 Task: Find connections with filter location Yaoundé with filter topic #humanresourceswith filter profile language French with filter current company Chegg Inc. with filter school Asian College of Teachers- Corporate with filter industry Online Audio and Video Media with filter service category Management with filter keywords title Substitute Teacher
Action: Mouse moved to (551, 81)
Screenshot: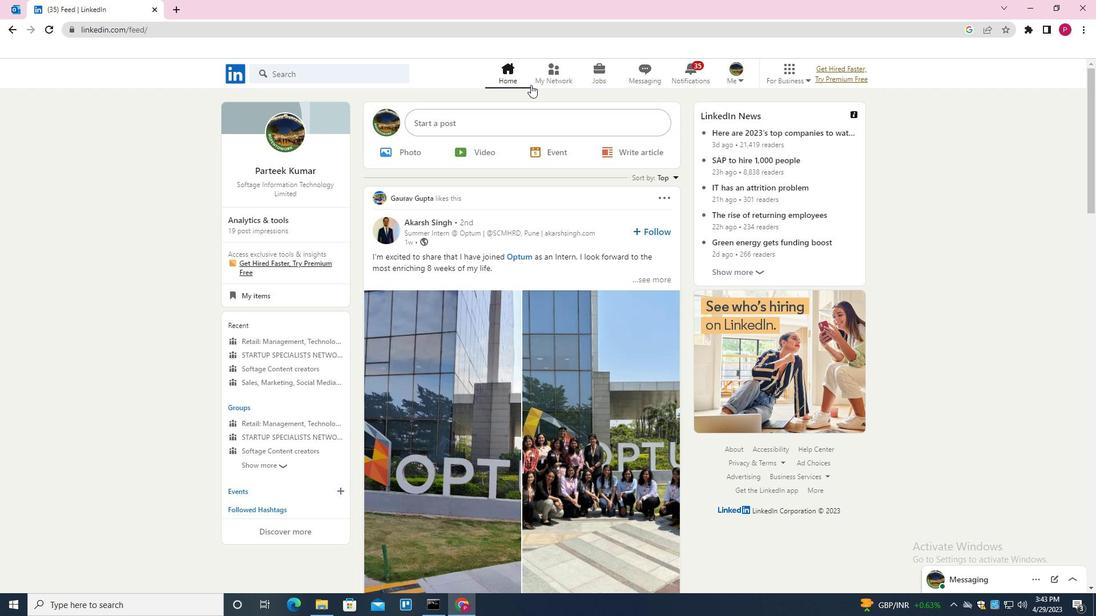 
Action: Mouse pressed left at (551, 81)
Screenshot: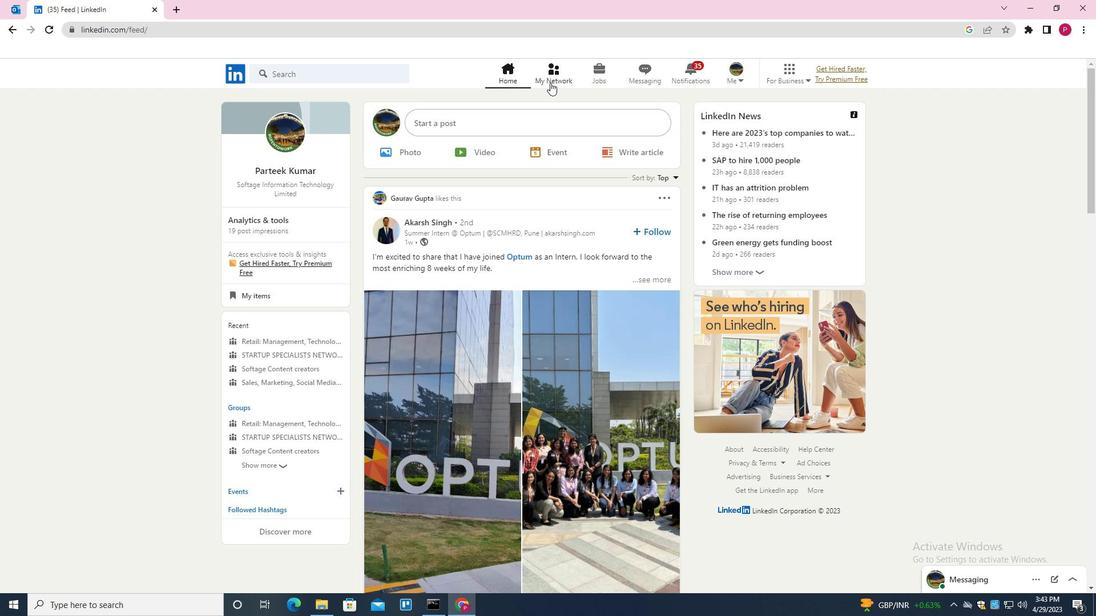 
Action: Mouse moved to (357, 139)
Screenshot: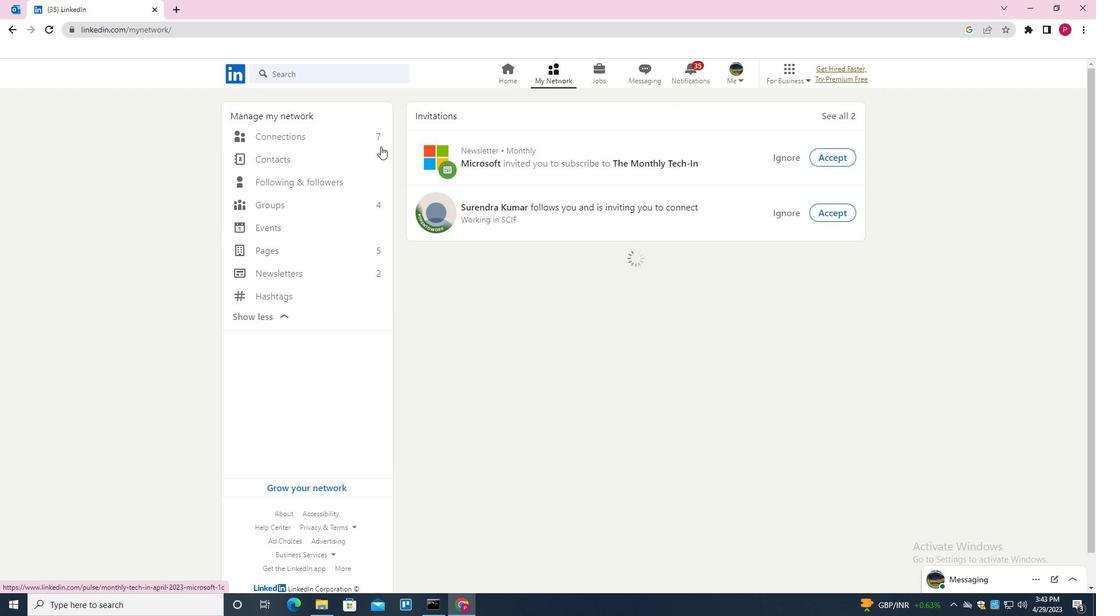 
Action: Mouse pressed left at (357, 139)
Screenshot: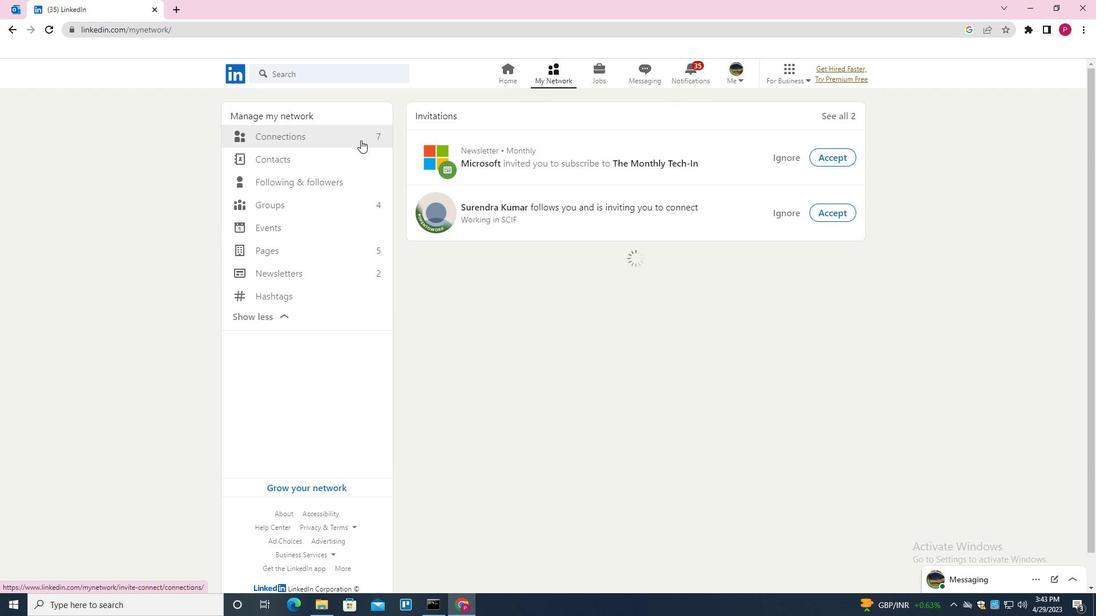 
Action: Mouse moved to (635, 139)
Screenshot: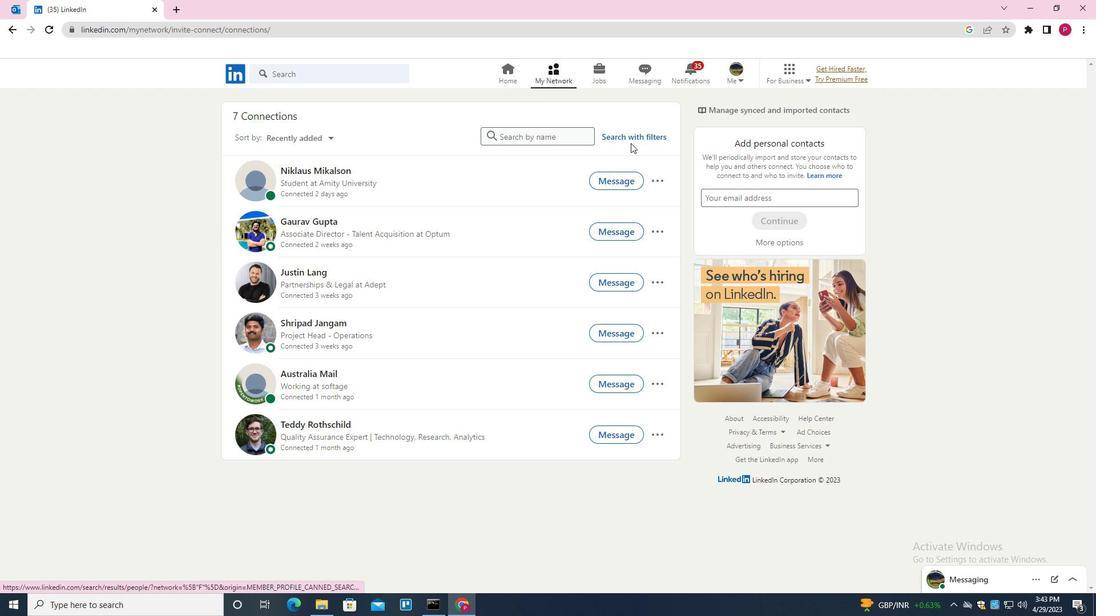 
Action: Mouse pressed left at (635, 139)
Screenshot: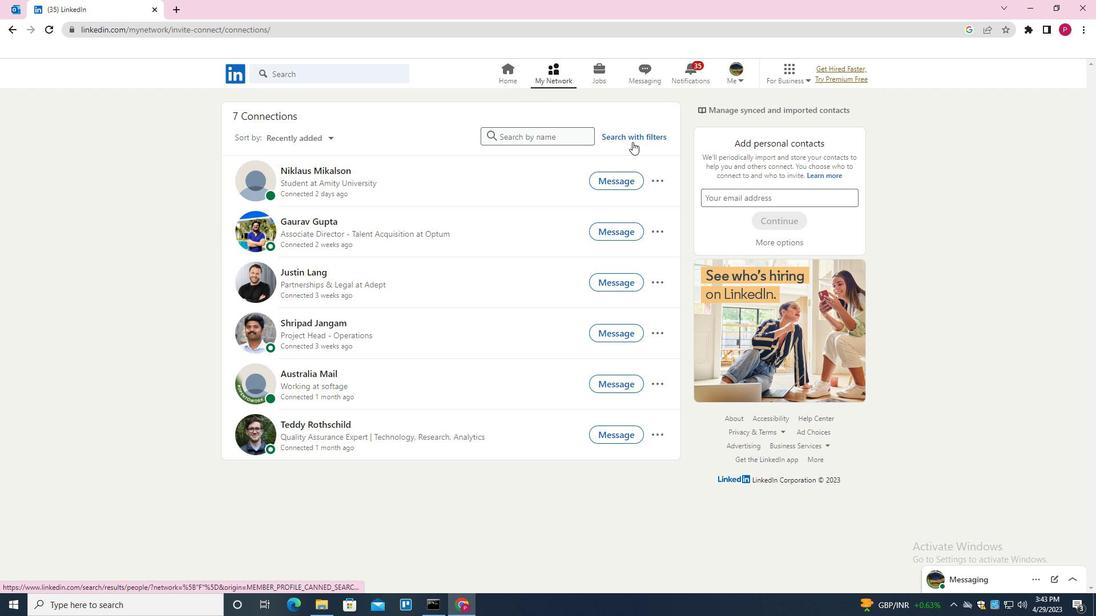 
Action: Mouse moved to (591, 104)
Screenshot: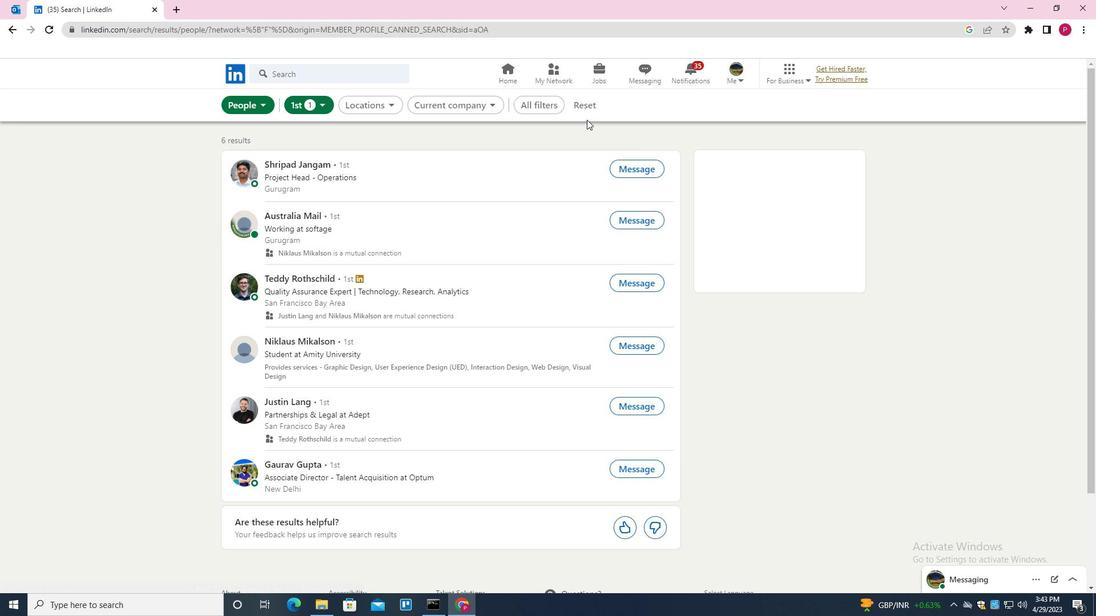 
Action: Mouse pressed left at (591, 104)
Screenshot: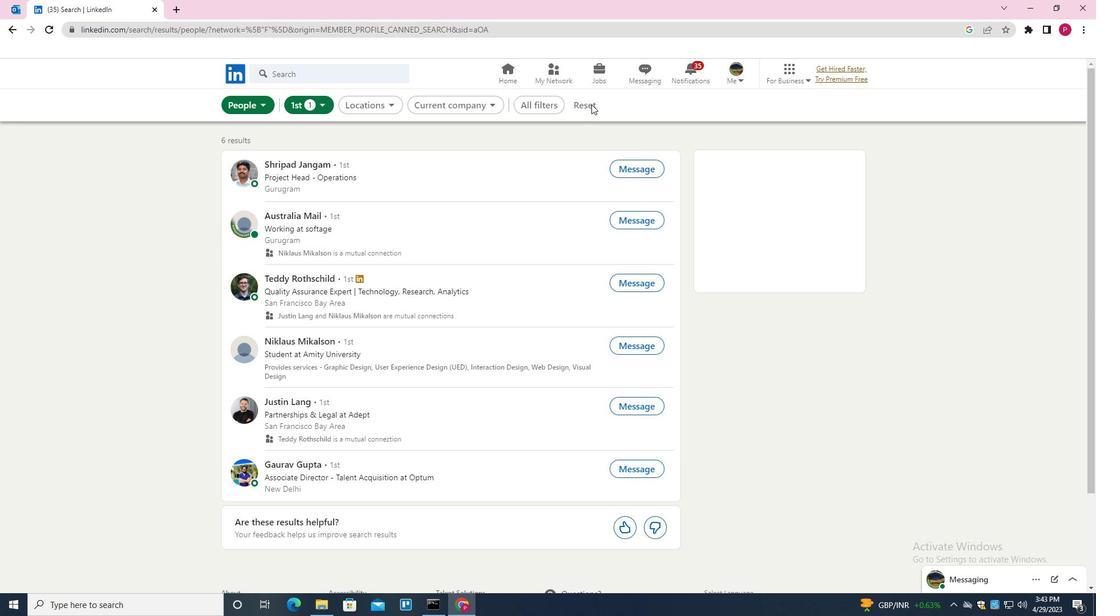 
Action: Mouse moved to (572, 105)
Screenshot: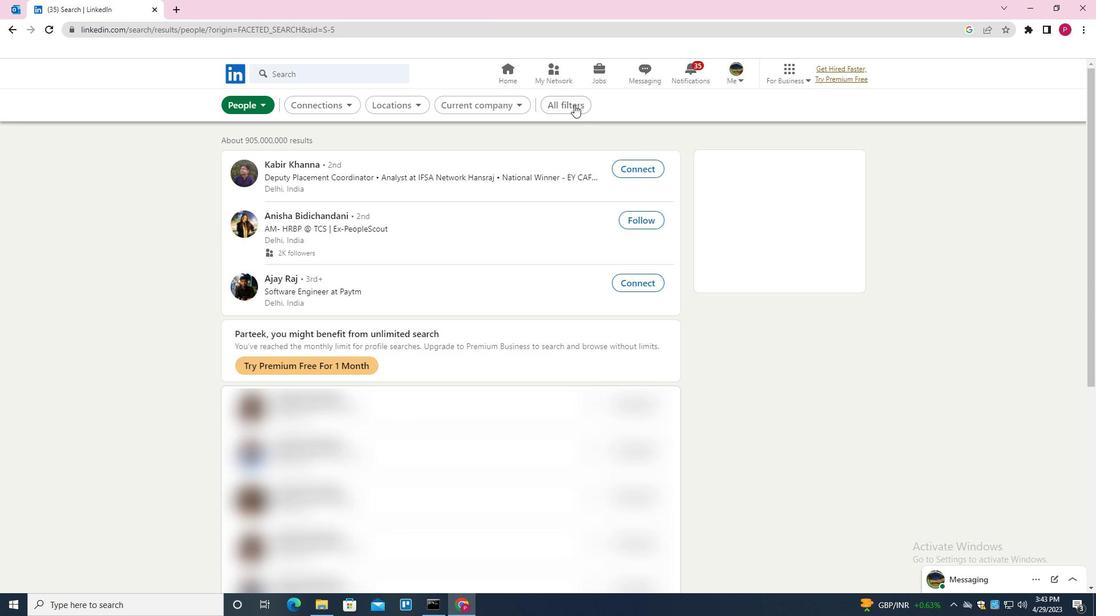 
Action: Mouse pressed left at (572, 105)
Screenshot: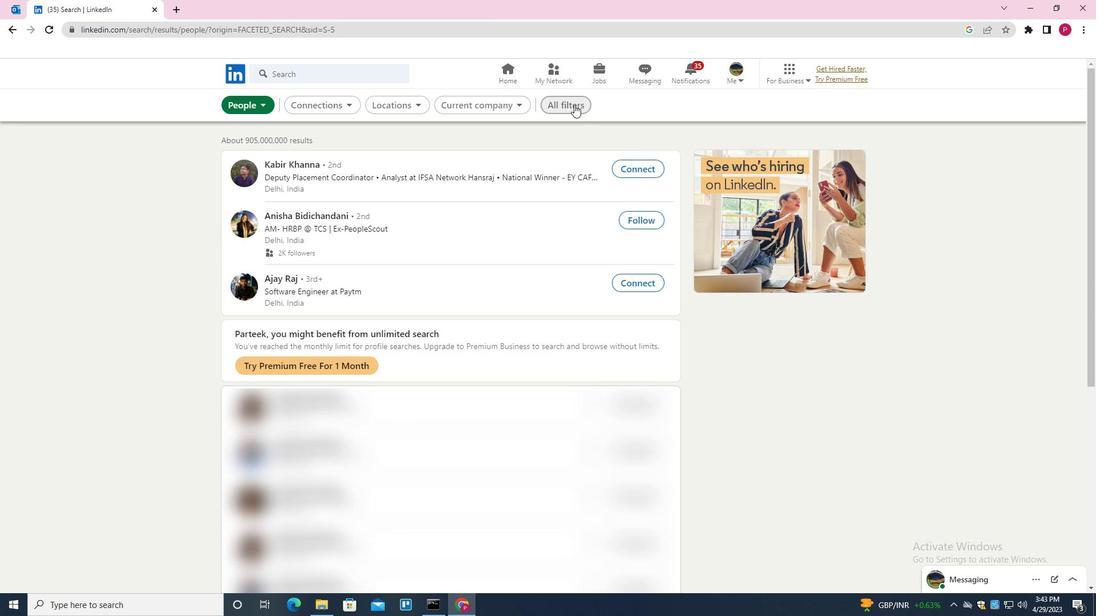 
Action: Mouse moved to (980, 379)
Screenshot: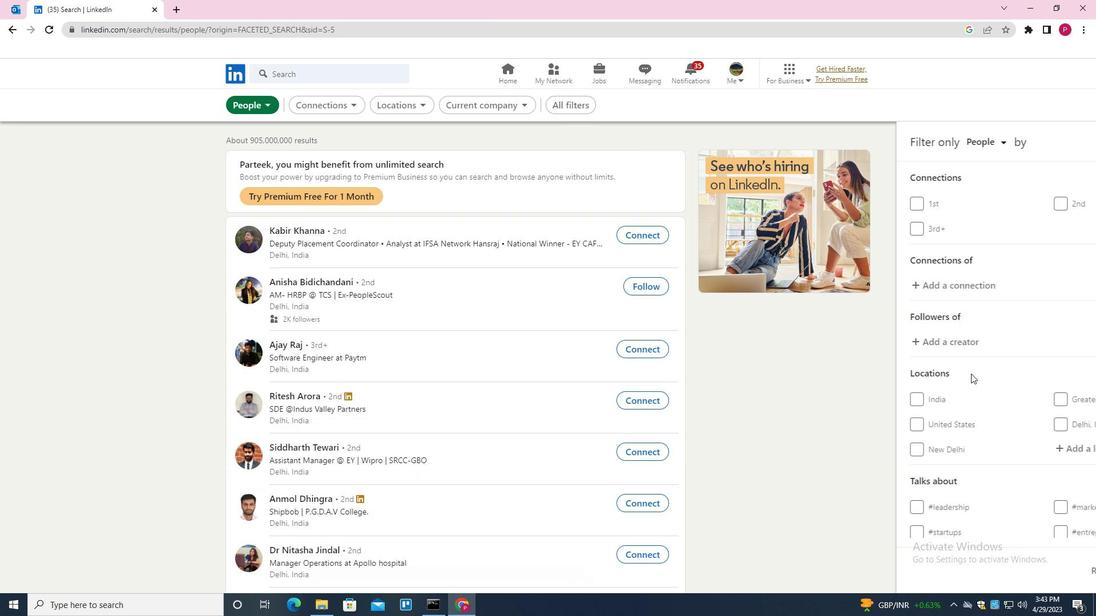 
Action: Mouse scrolled (980, 378) with delta (0, 0)
Screenshot: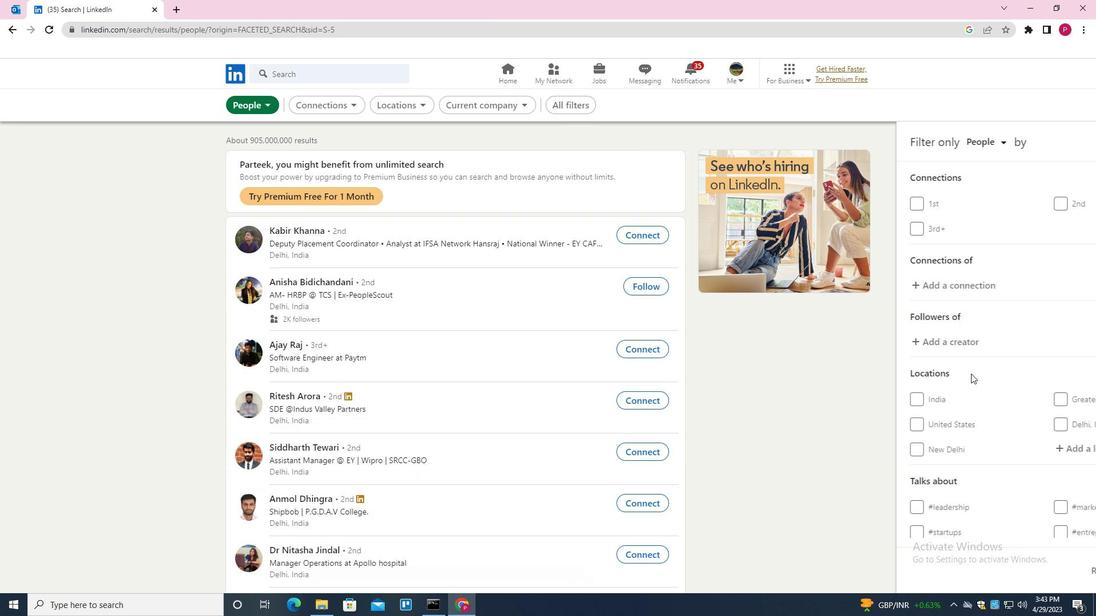 
Action: Mouse moved to (980, 379)
Screenshot: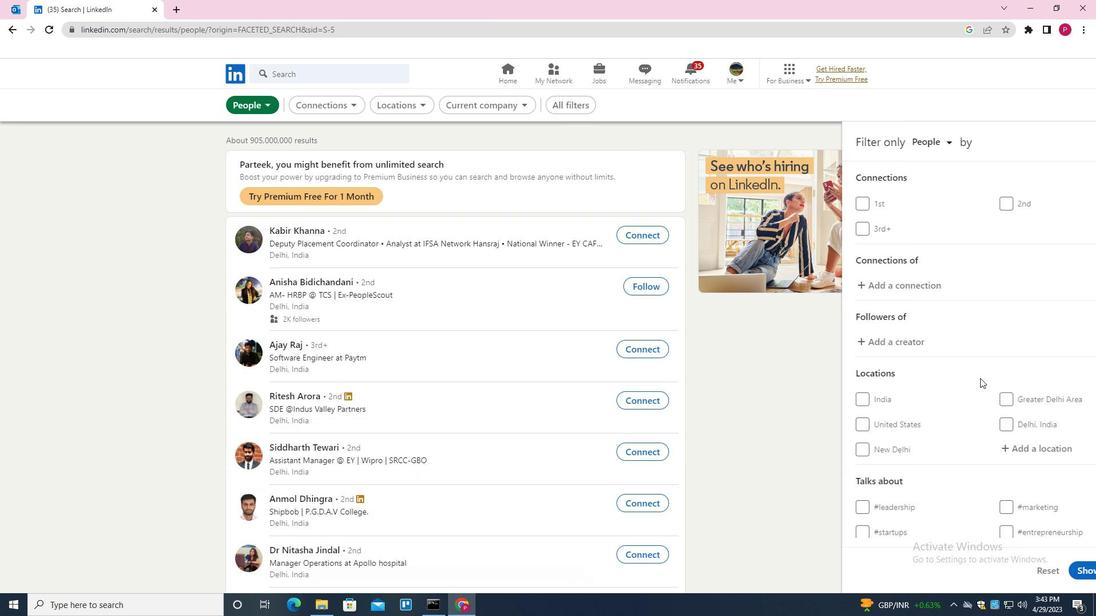 
Action: Mouse scrolled (980, 379) with delta (0, 0)
Screenshot: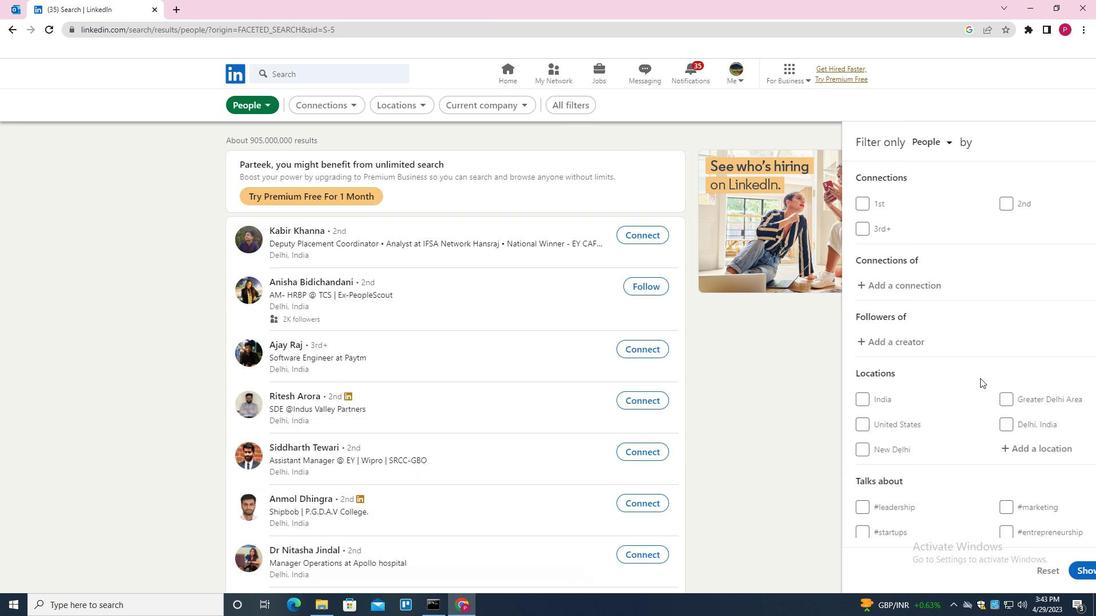 
Action: Mouse moved to (980, 380)
Screenshot: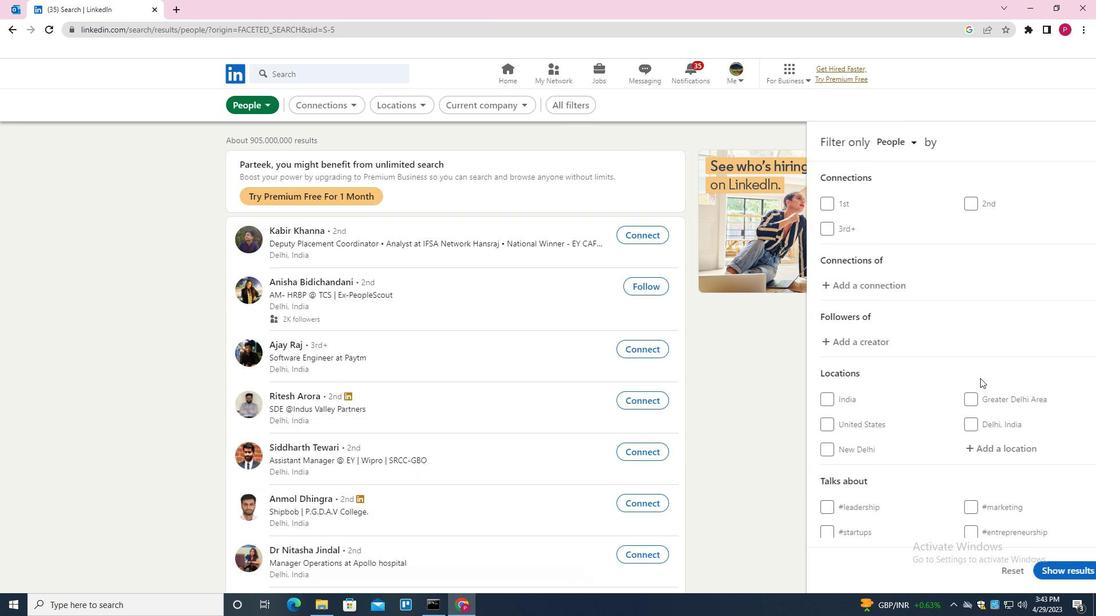 
Action: Mouse scrolled (980, 379) with delta (0, 0)
Screenshot: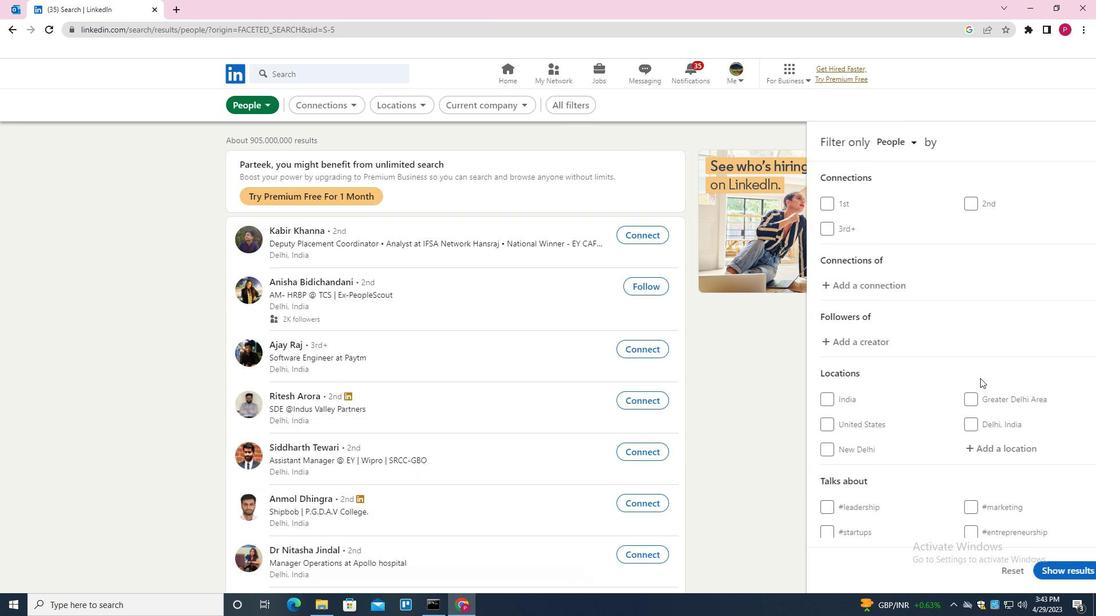 
Action: Mouse moved to (973, 279)
Screenshot: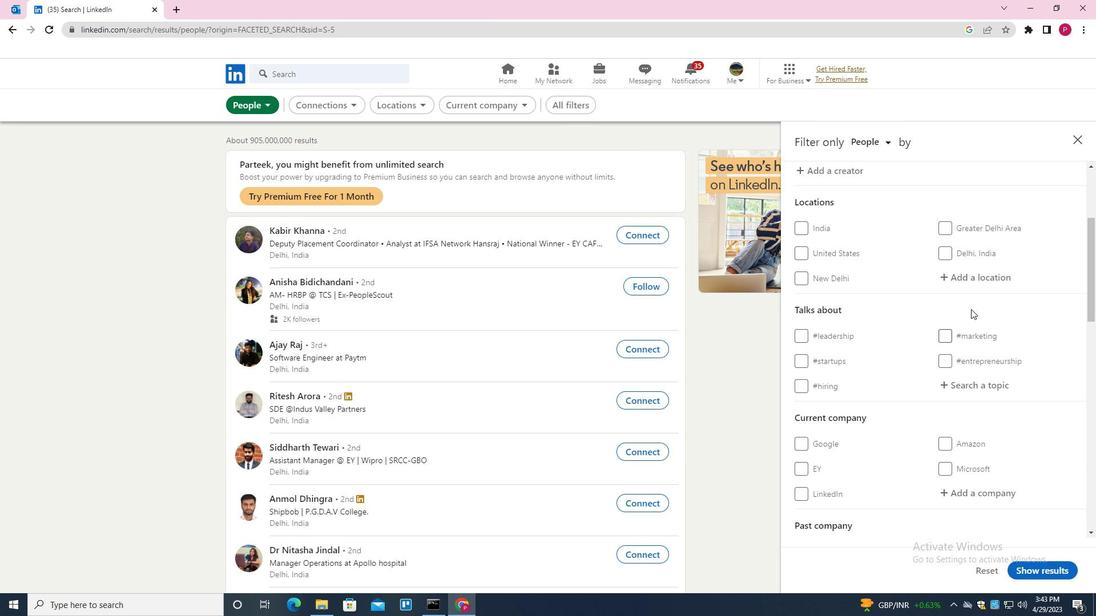 
Action: Mouse pressed left at (973, 279)
Screenshot: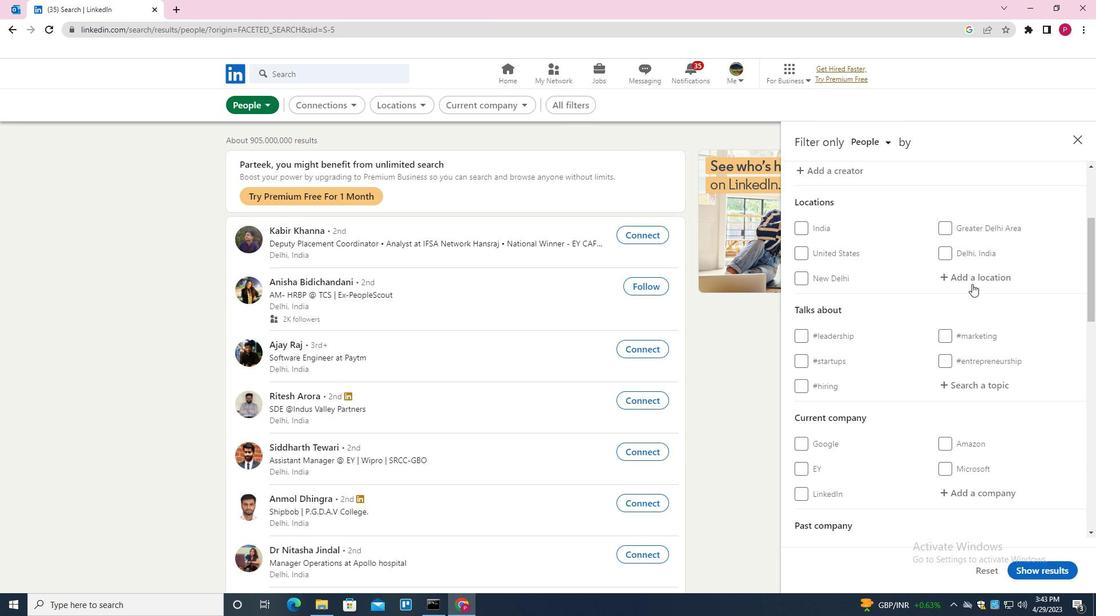 
Action: Mouse moved to (960, 271)
Screenshot: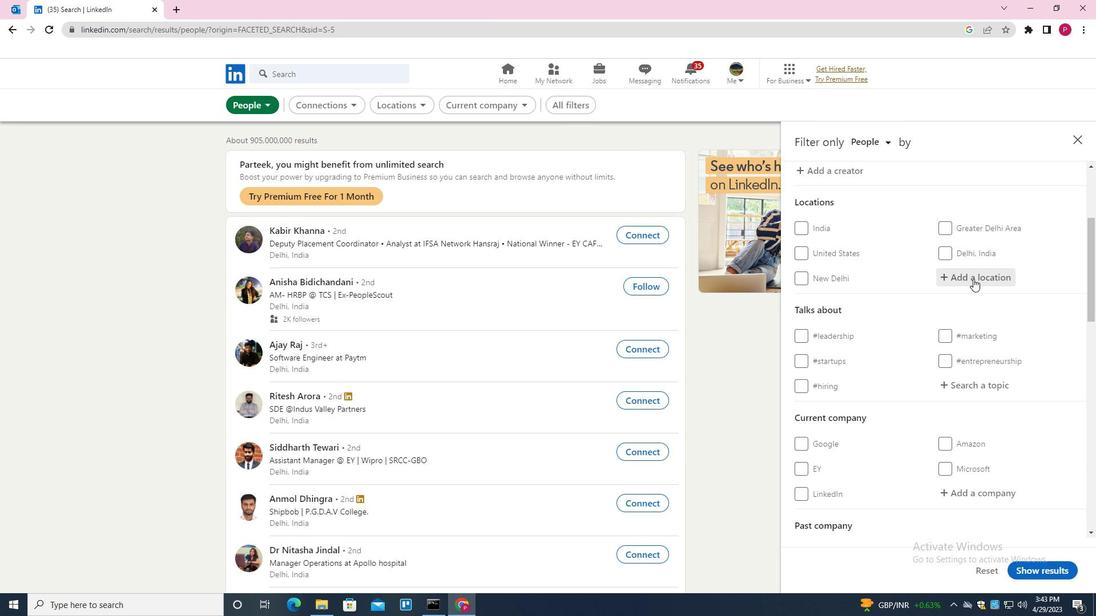 
Action: Key pressed <Key.shift>YAUNDE<Key.backspace><Key.backspace><Key.backspace><Key.backspace>OUNDE<Key.down><Key.enter>
Screenshot: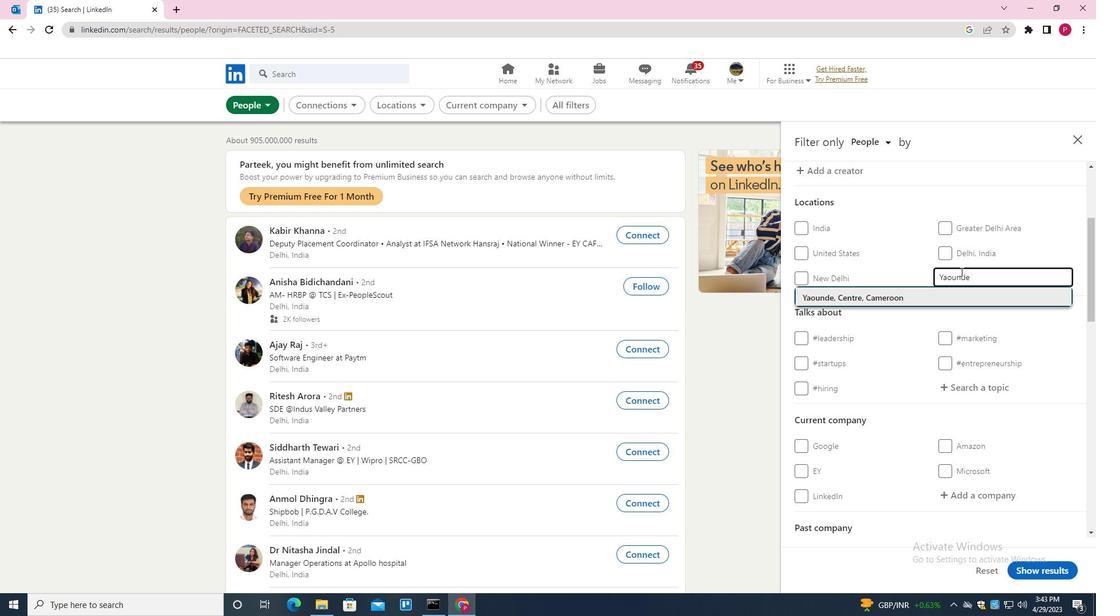 
Action: Mouse moved to (948, 337)
Screenshot: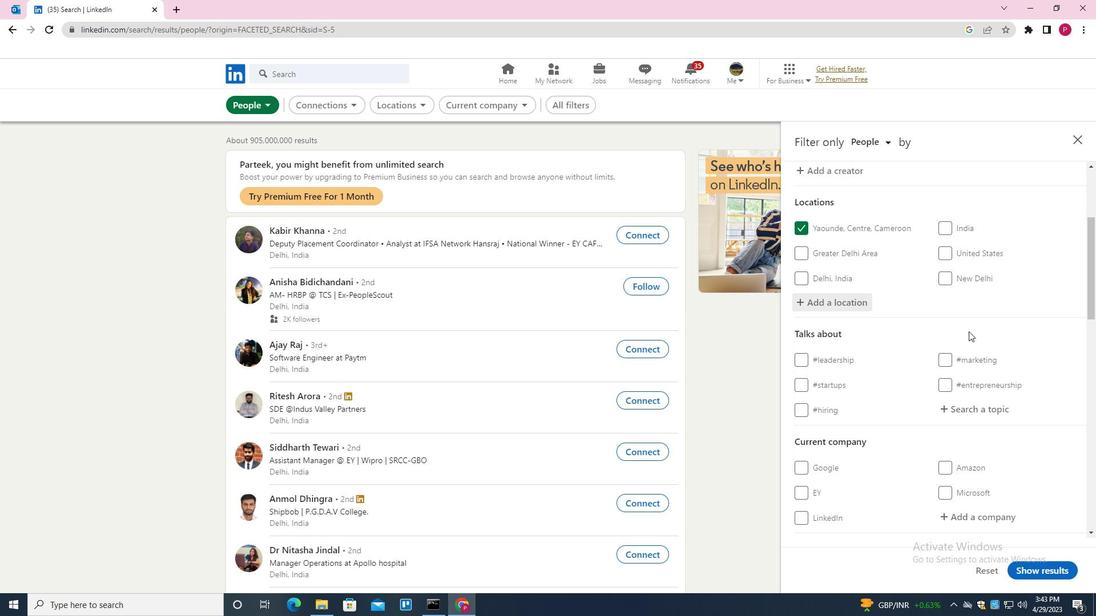 
Action: Mouse scrolled (948, 336) with delta (0, 0)
Screenshot: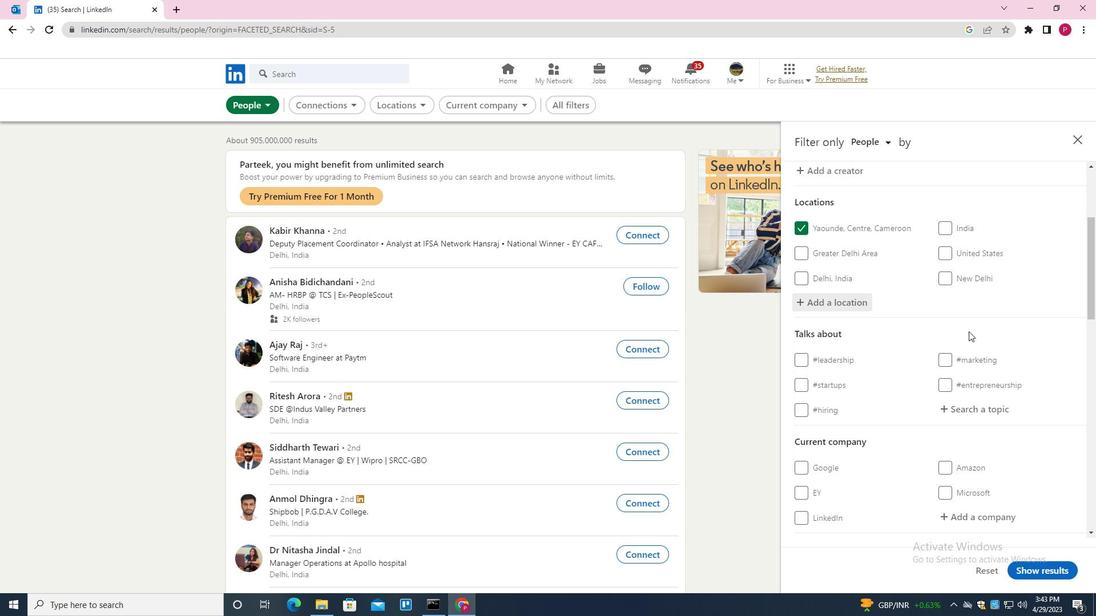 
Action: Mouse moved to (947, 342)
Screenshot: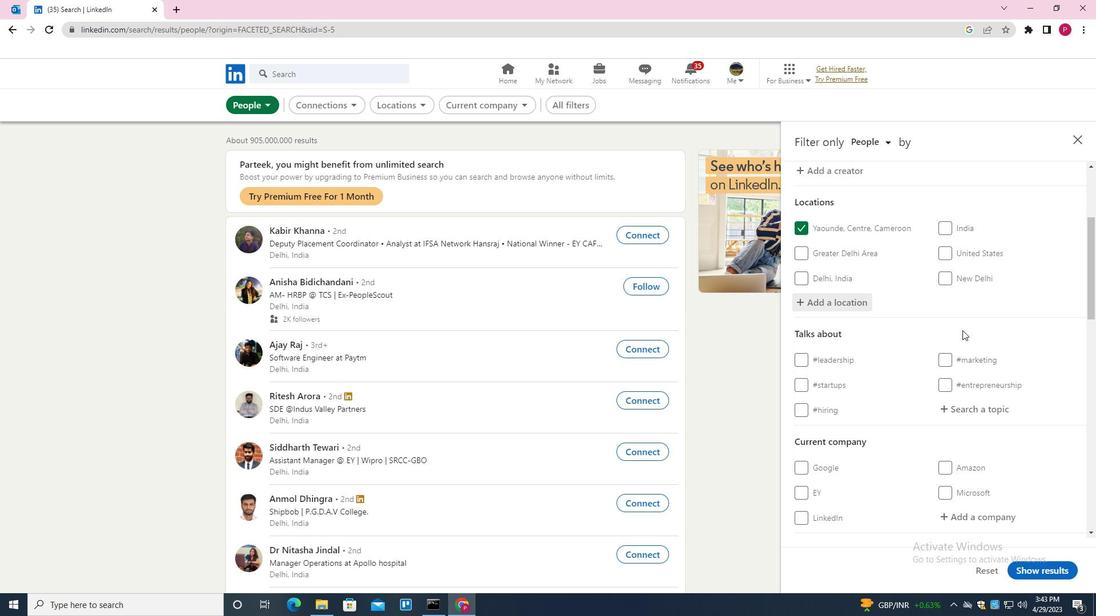 
Action: Mouse scrolled (947, 341) with delta (0, 0)
Screenshot: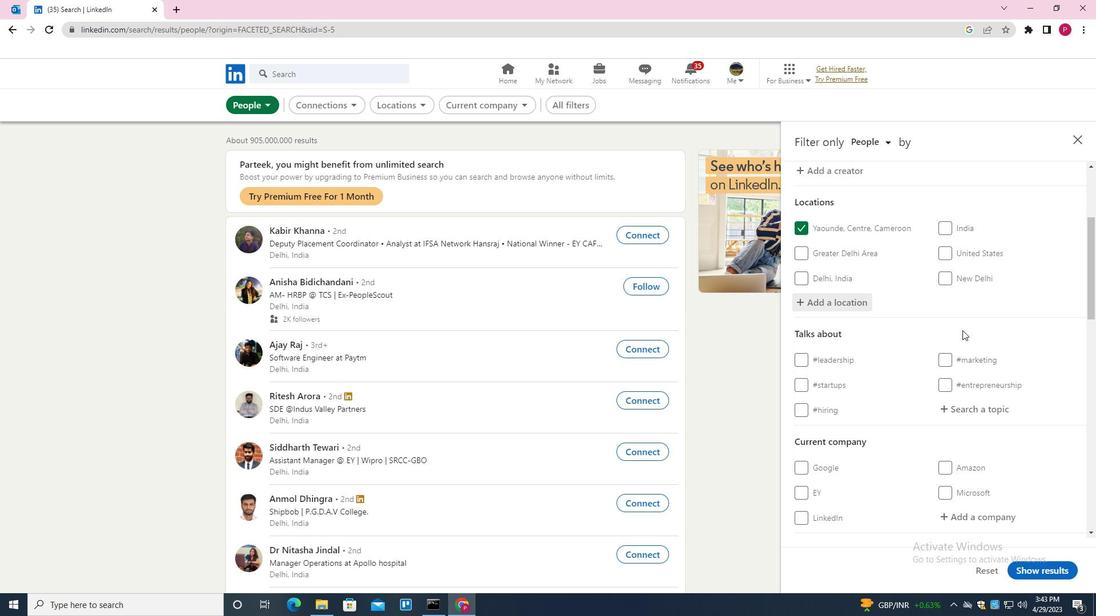 
Action: Mouse moved to (968, 293)
Screenshot: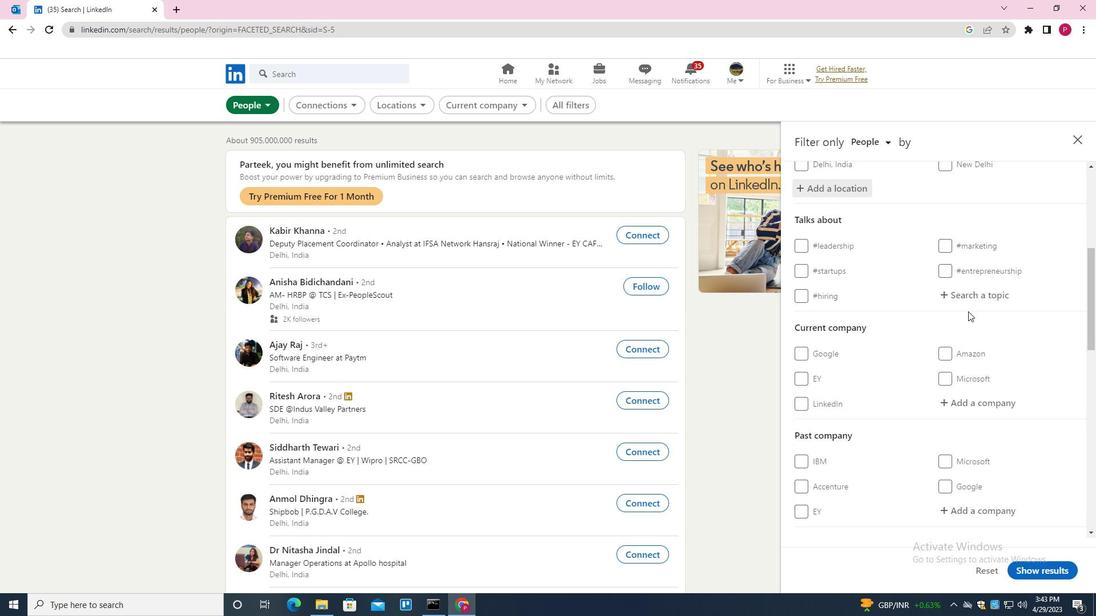 
Action: Mouse pressed left at (968, 293)
Screenshot: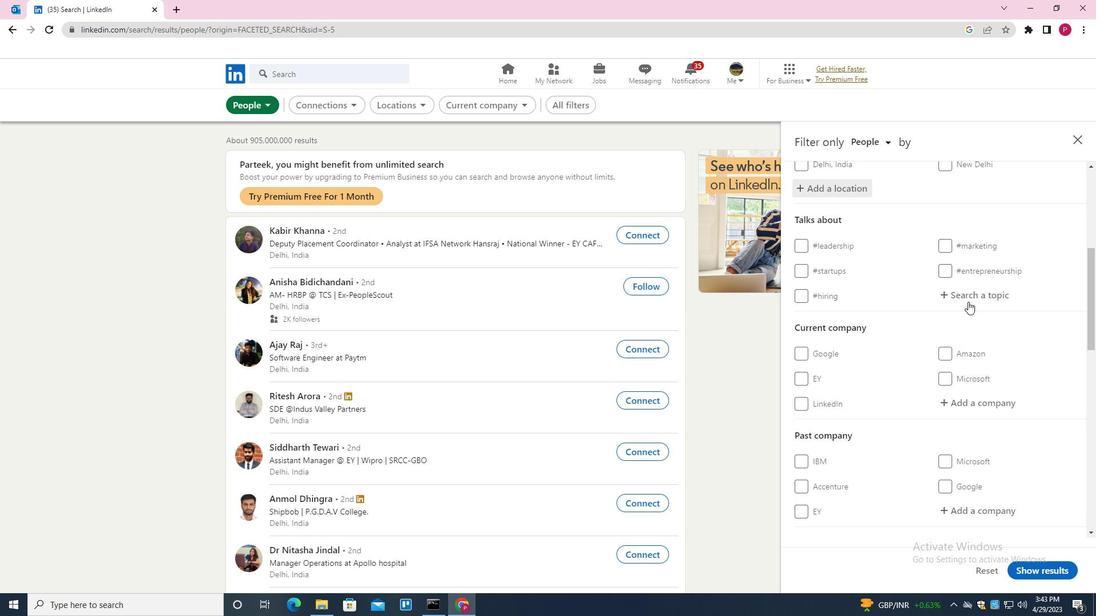 
Action: Key pressed HUMANRESORCES<Key.down><Key.backspace><Key.backspace><Key.backspace><Key.down><Key.enter>
Screenshot: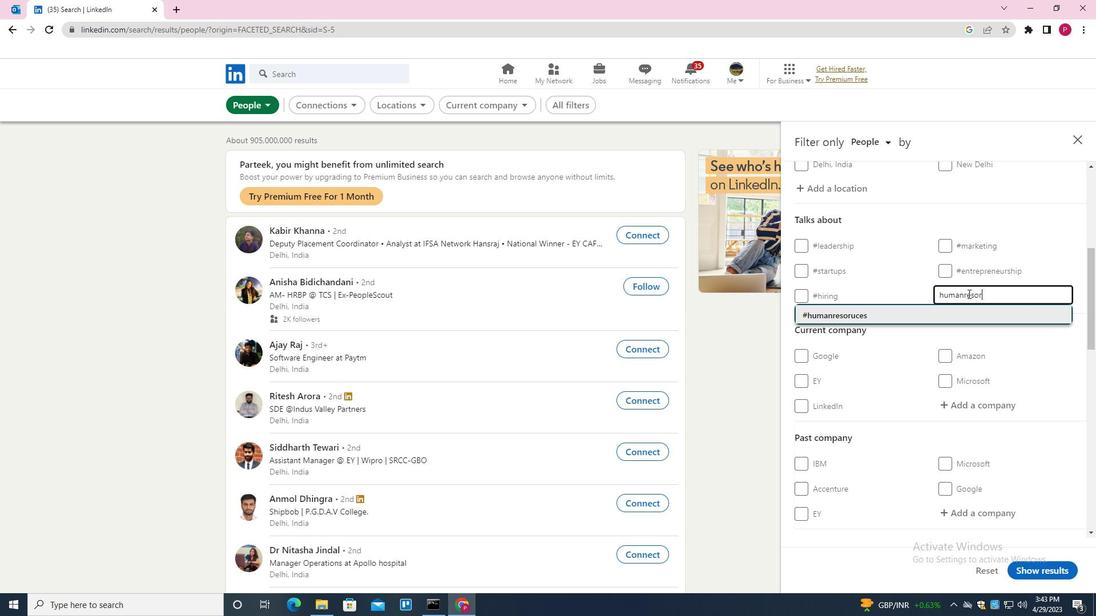
Action: Mouse moved to (874, 307)
Screenshot: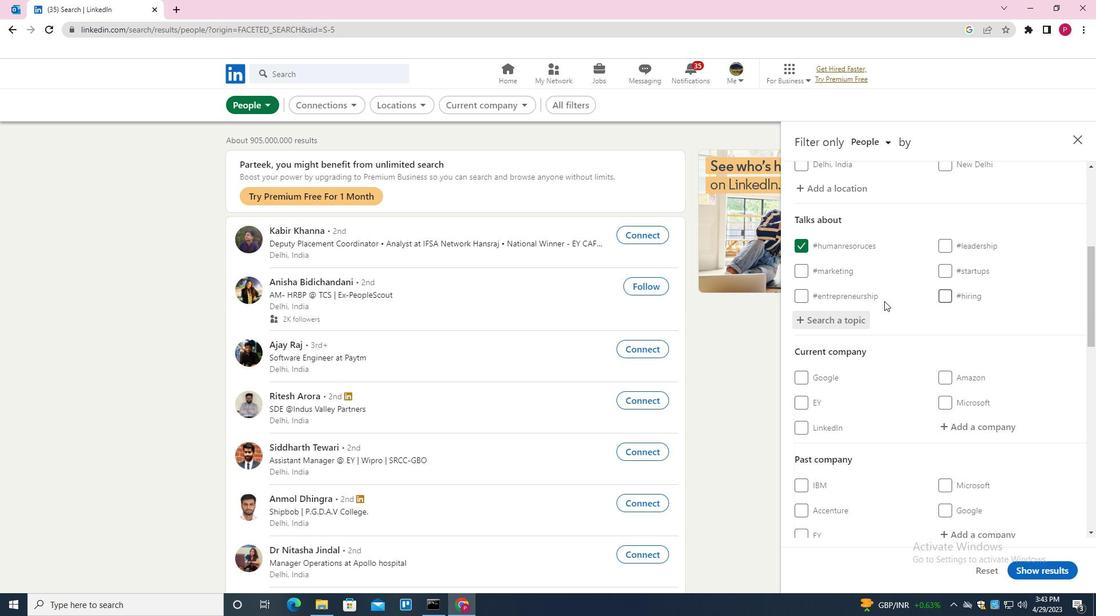 
Action: Mouse scrolled (874, 307) with delta (0, 0)
Screenshot: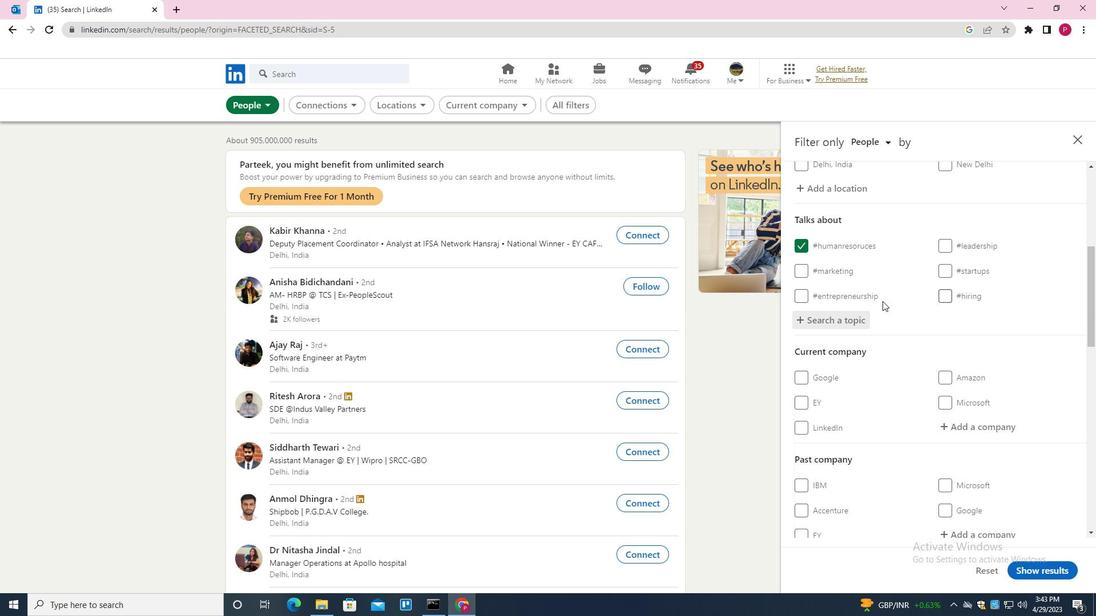 
Action: Mouse scrolled (874, 307) with delta (0, 0)
Screenshot: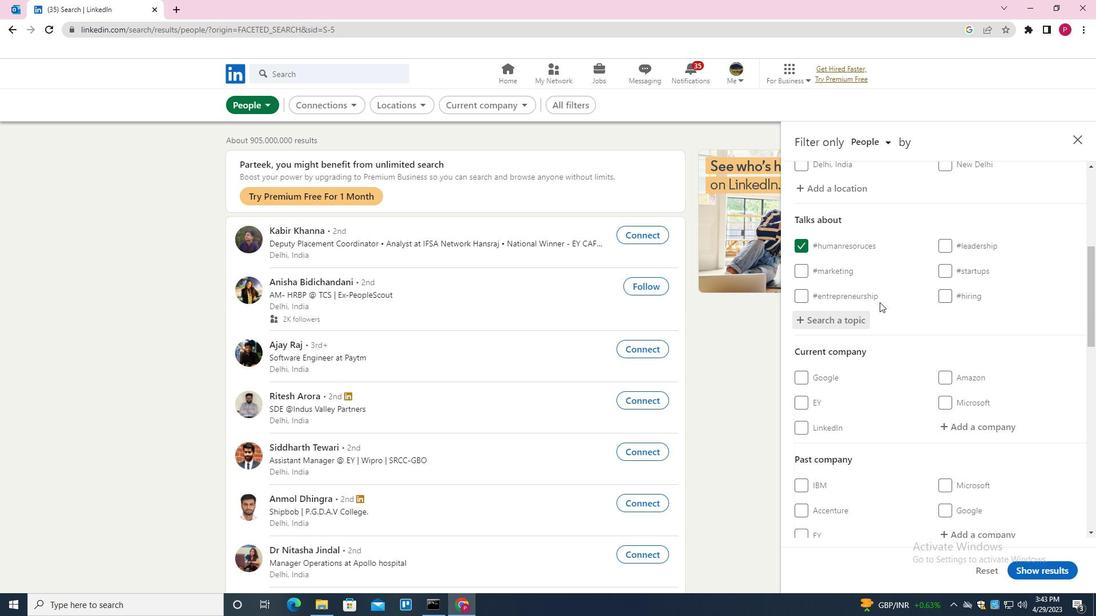 
Action: Mouse scrolled (874, 307) with delta (0, 0)
Screenshot: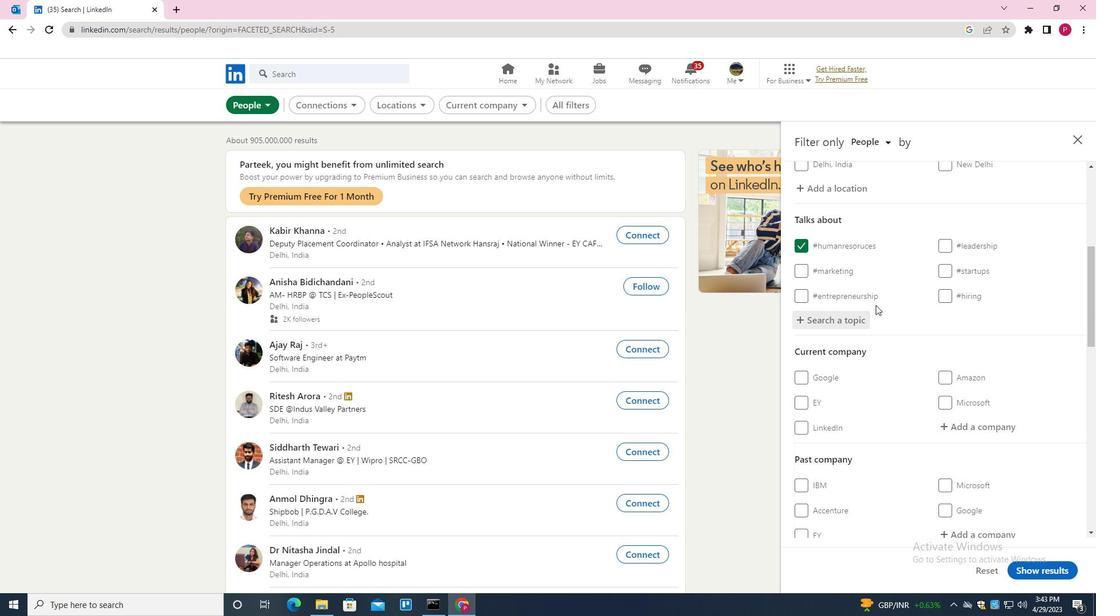 
Action: Mouse moved to (881, 299)
Screenshot: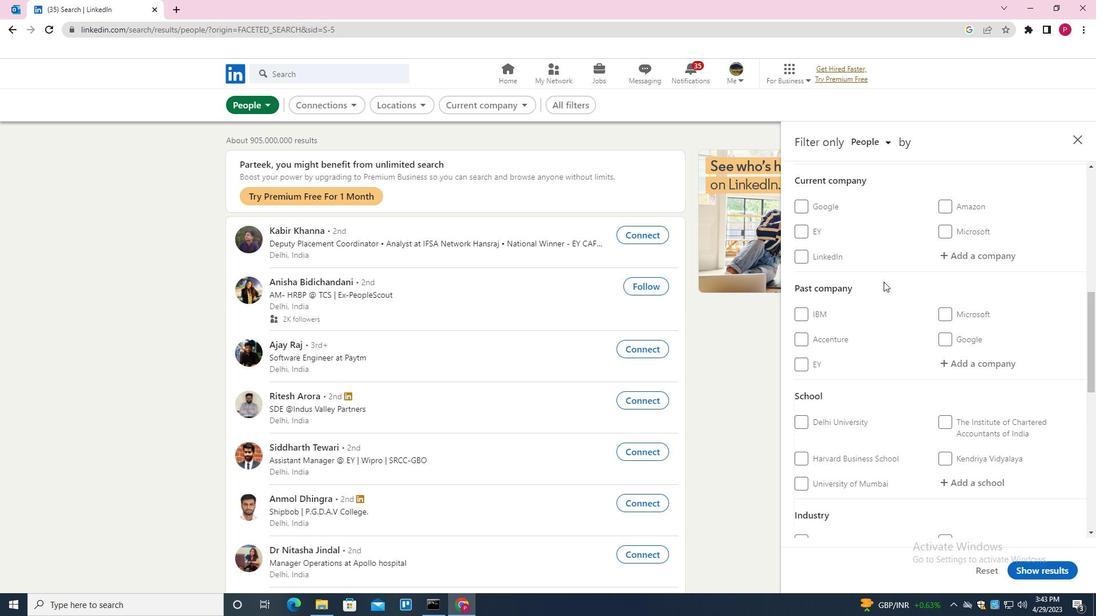 
Action: Mouse scrolled (881, 298) with delta (0, 0)
Screenshot: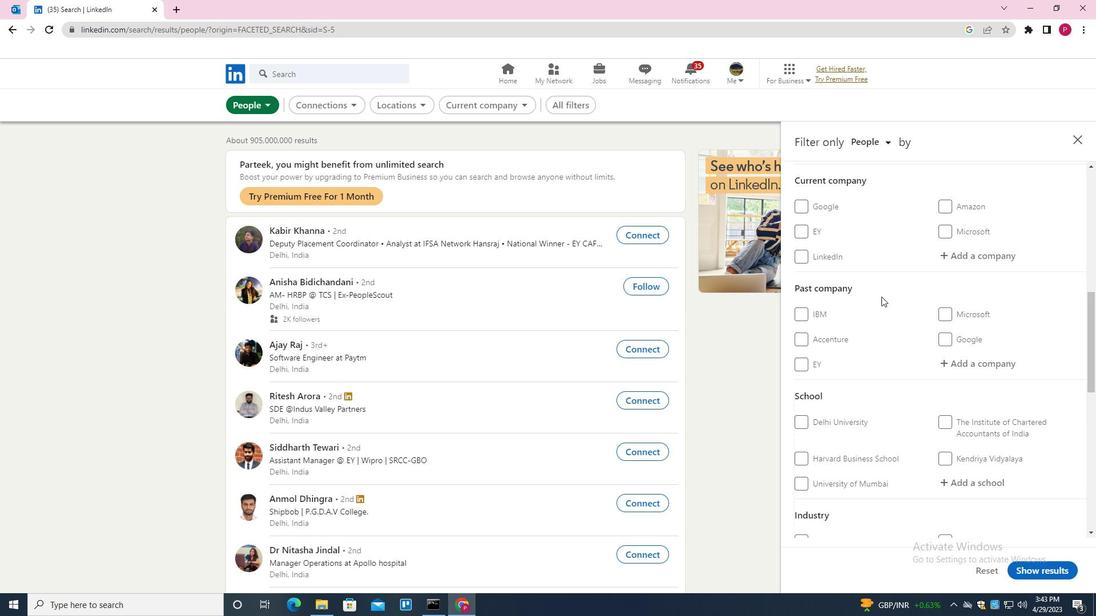 
Action: Mouse scrolled (881, 298) with delta (0, 0)
Screenshot: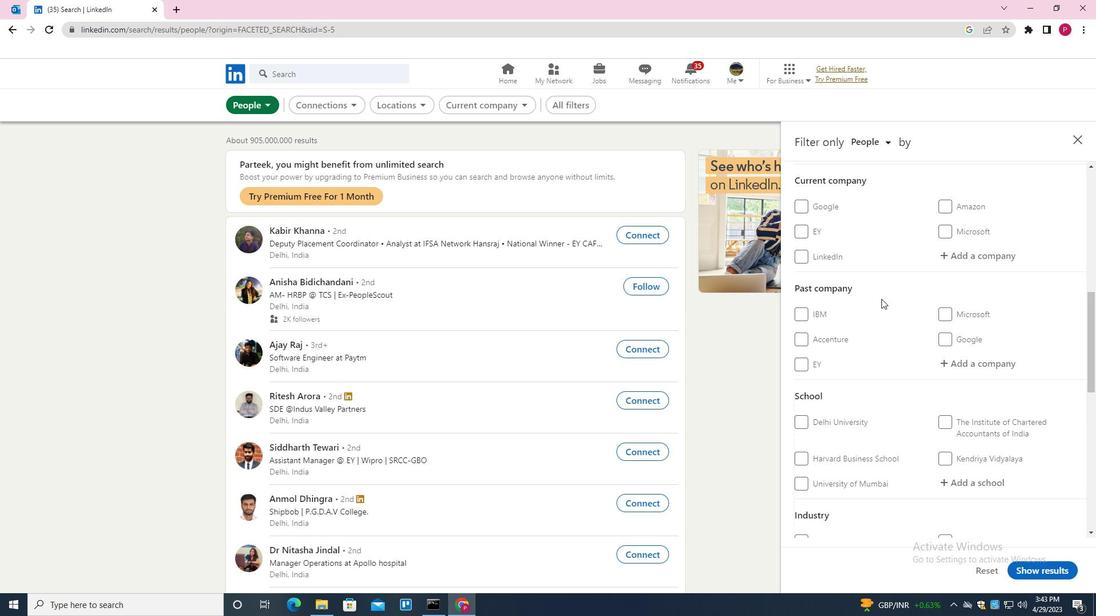 
Action: Mouse scrolled (881, 298) with delta (0, 0)
Screenshot: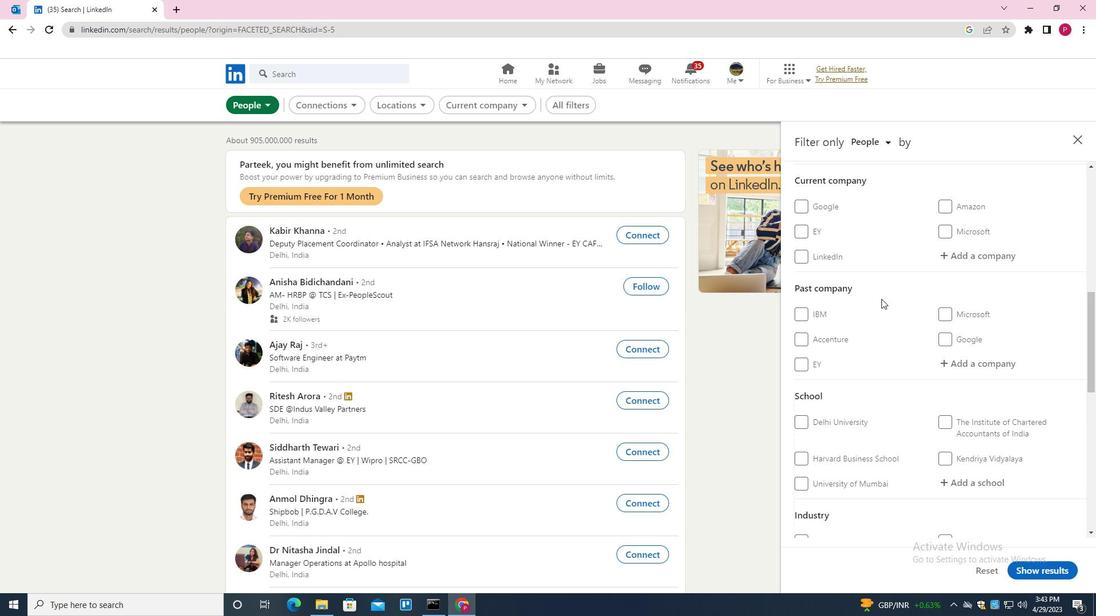 
Action: Mouse scrolled (881, 298) with delta (0, 0)
Screenshot: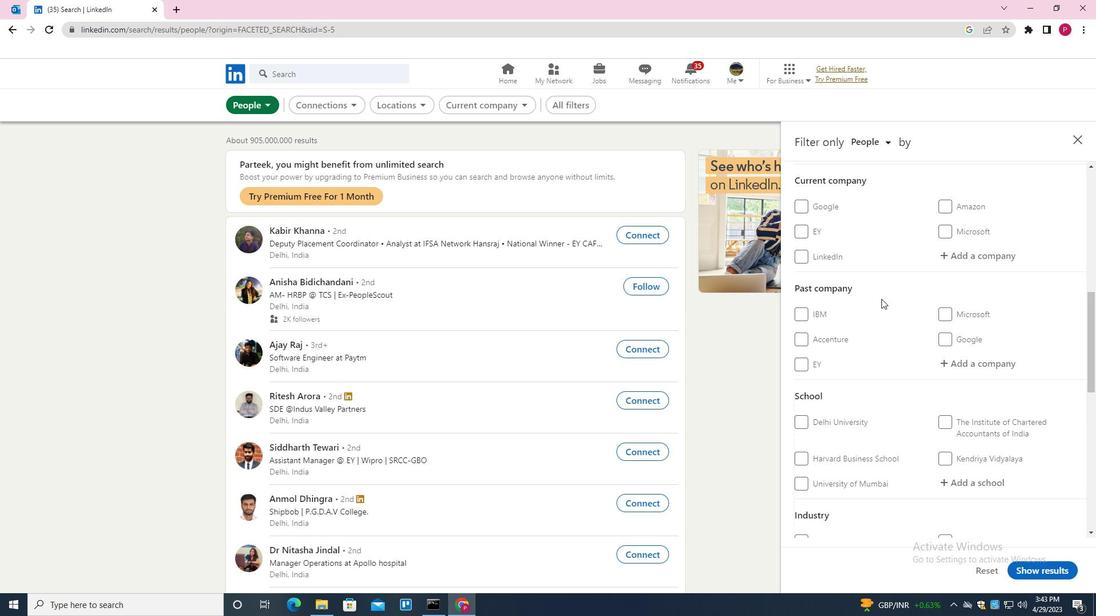 
Action: Mouse scrolled (881, 298) with delta (0, 0)
Screenshot: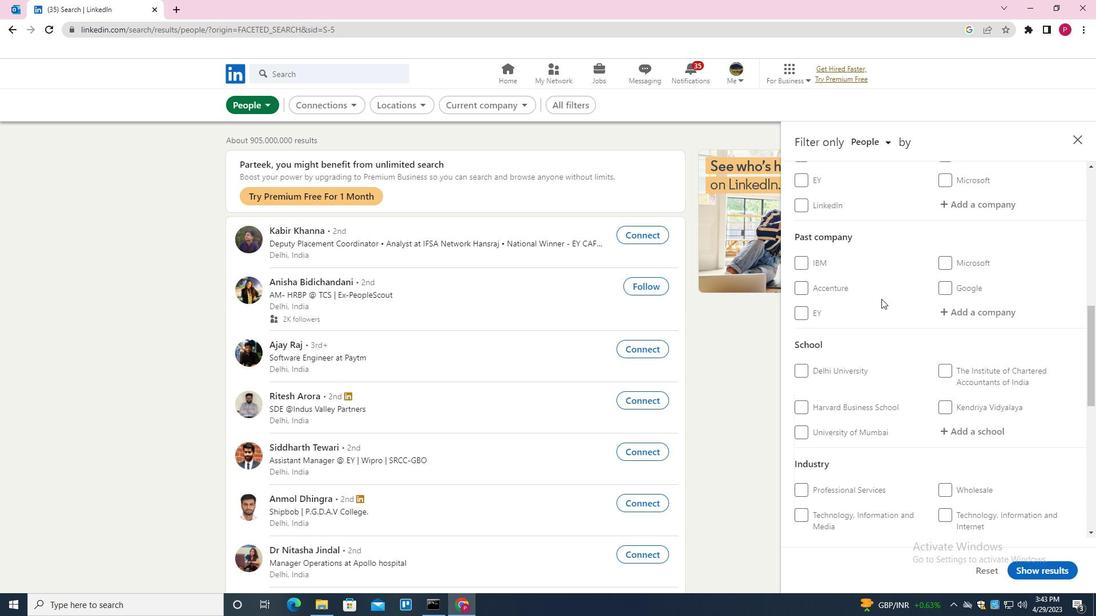 
Action: Mouse moved to (876, 303)
Screenshot: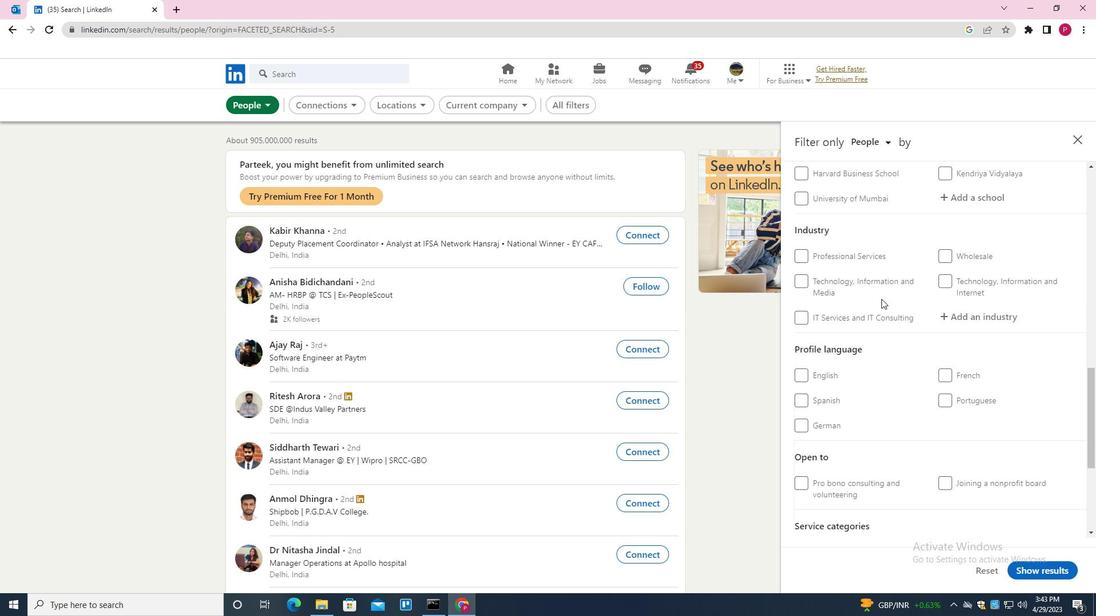 
Action: Mouse scrolled (876, 303) with delta (0, 0)
Screenshot: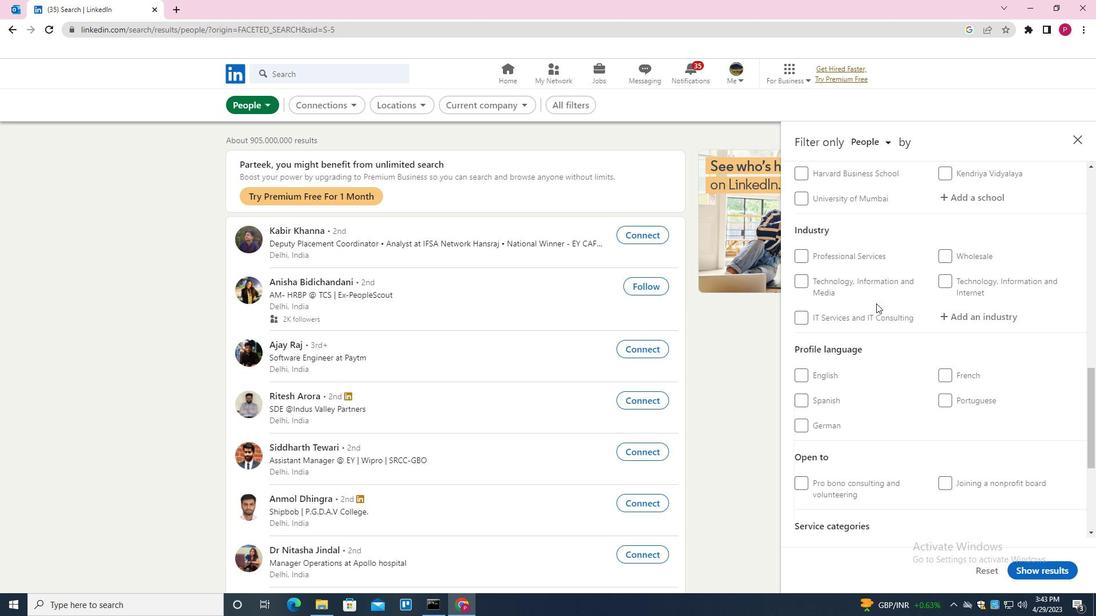 
Action: Mouse scrolled (876, 303) with delta (0, 0)
Screenshot: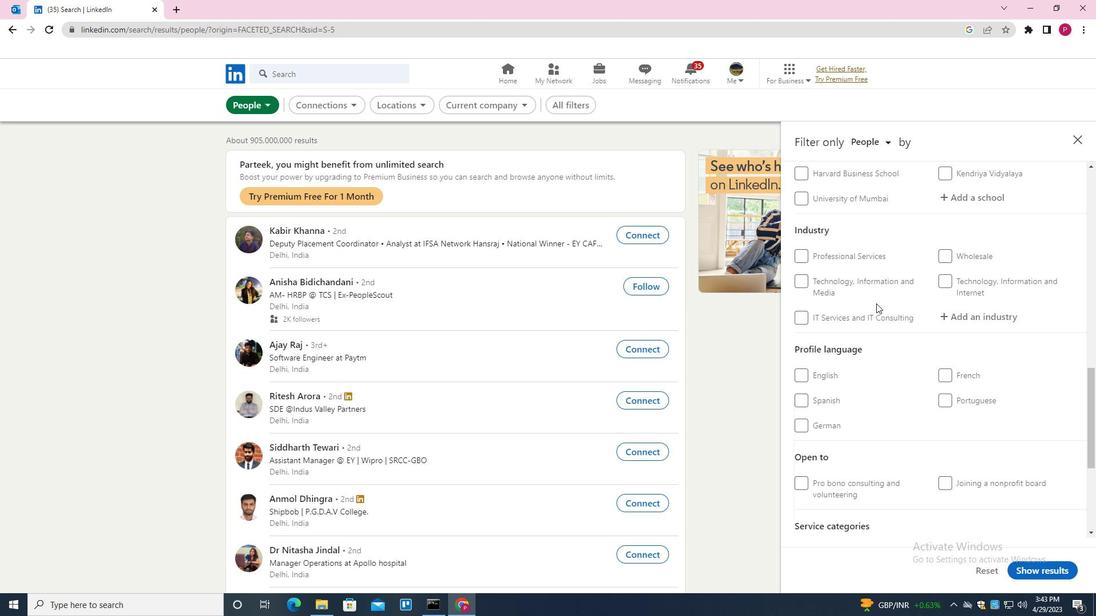 
Action: Mouse moved to (944, 258)
Screenshot: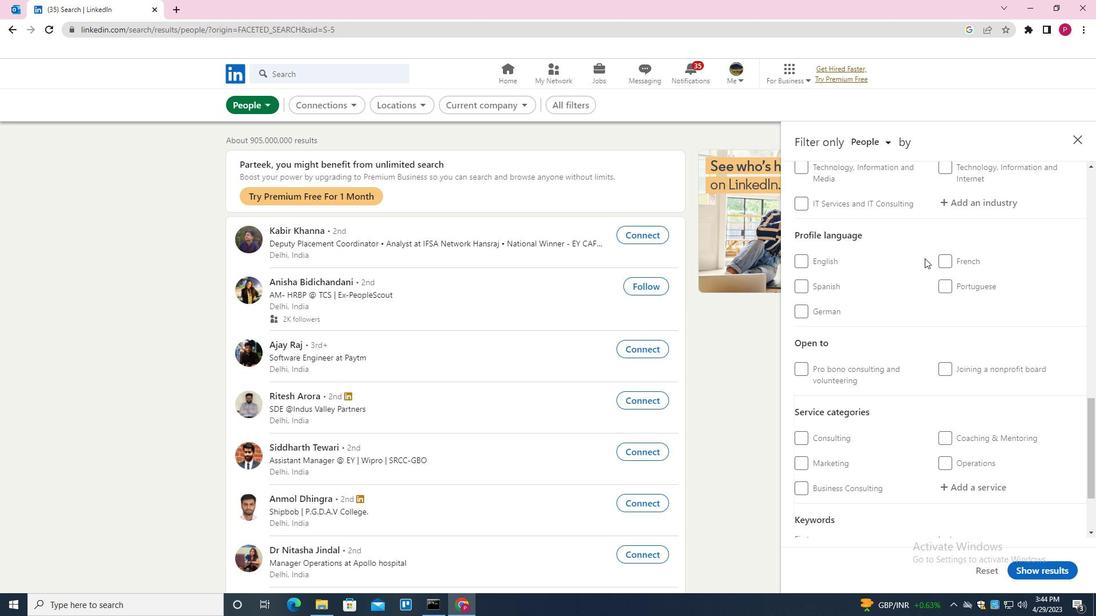 
Action: Mouse pressed left at (944, 258)
Screenshot: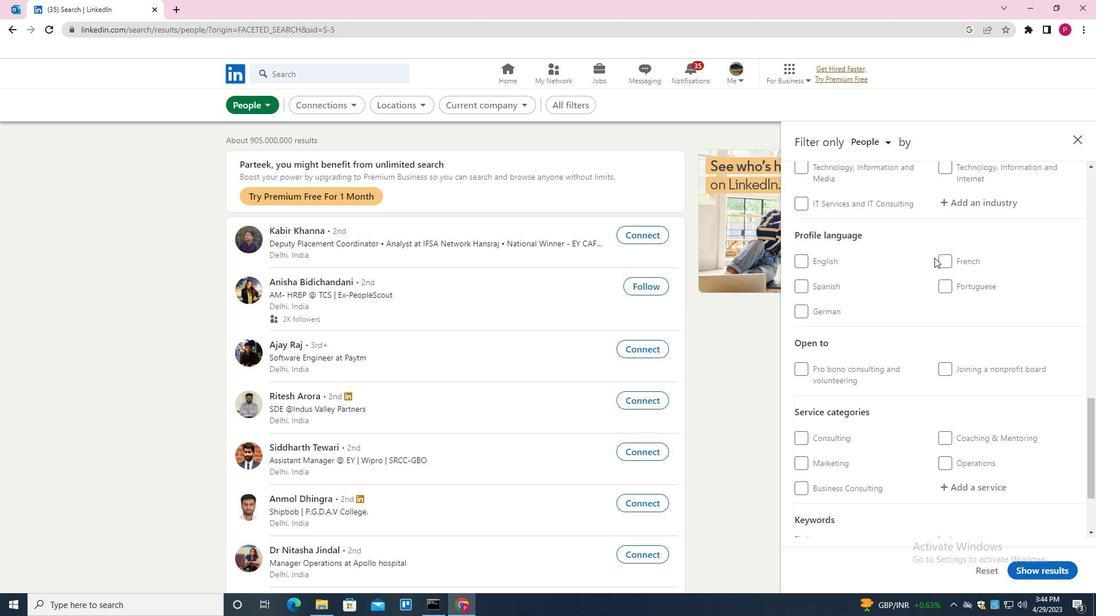 
Action: Mouse moved to (849, 315)
Screenshot: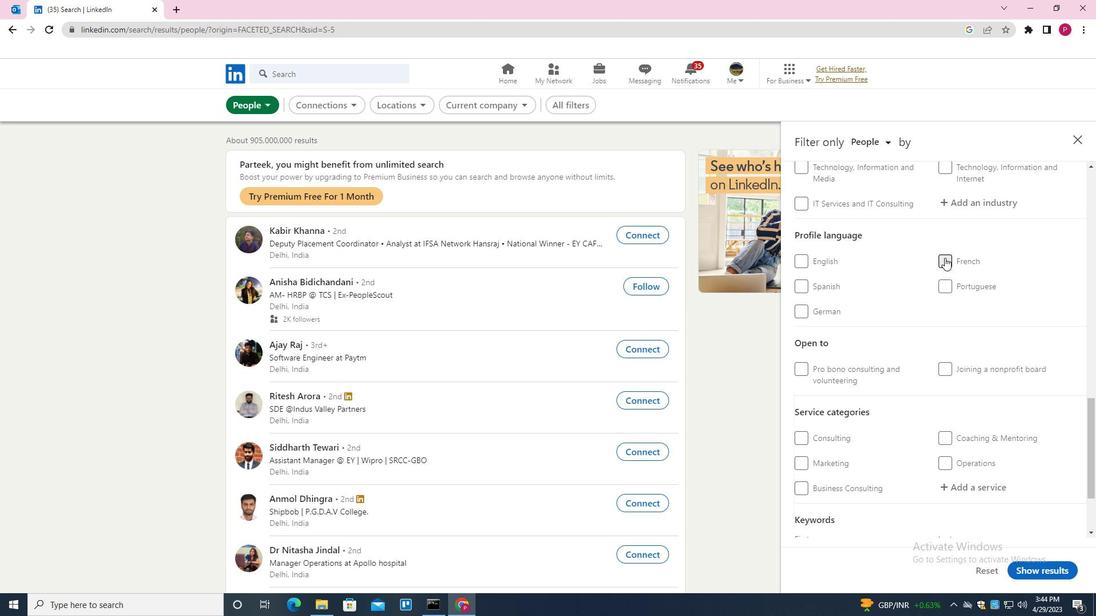
Action: Mouse scrolled (849, 315) with delta (0, 0)
Screenshot: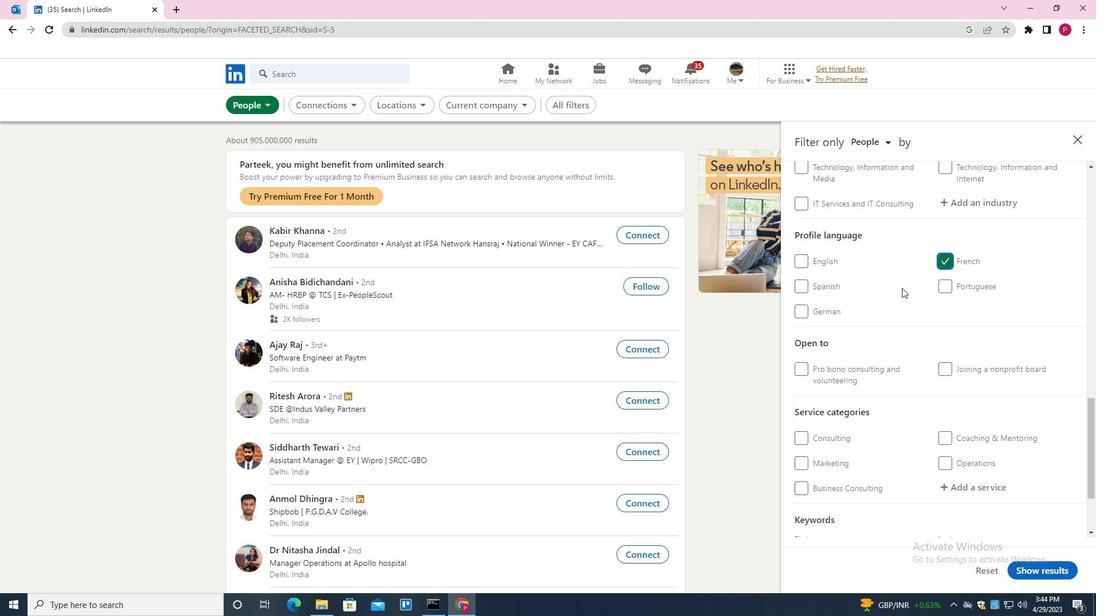 
Action: Mouse scrolled (849, 315) with delta (0, 0)
Screenshot: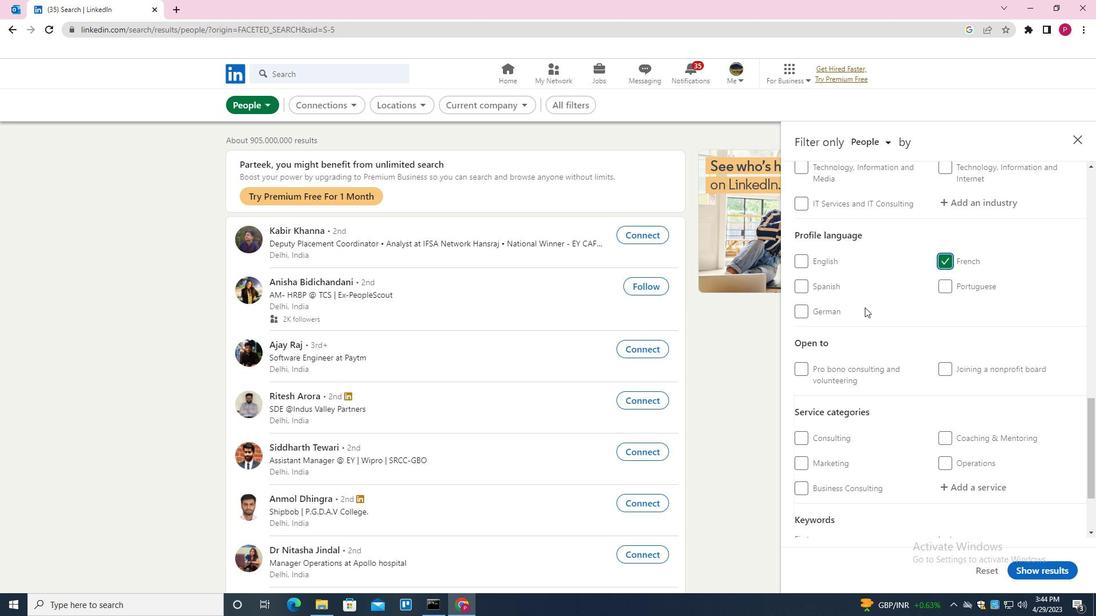 
Action: Mouse scrolled (849, 315) with delta (0, 0)
Screenshot: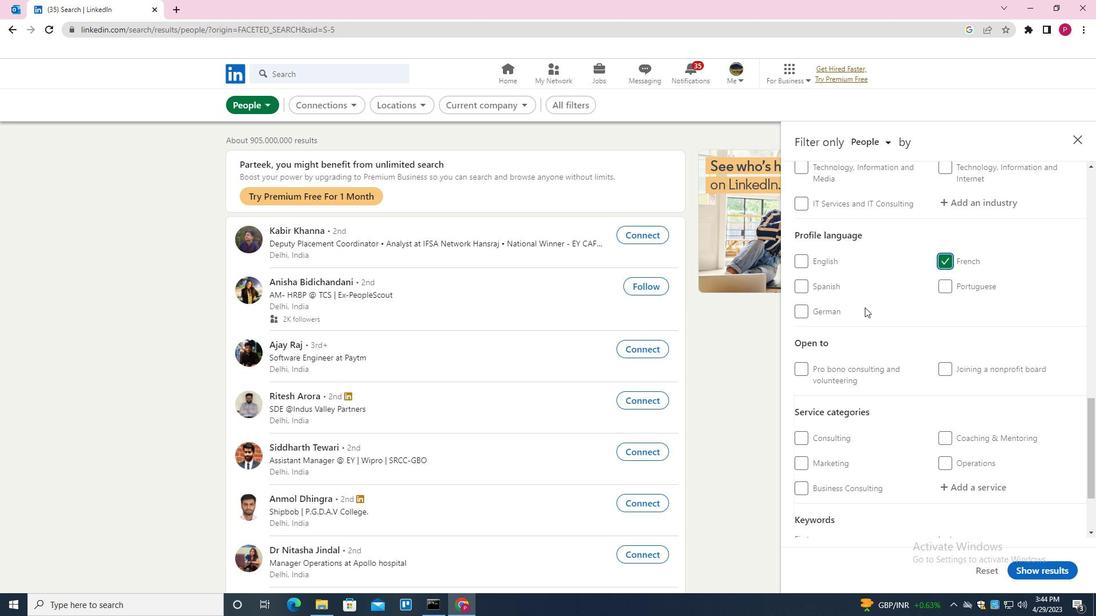 
Action: Mouse scrolled (849, 315) with delta (0, 0)
Screenshot: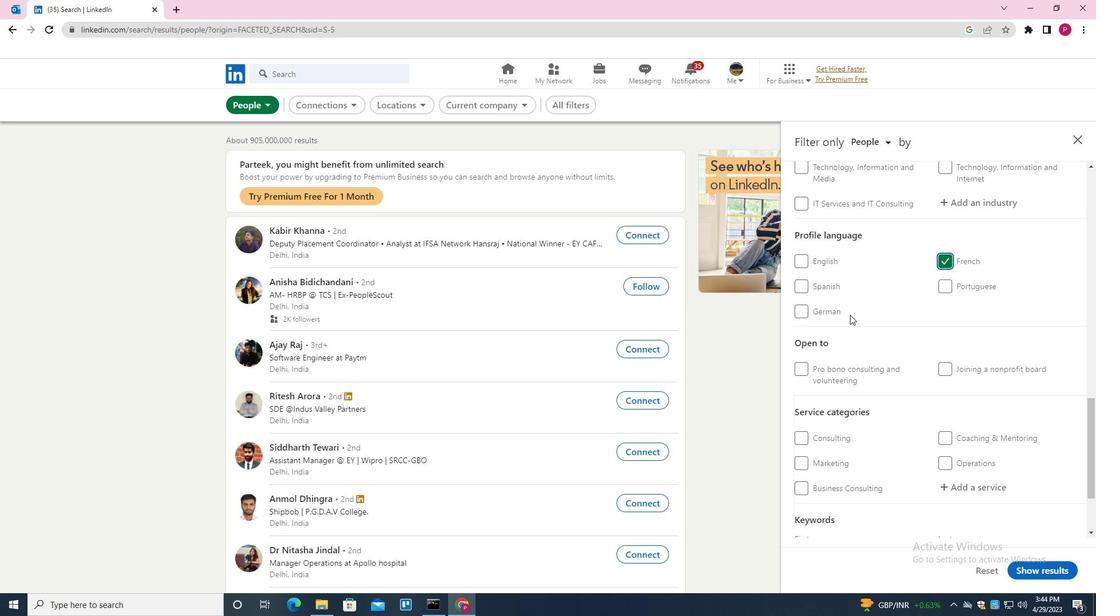 
Action: Mouse scrolled (849, 315) with delta (0, 0)
Screenshot: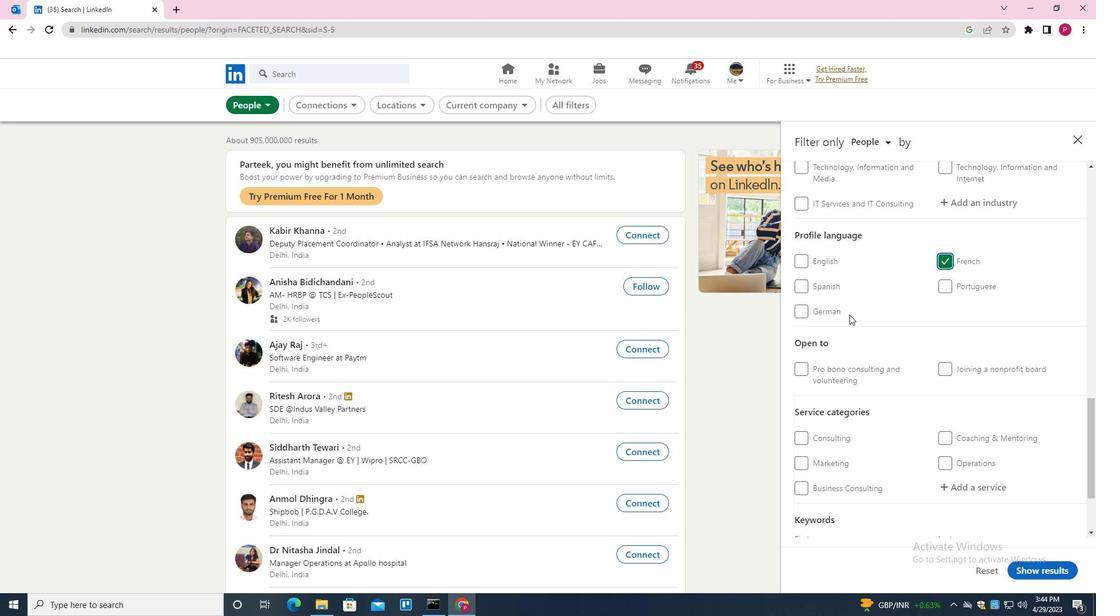 
Action: Mouse scrolled (849, 315) with delta (0, 0)
Screenshot: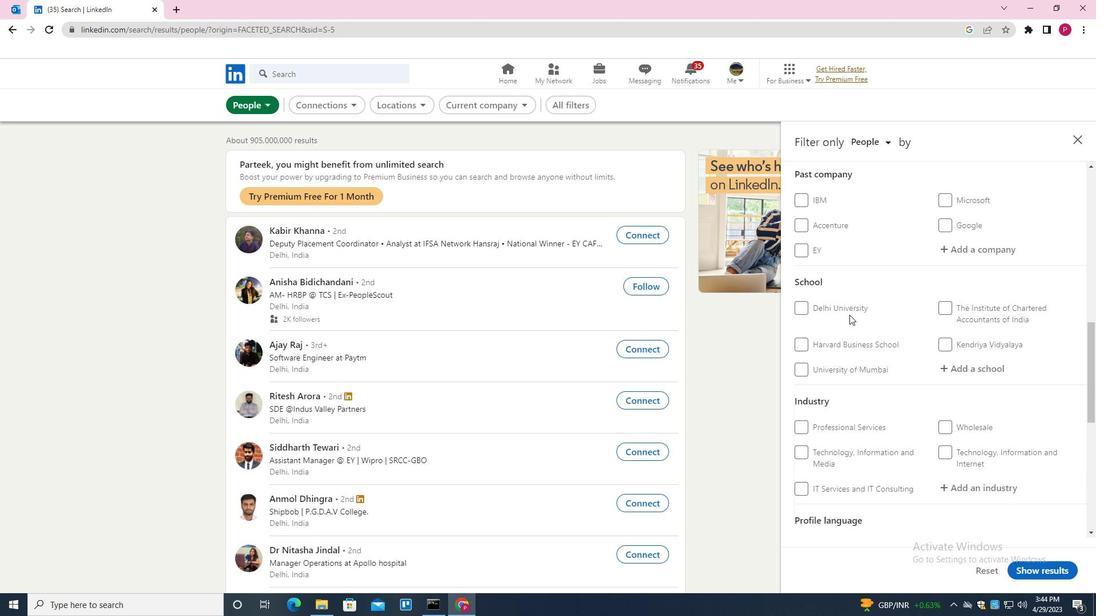 
Action: Mouse scrolled (849, 315) with delta (0, 0)
Screenshot: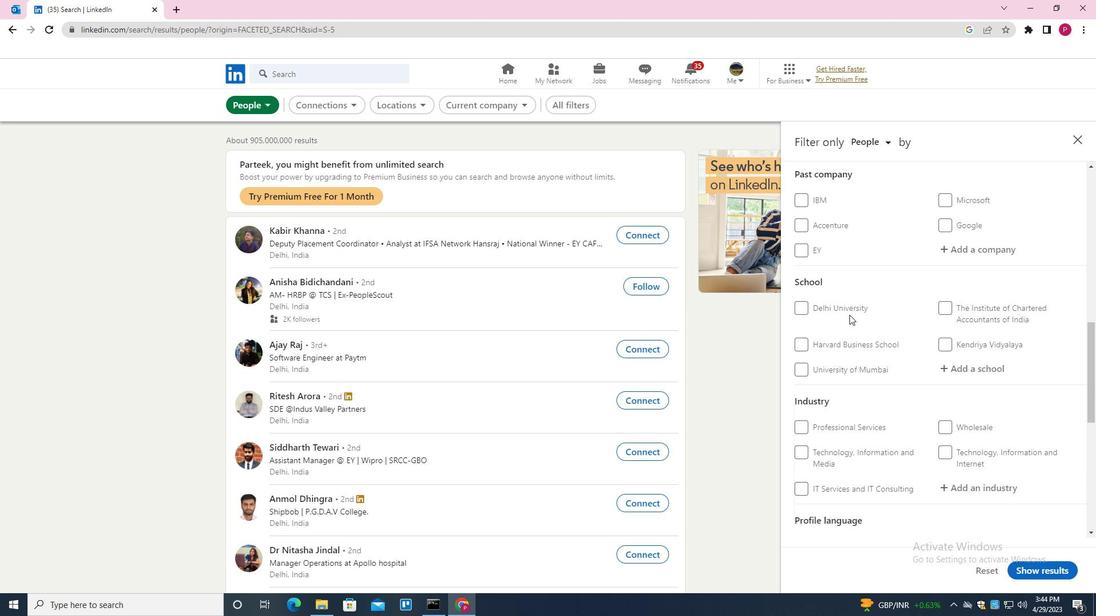 
Action: Mouse moved to (966, 252)
Screenshot: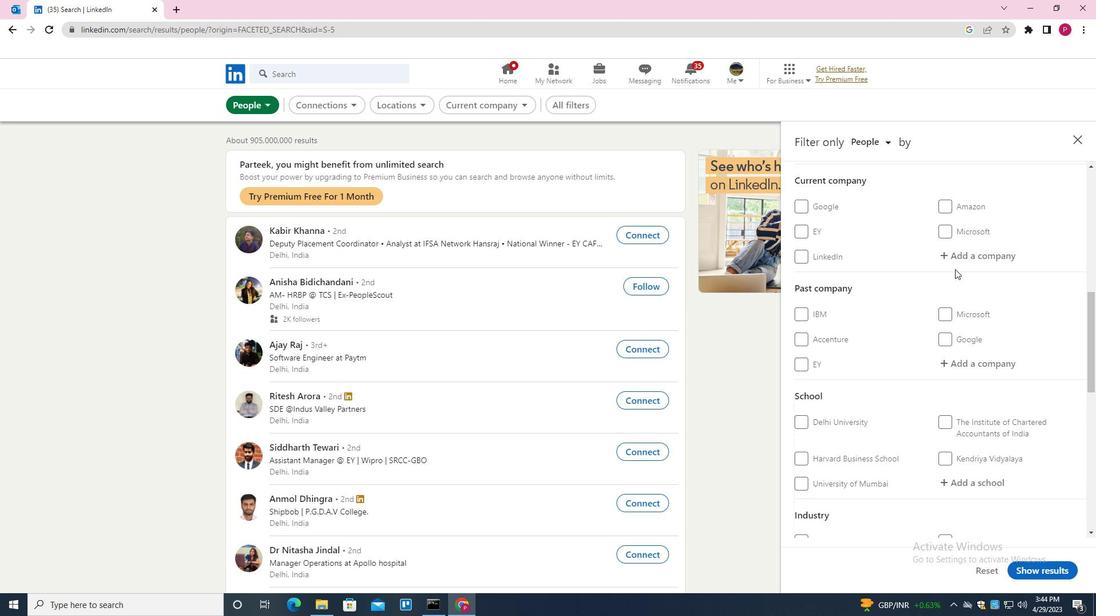 
Action: Mouse pressed left at (966, 252)
Screenshot: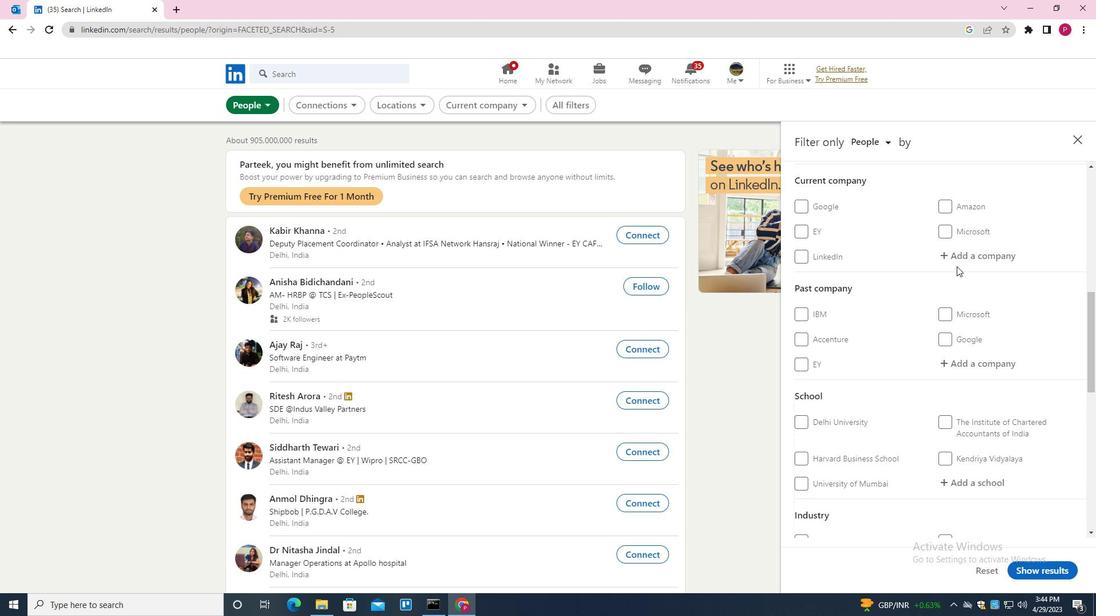 
Action: Mouse moved to (944, 251)
Screenshot: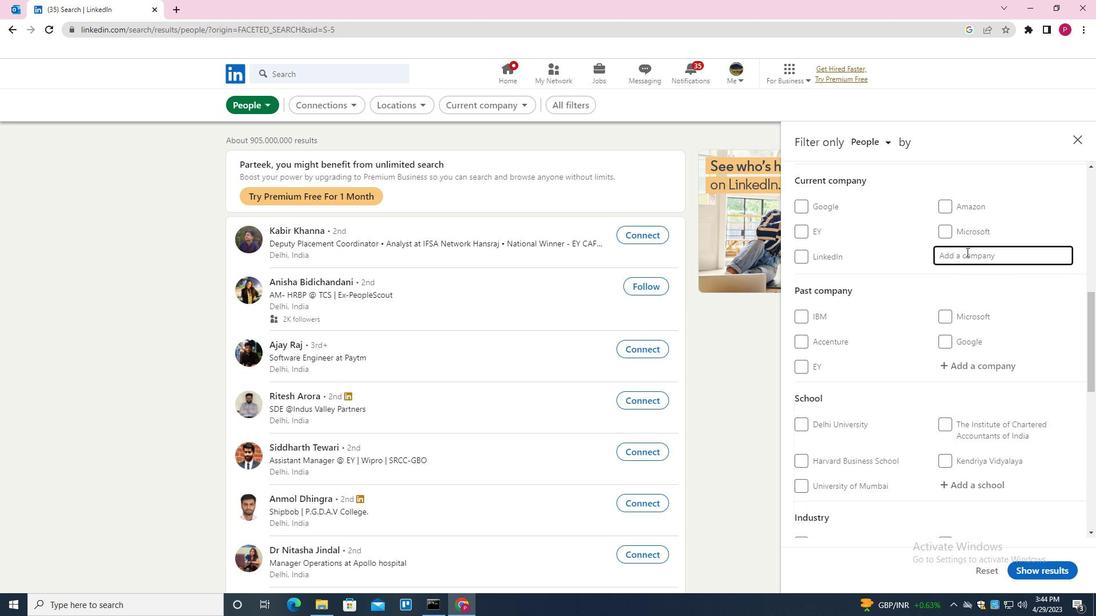 
Action: Key pressed <Key.shift><Key.shift><Key.shift><Key.shift><Key.shift><Key.shift><Key.shift><Key.shift><Key.shift><Key.shift><Key.shift><Key.shift><Key.shift>CHEGG<Key.down><Key.enter>
Screenshot: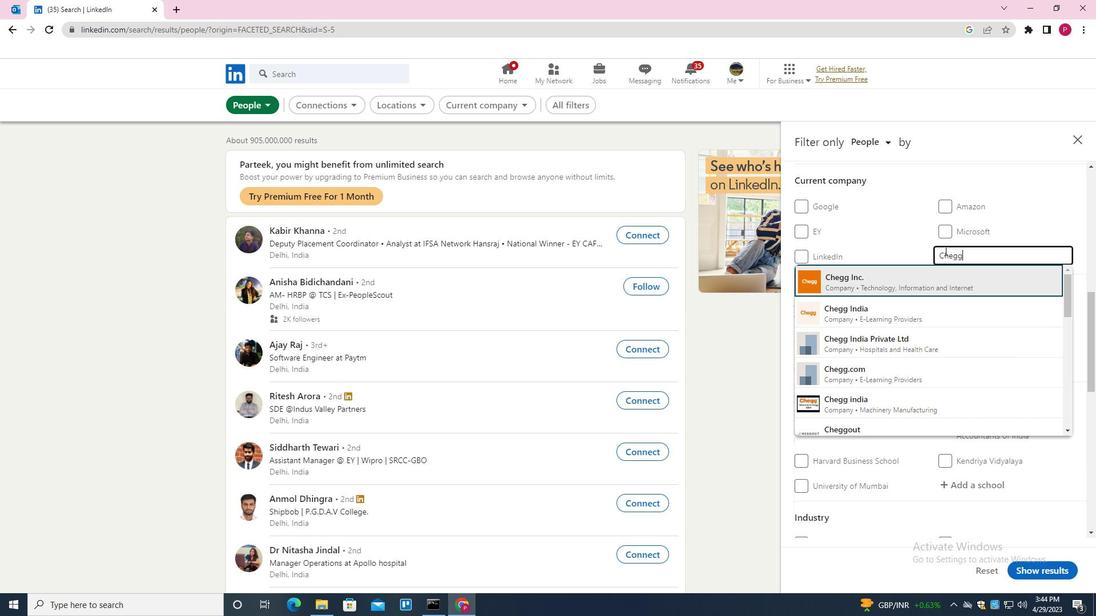 
Action: Mouse moved to (938, 322)
Screenshot: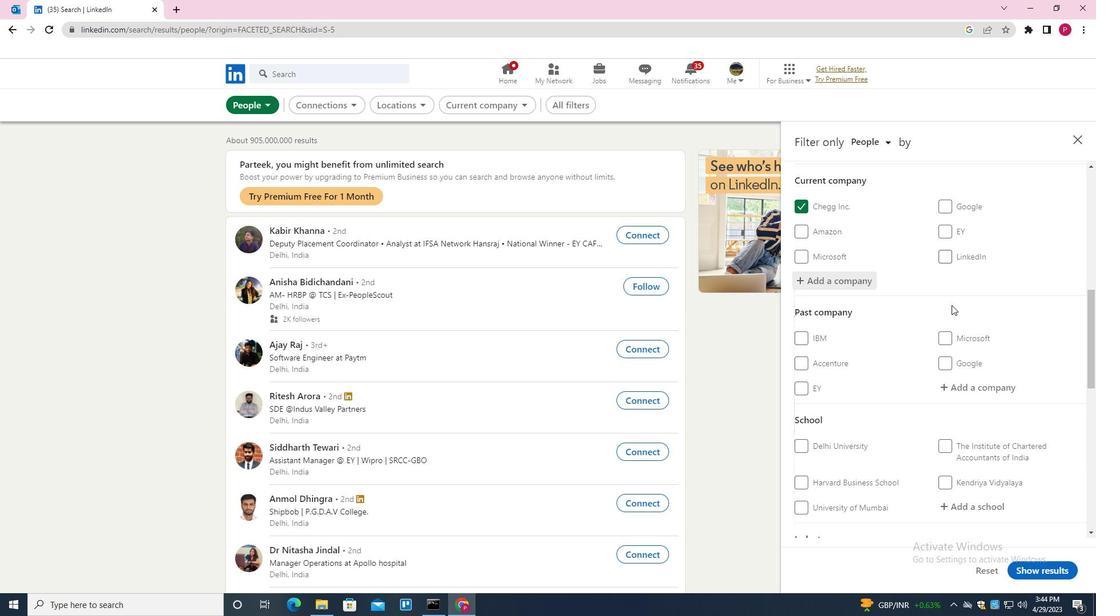 
Action: Mouse scrolled (938, 321) with delta (0, 0)
Screenshot: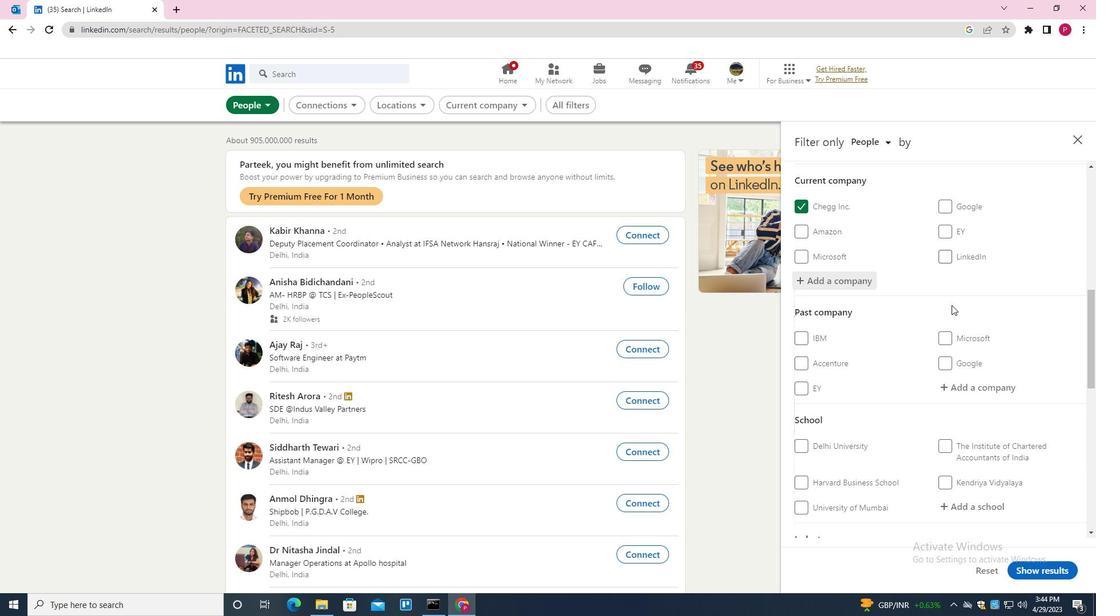 
Action: Mouse moved to (933, 323)
Screenshot: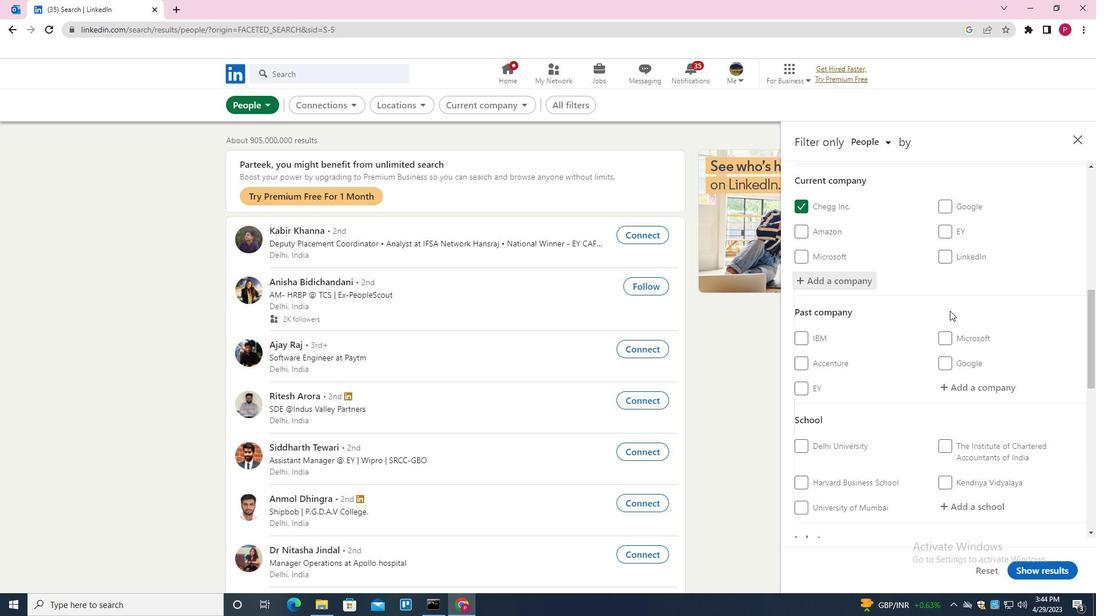 
Action: Mouse scrolled (933, 323) with delta (0, 0)
Screenshot: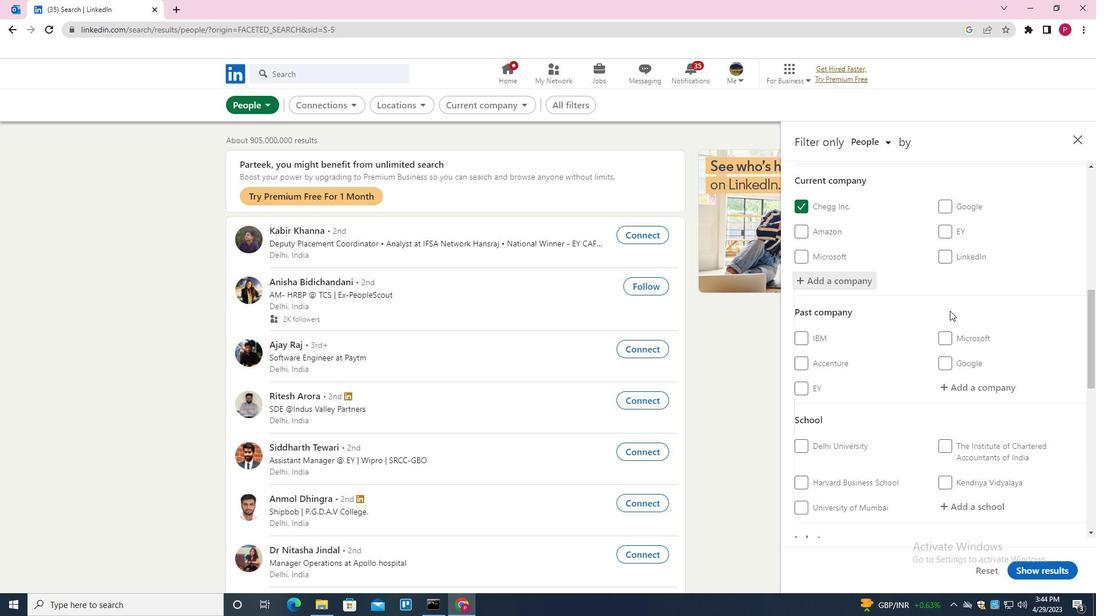 
Action: Mouse moved to (932, 324)
Screenshot: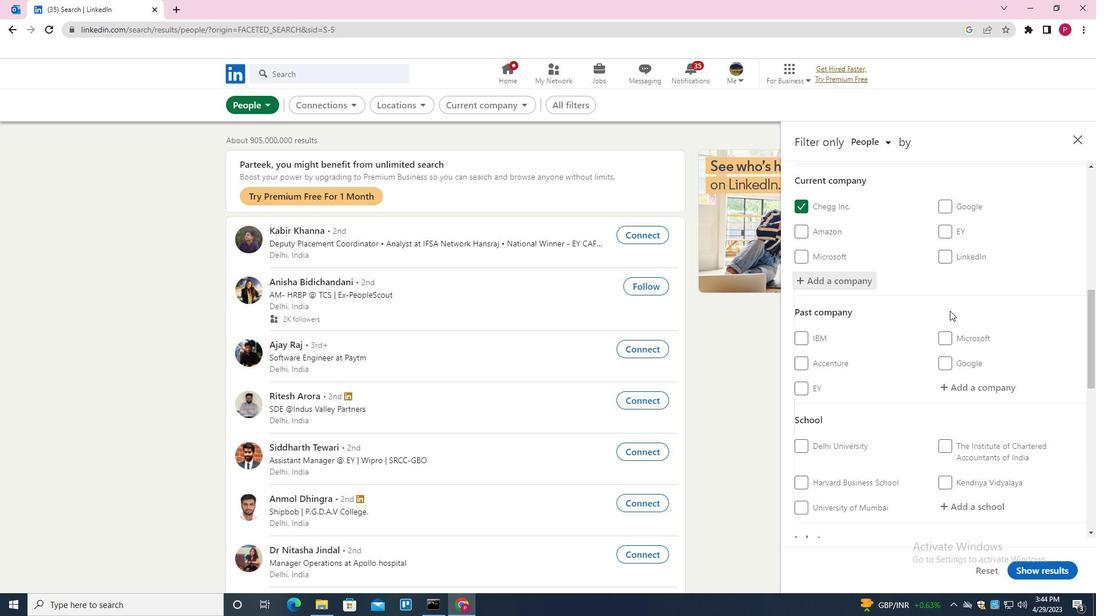 
Action: Mouse scrolled (932, 323) with delta (0, 0)
Screenshot: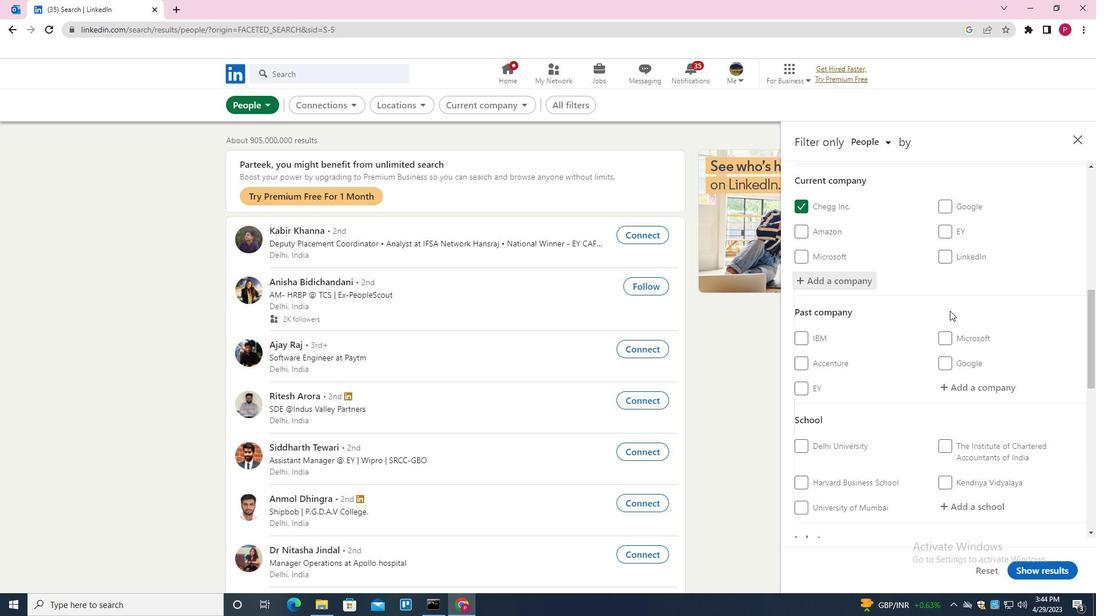 
Action: Mouse scrolled (932, 323) with delta (0, 0)
Screenshot: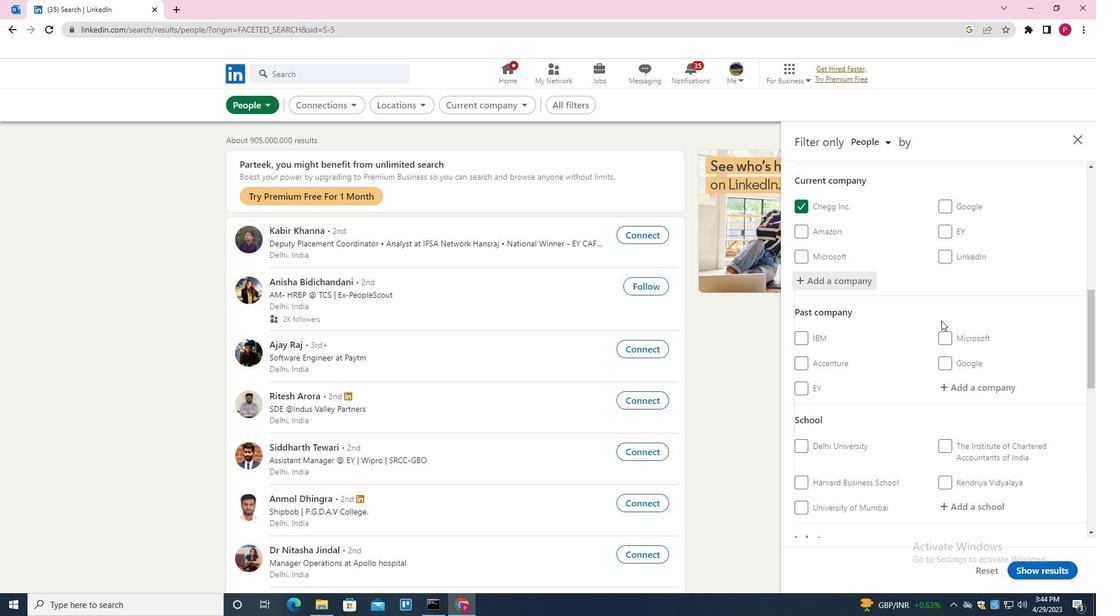 
Action: Mouse moved to (988, 271)
Screenshot: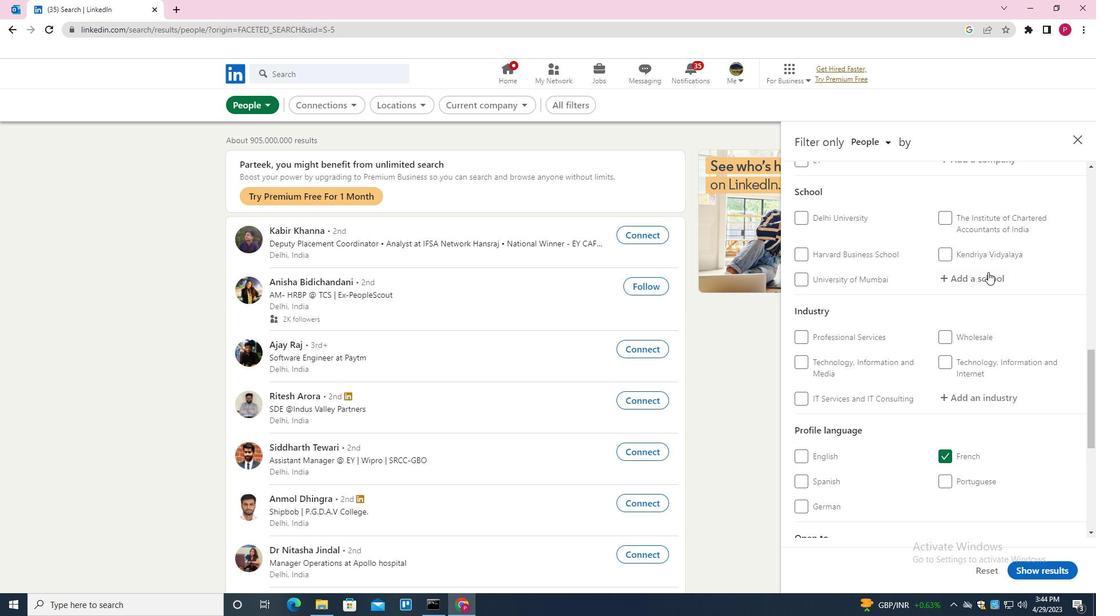 
Action: Mouse pressed left at (988, 271)
Screenshot: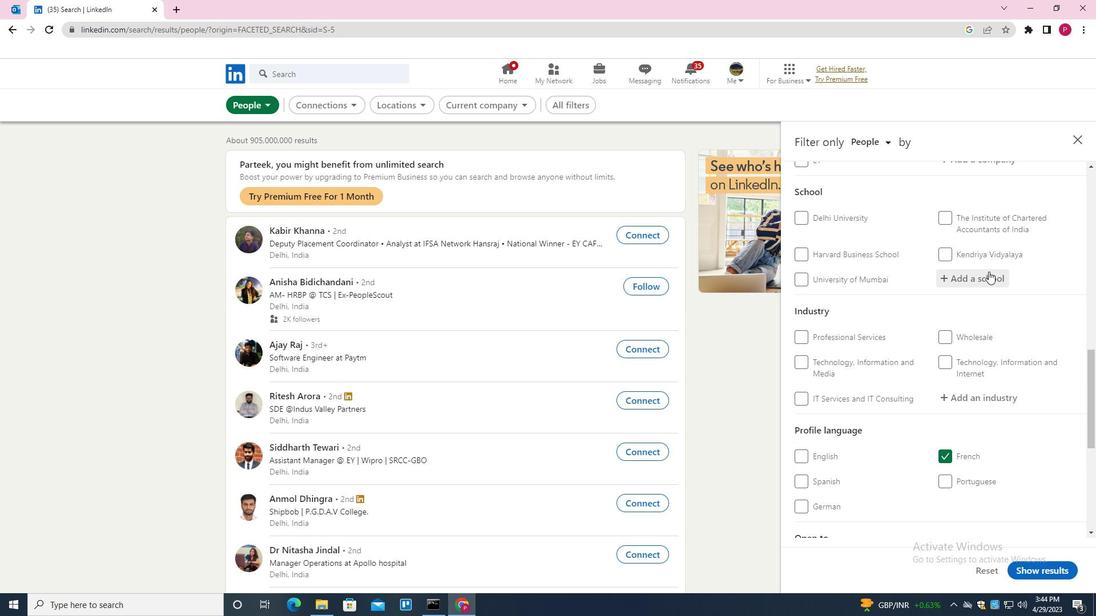 
Action: Key pressed <Key.shift>ASIAN<Key.space><Key.shift><Key.shift><Key.shift>COLLEGE<Key.down><Key.down><Key.enter>
Screenshot: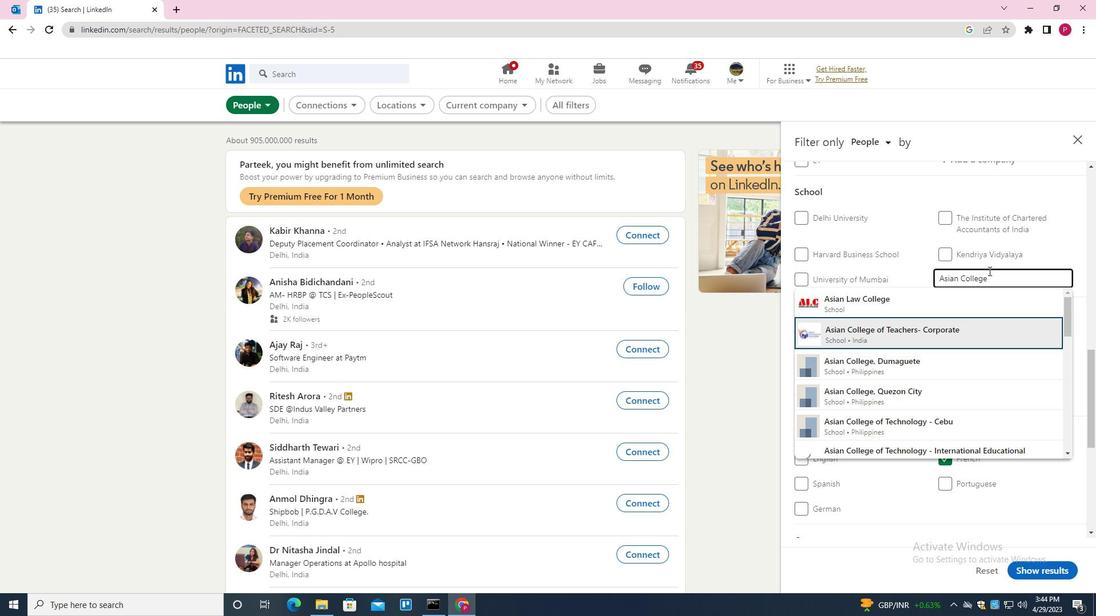 
Action: Mouse moved to (924, 327)
Screenshot: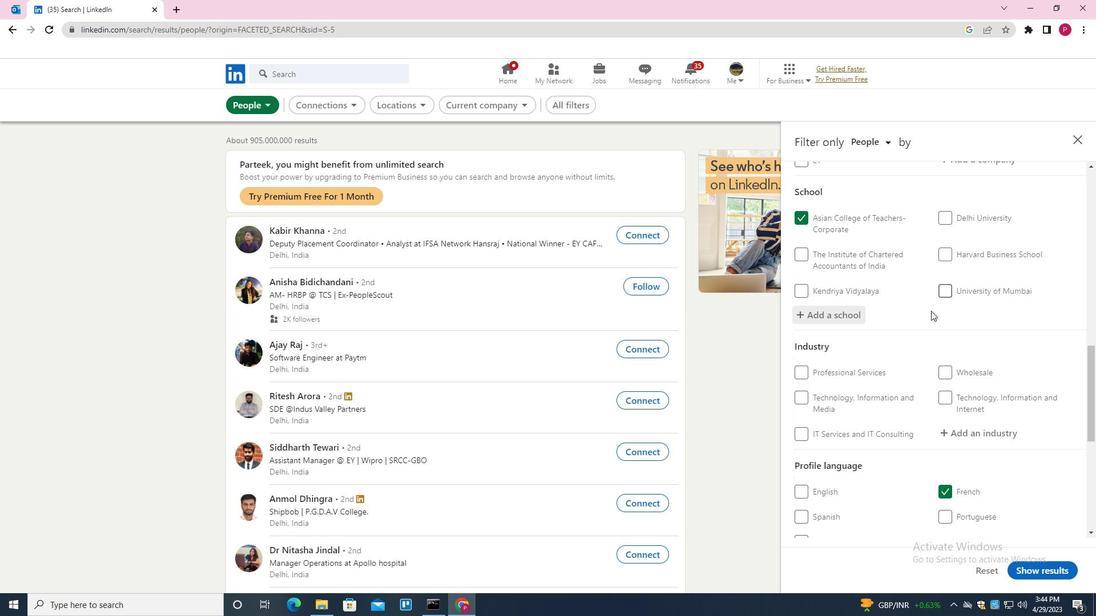 
Action: Mouse scrolled (924, 326) with delta (0, 0)
Screenshot: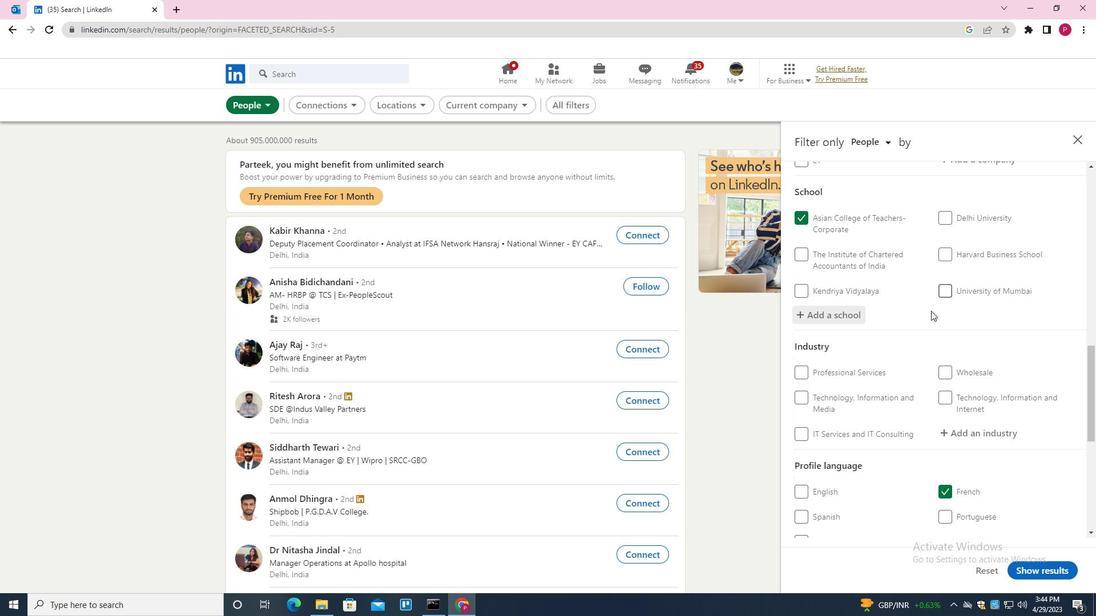 
Action: Mouse moved to (924, 328)
Screenshot: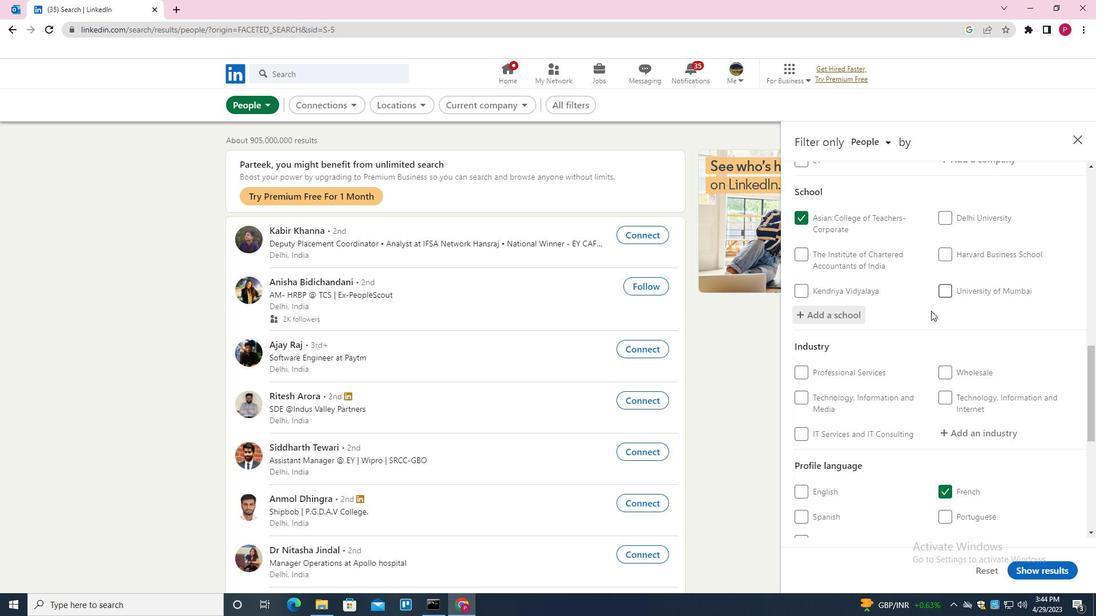 
Action: Mouse scrolled (924, 328) with delta (0, 0)
Screenshot: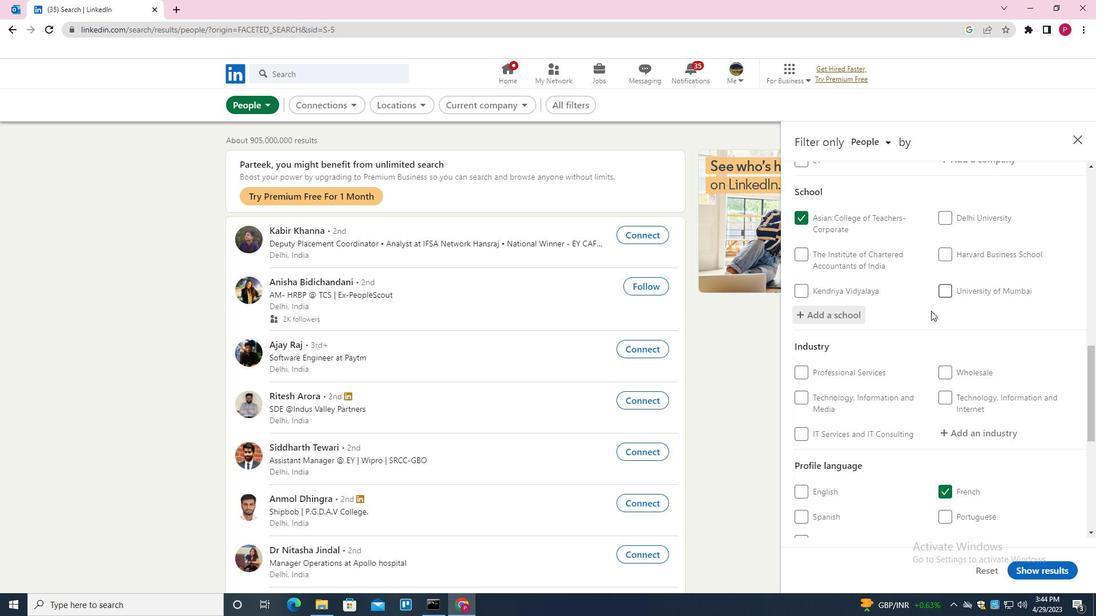
Action: Mouse moved to (925, 331)
Screenshot: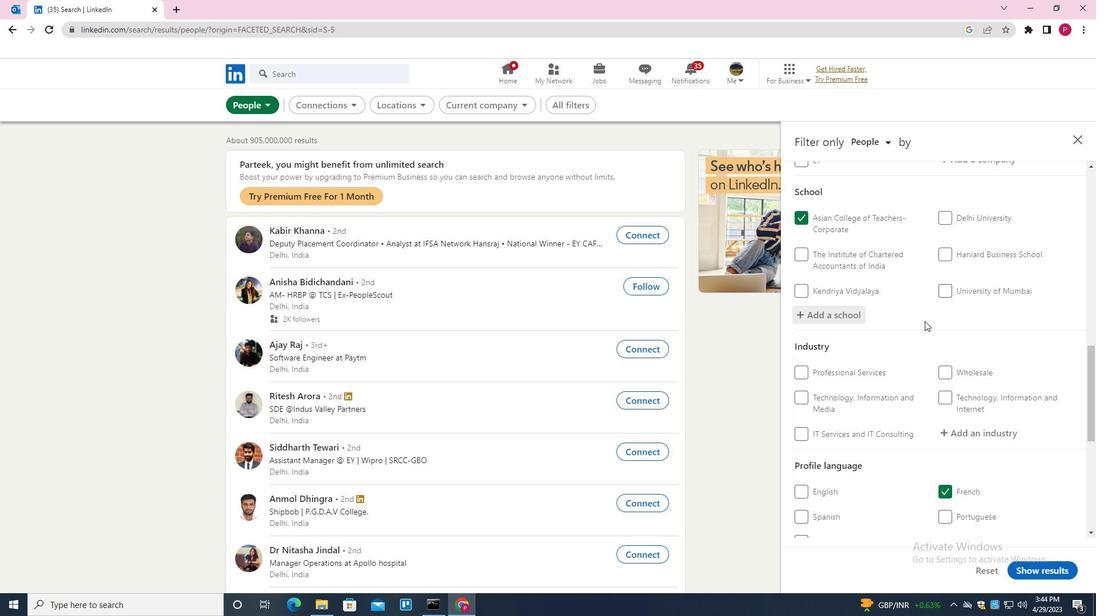 
Action: Mouse scrolled (925, 331) with delta (0, 0)
Screenshot: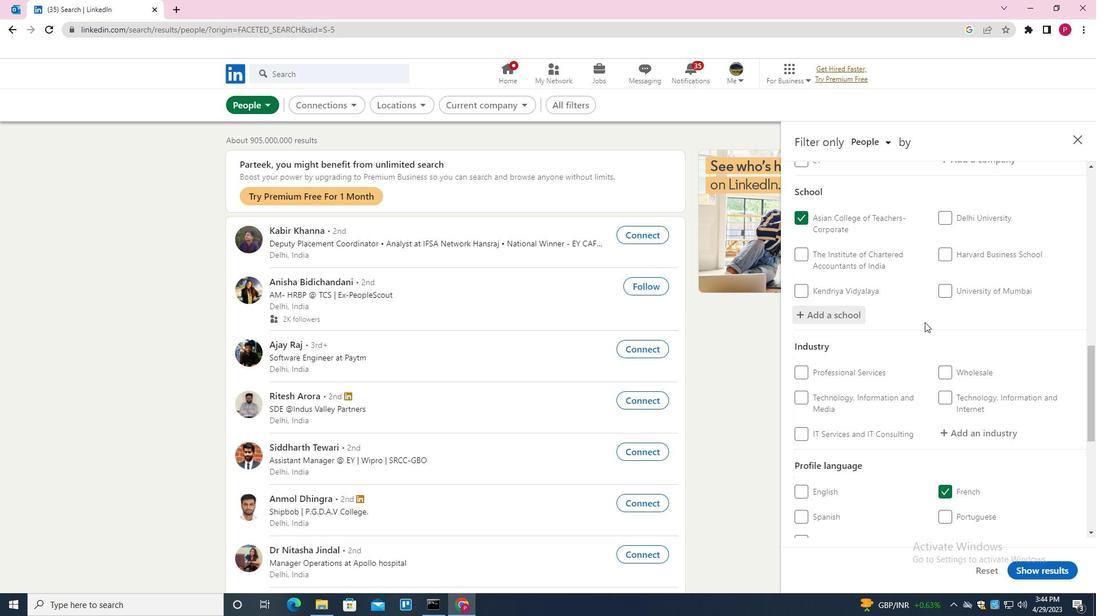 
Action: Mouse moved to (978, 268)
Screenshot: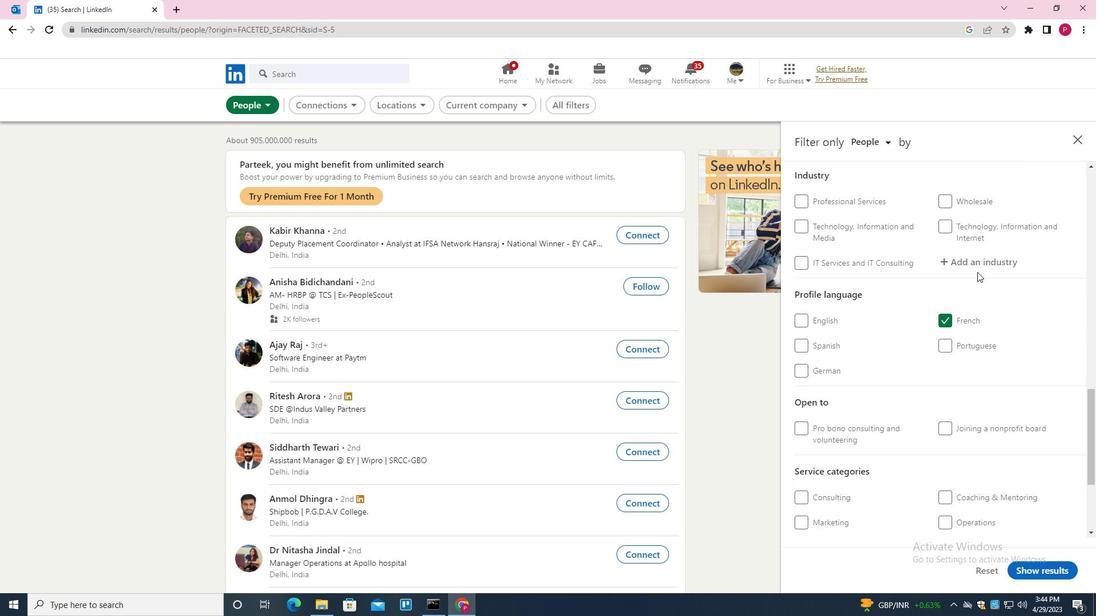 
Action: Mouse pressed left at (978, 268)
Screenshot: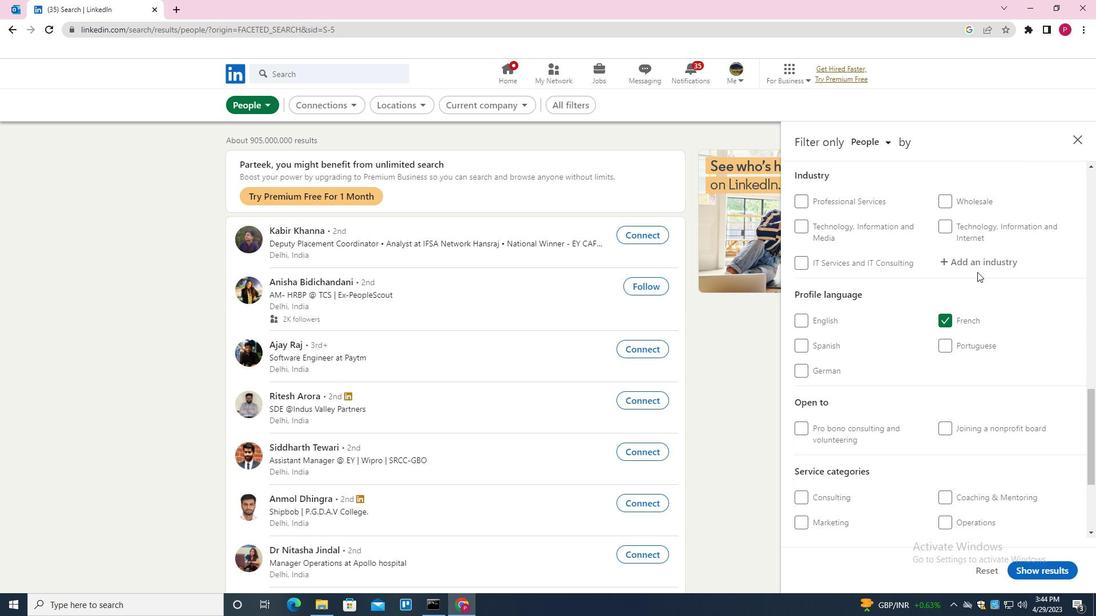 
Action: Key pressed <Key.shift>ONLINE<Key.space><Key.down><Key.enter>
Screenshot: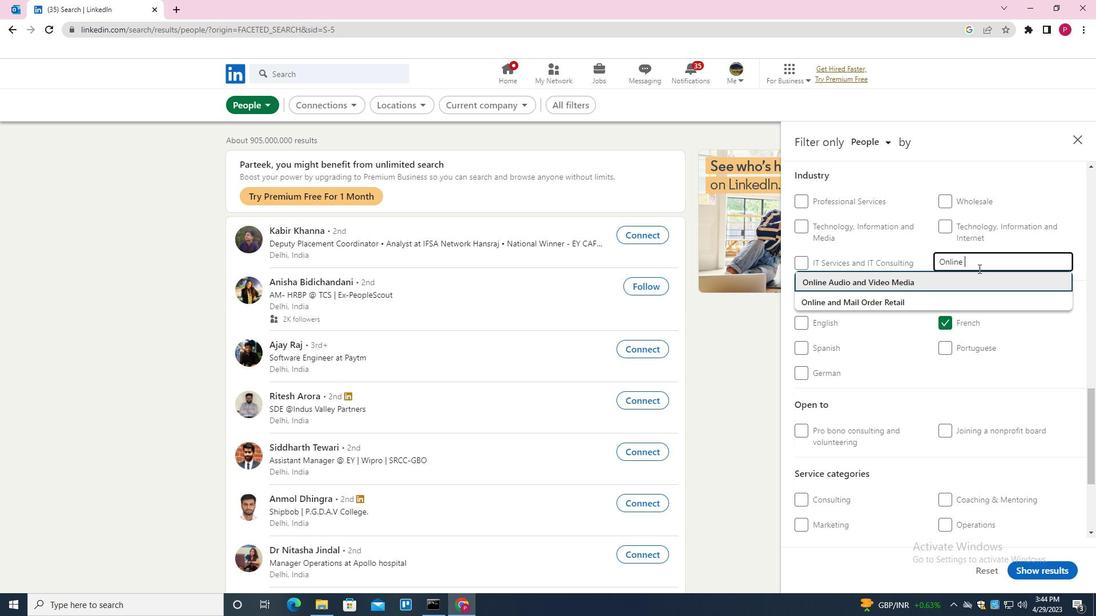 
Action: Mouse moved to (955, 285)
Screenshot: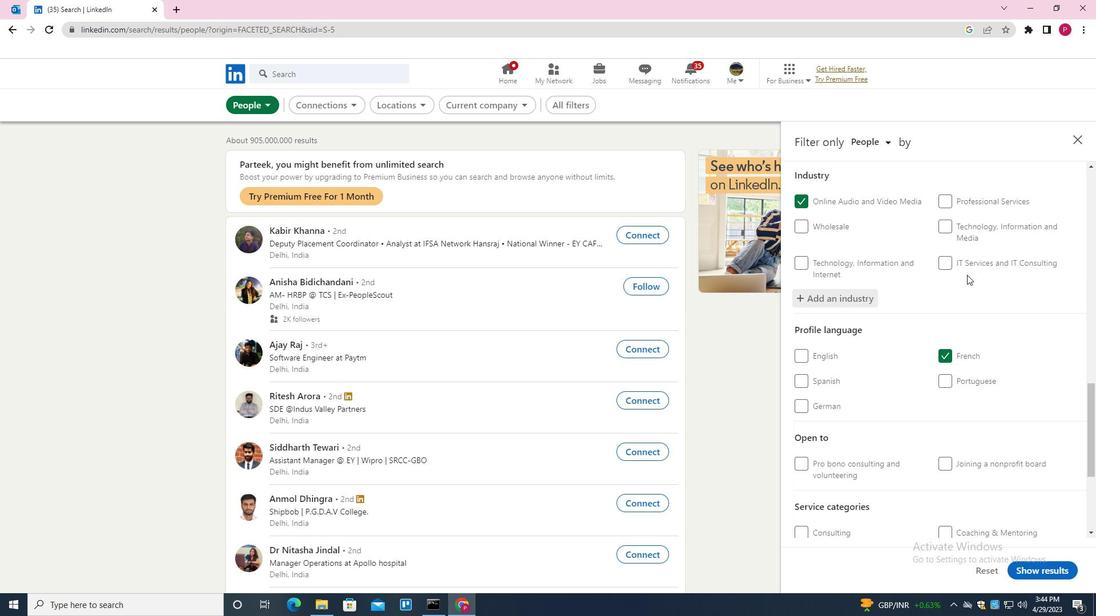 
Action: Mouse scrolled (955, 284) with delta (0, 0)
Screenshot: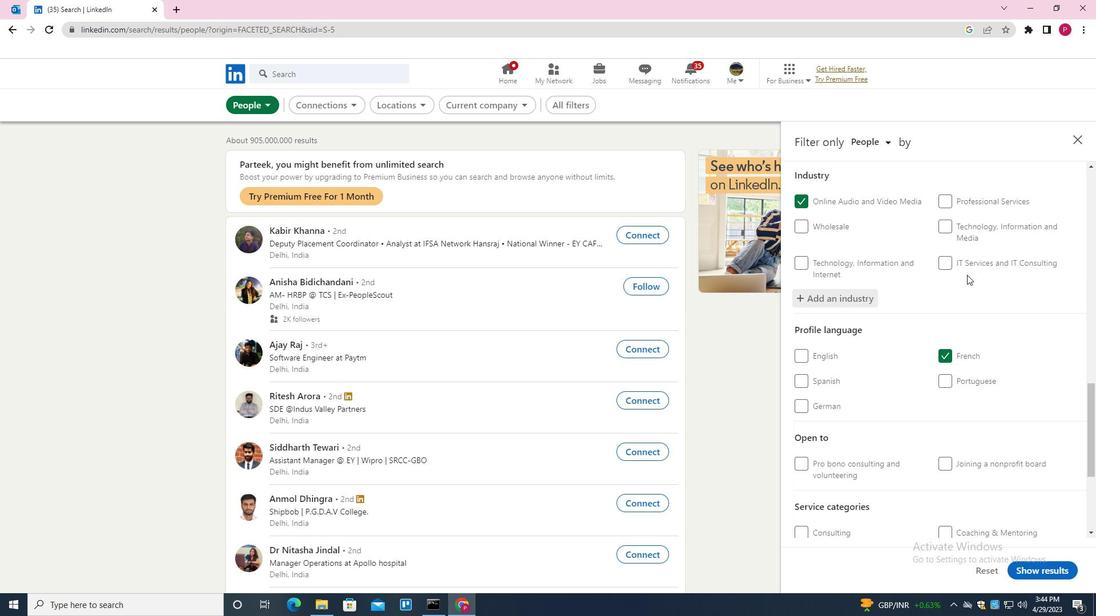 
Action: Mouse moved to (953, 286)
Screenshot: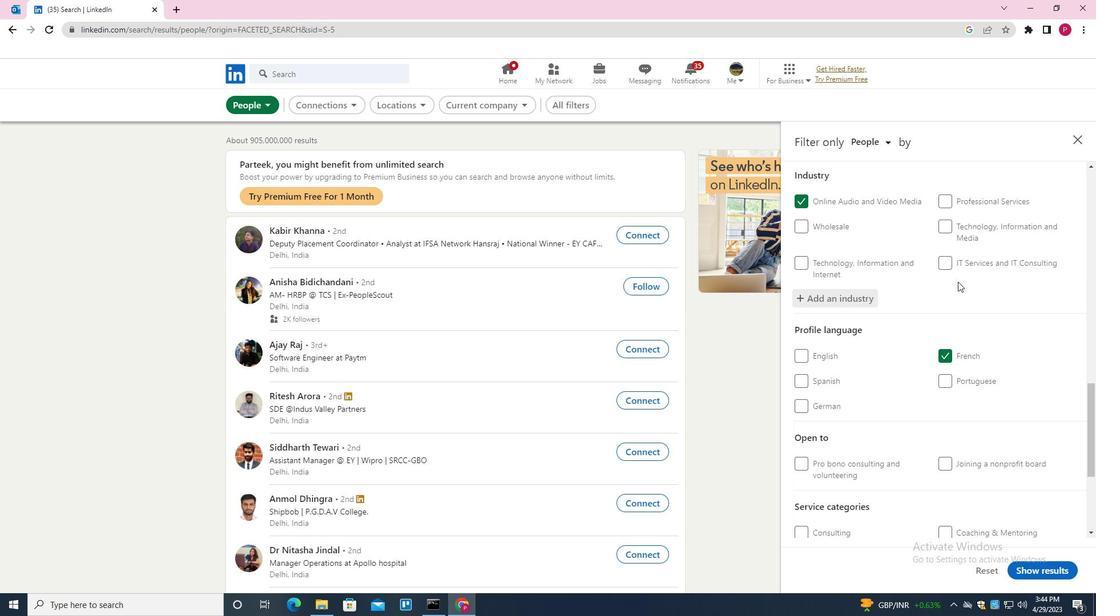 
Action: Mouse scrolled (953, 285) with delta (0, 0)
Screenshot: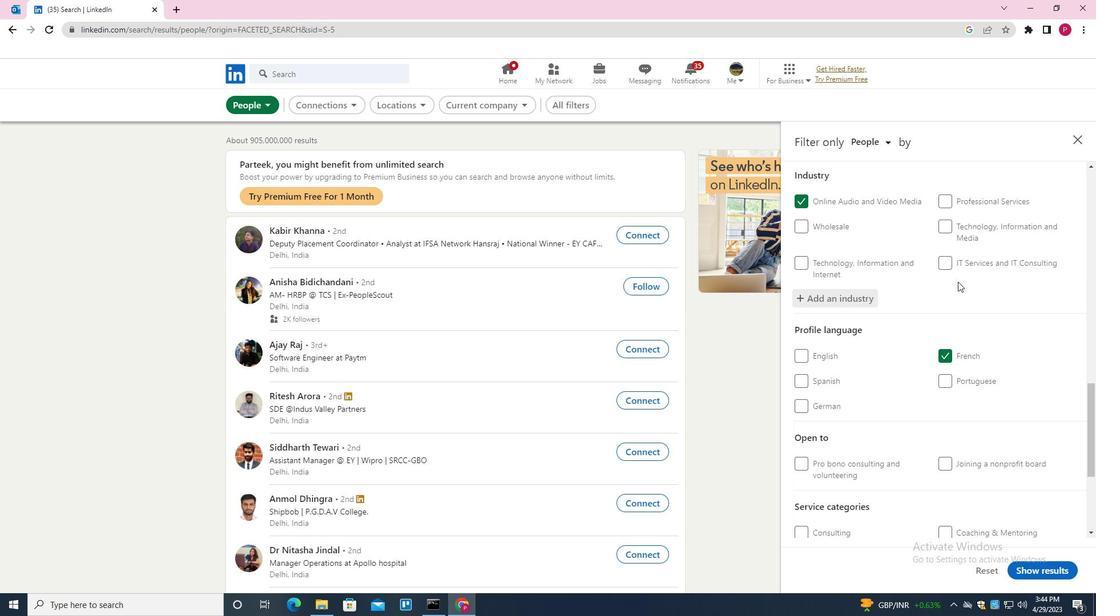 
Action: Mouse moved to (953, 287)
Screenshot: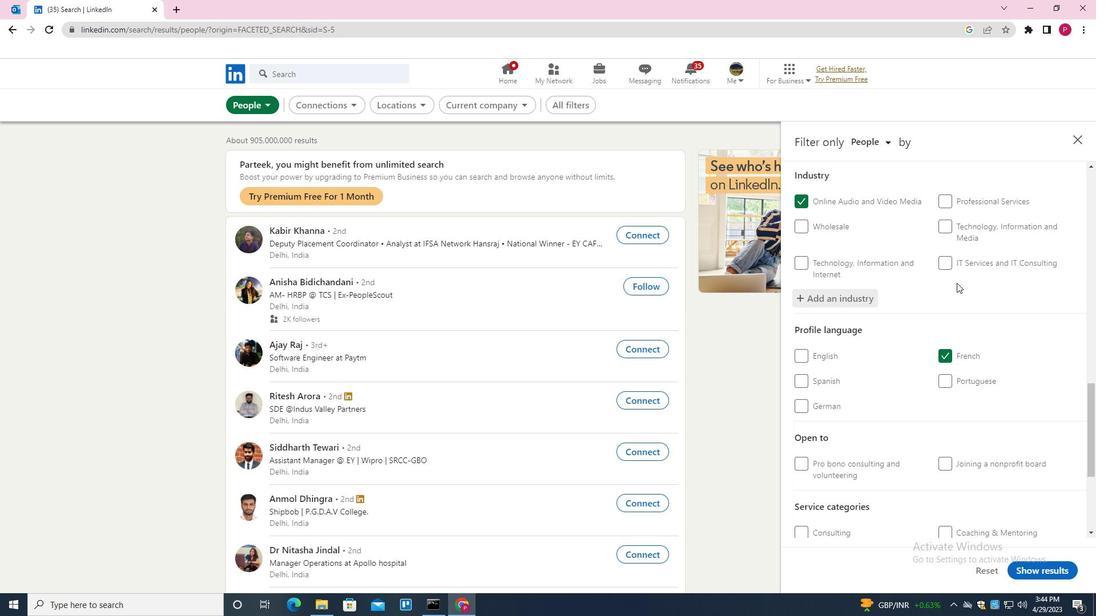 
Action: Mouse scrolled (953, 286) with delta (0, 0)
Screenshot: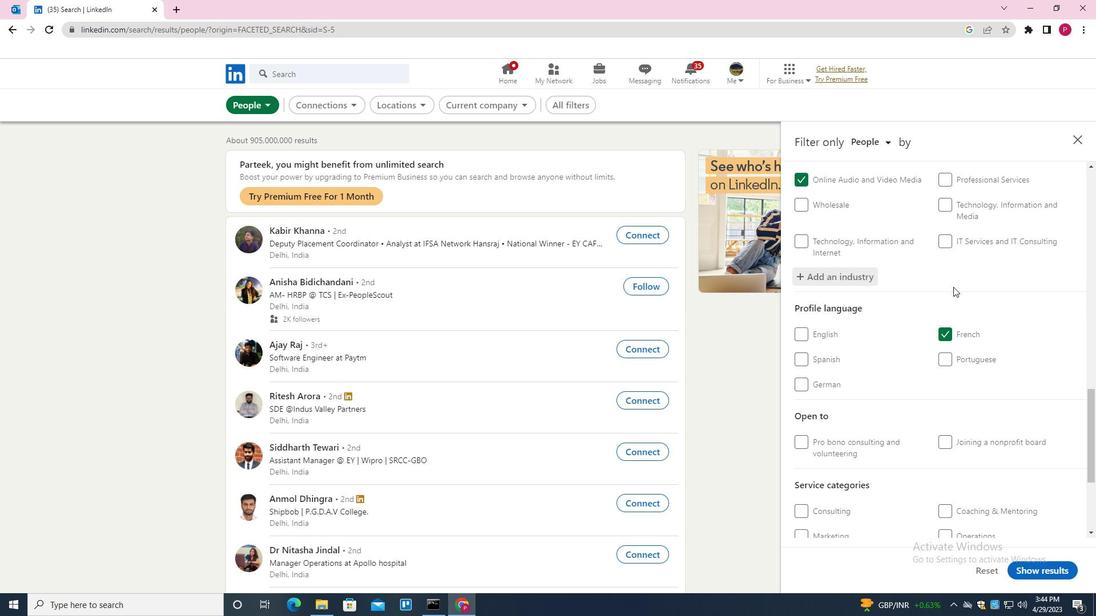 
Action: Mouse moved to (953, 287)
Screenshot: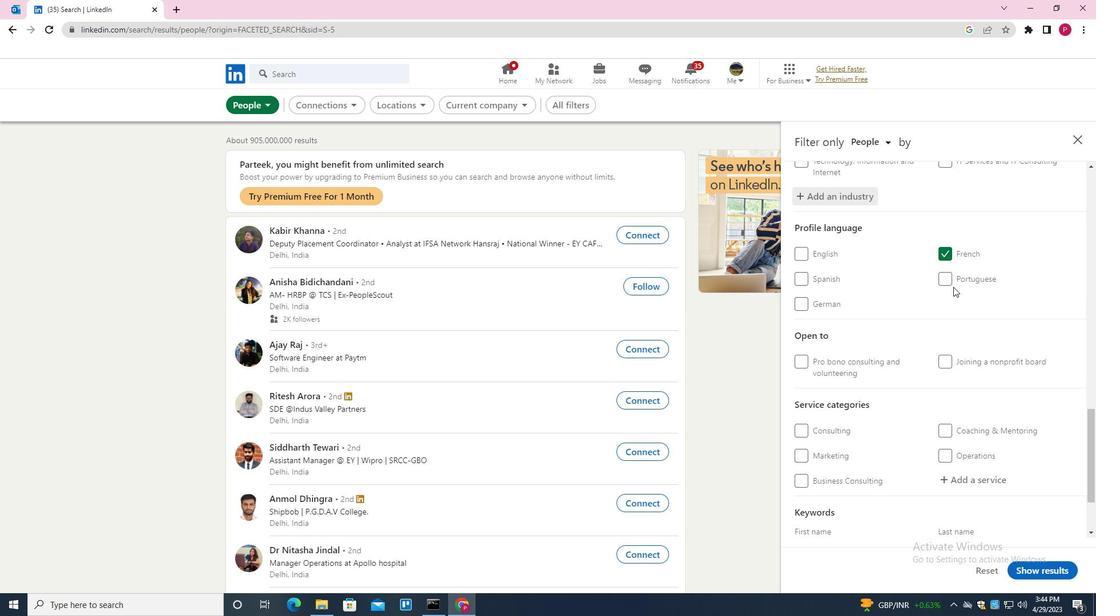 
Action: Mouse scrolled (953, 287) with delta (0, 0)
Screenshot: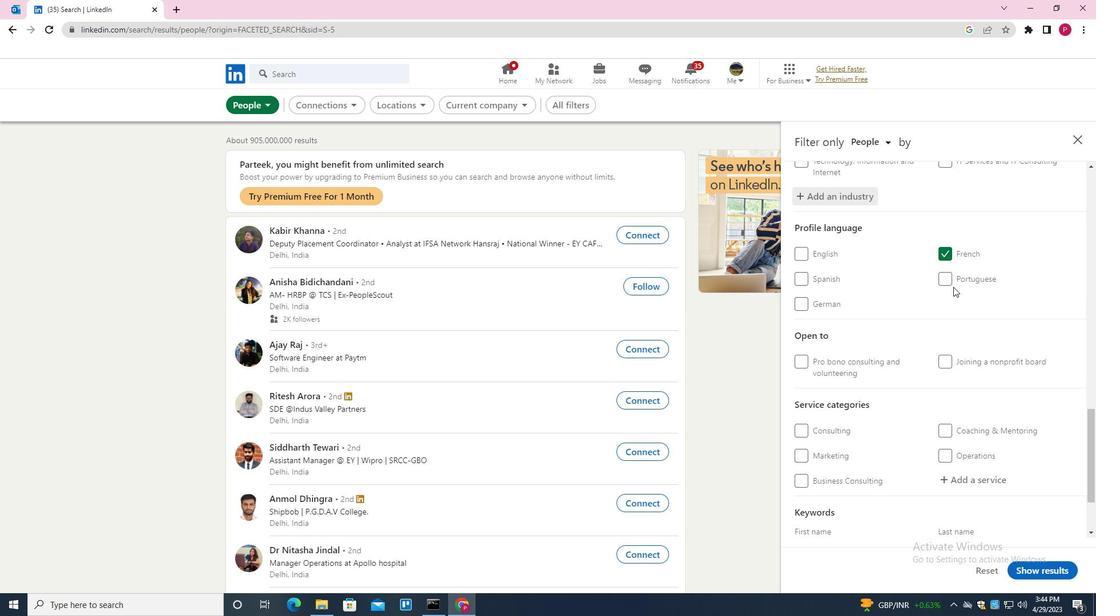 
Action: Mouse moved to (953, 288)
Screenshot: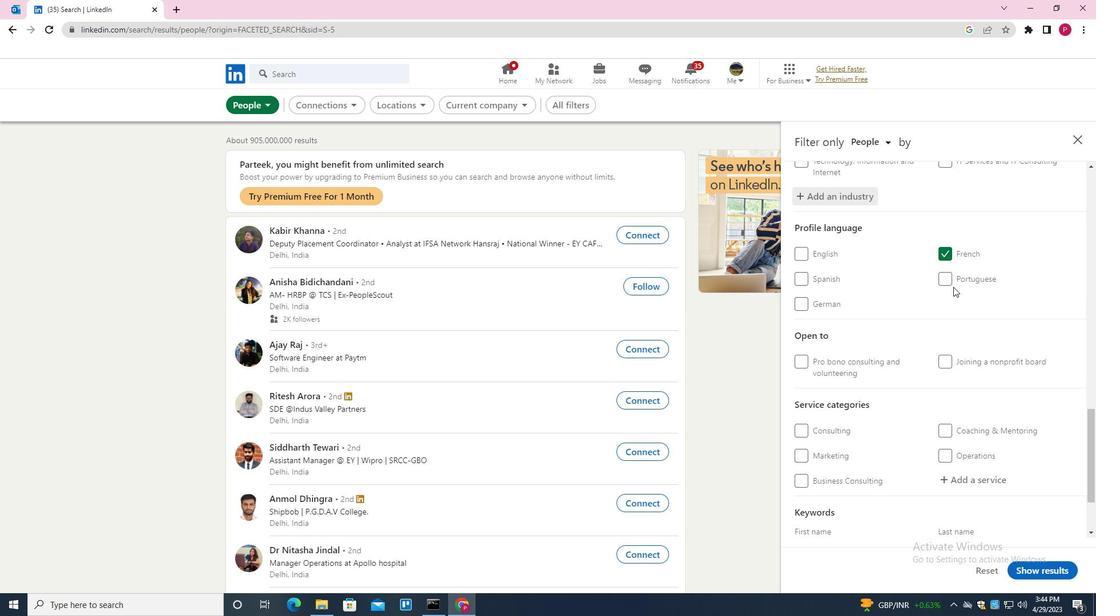 
Action: Mouse scrolled (953, 287) with delta (0, 0)
Screenshot: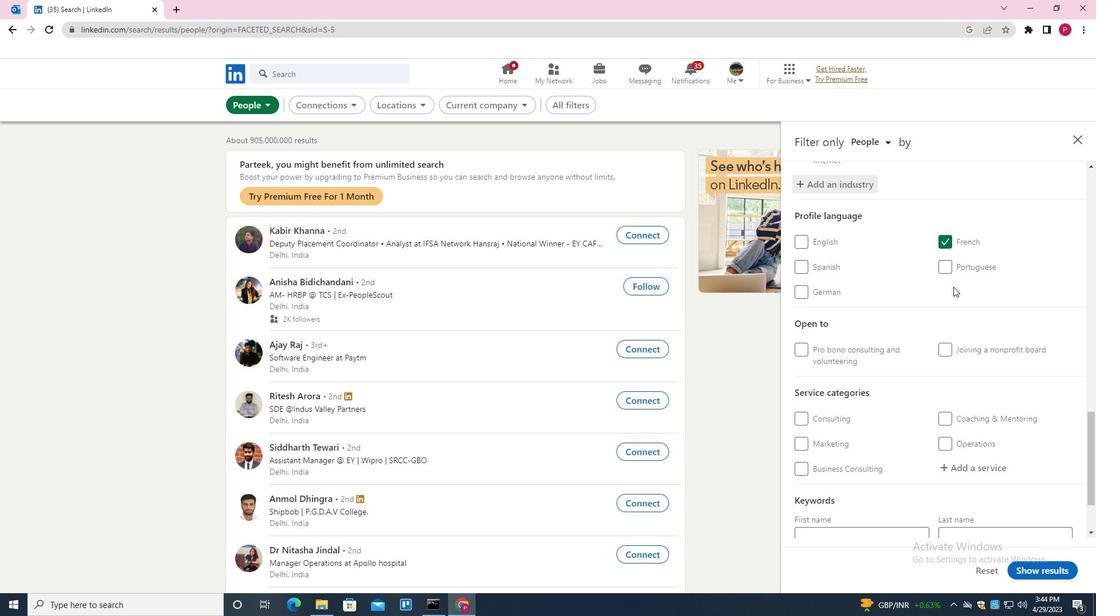 
Action: Mouse moved to (969, 365)
Screenshot: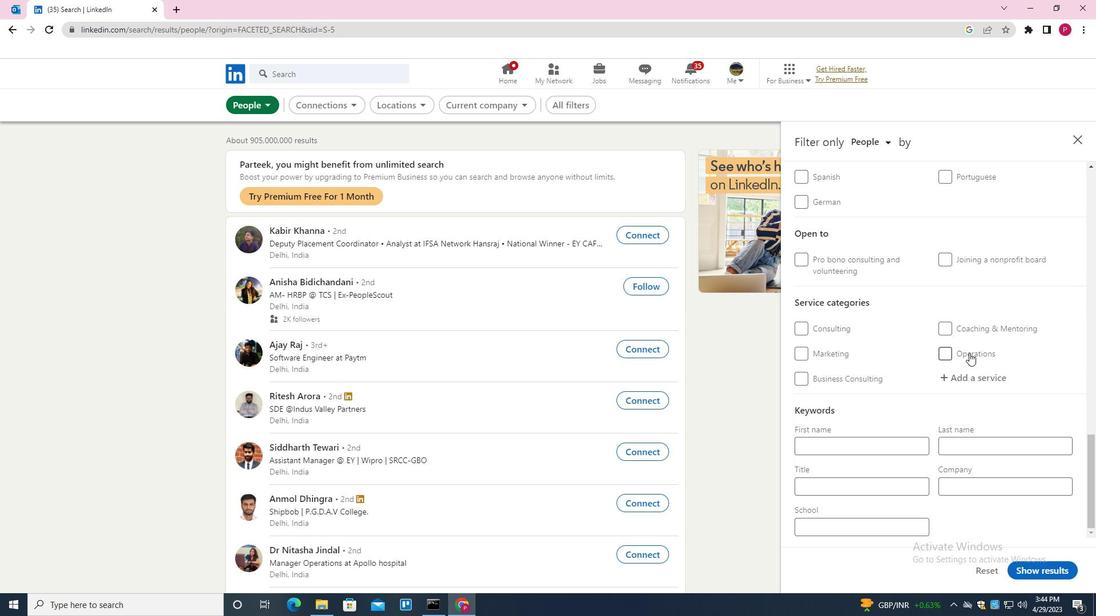 
Action: Mouse pressed left at (969, 365)
Screenshot: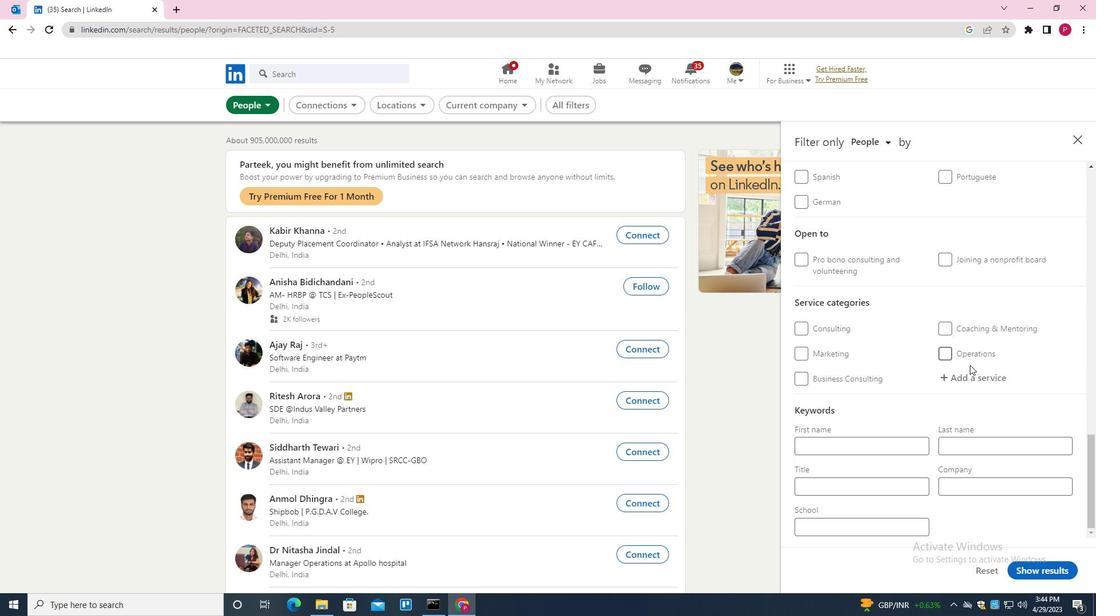 
Action: Mouse moved to (966, 376)
Screenshot: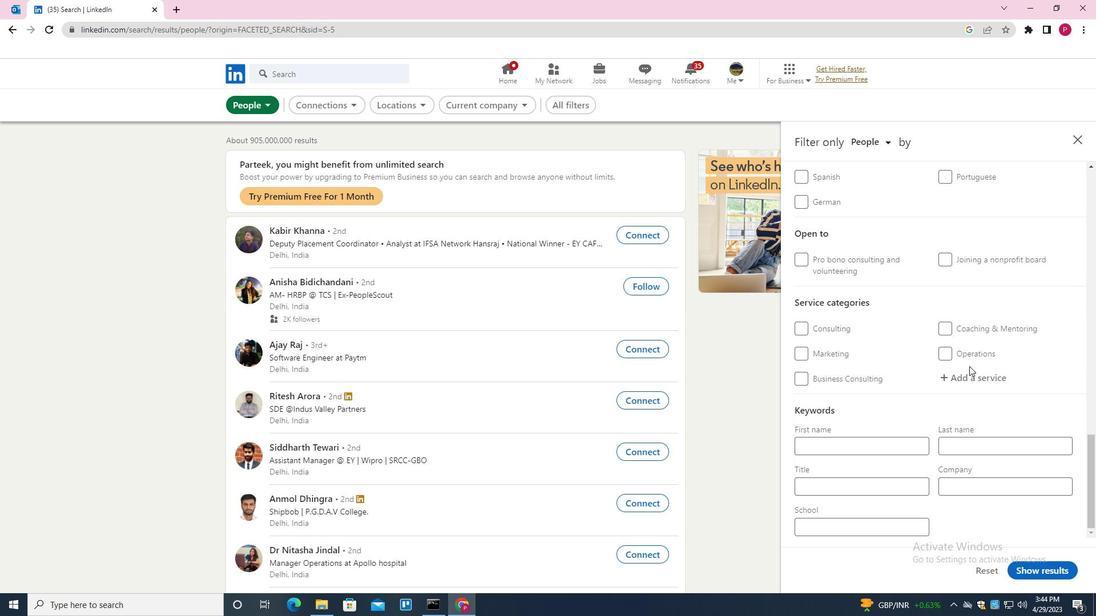 
Action: Mouse pressed left at (966, 376)
Screenshot: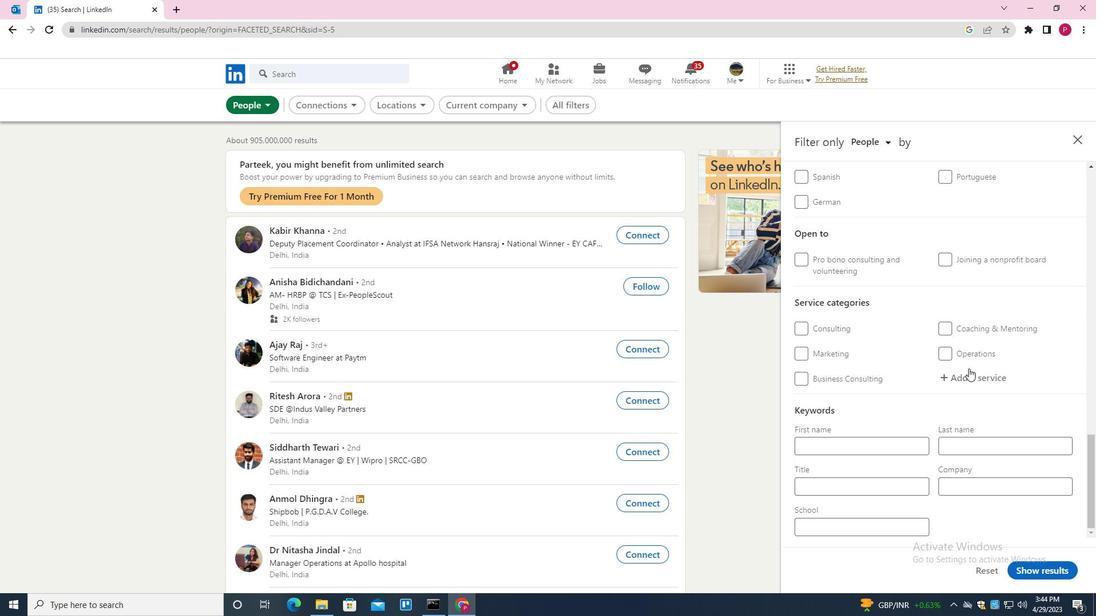 
Action: Mouse moved to (965, 377)
Screenshot: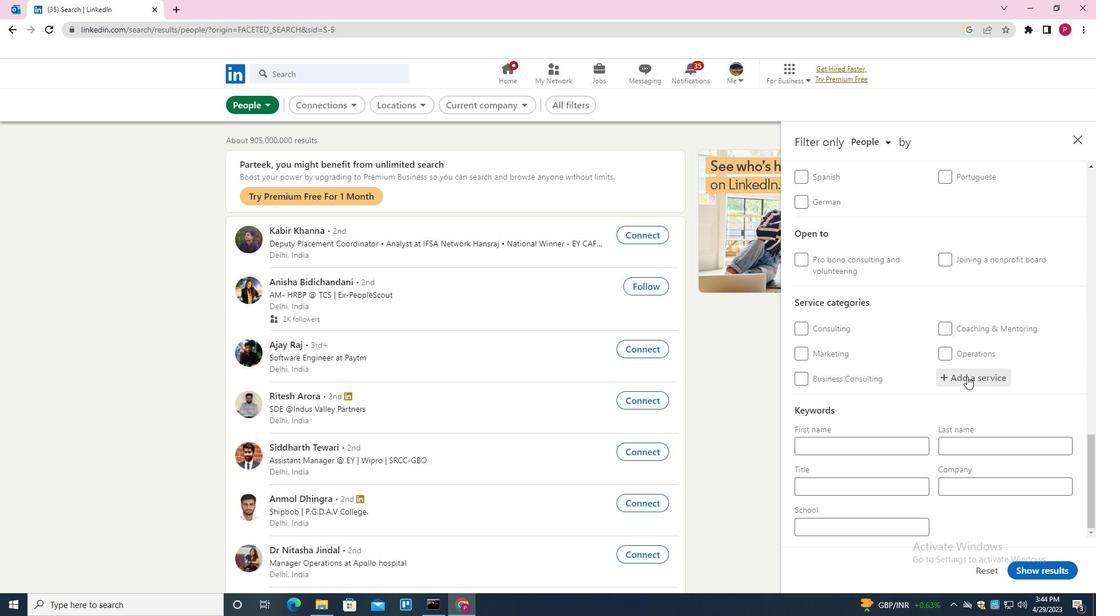 
Action: Key pressed <Key.shift>MANAGEMENT<Key.enter>
Screenshot: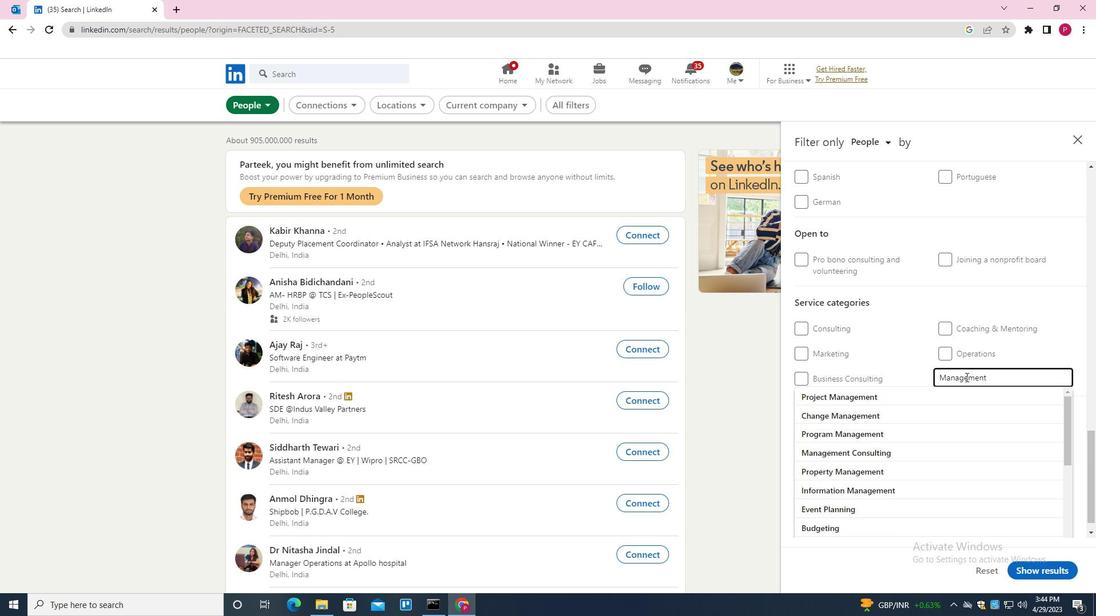 
Action: Mouse moved to (957, 383)
Screenshot: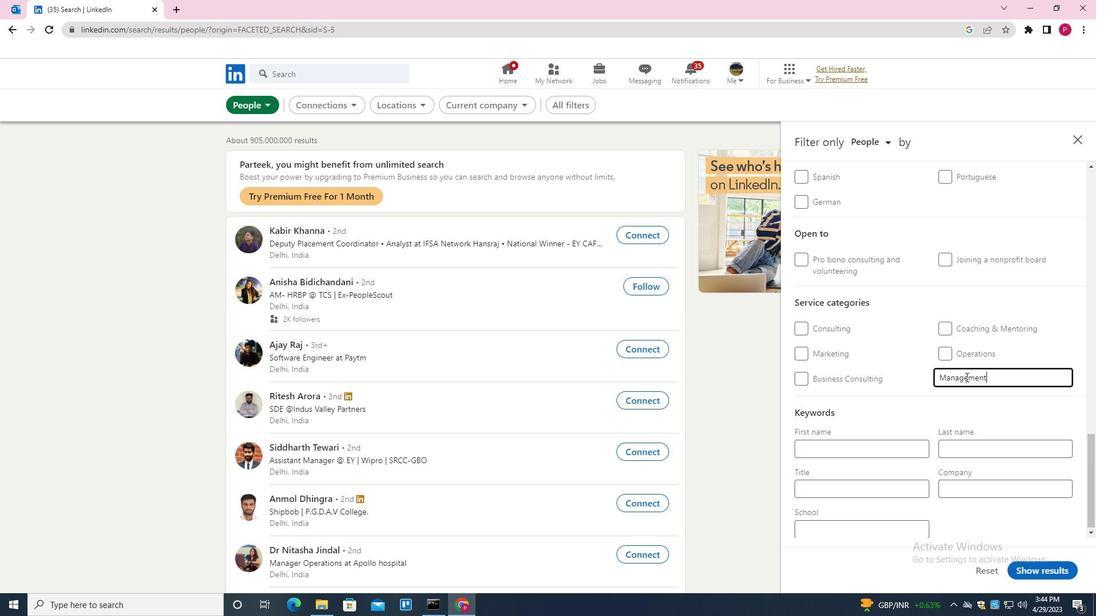 
Action: Mouse scrolled (957, 382) with delta (0, 0)
Screenshot: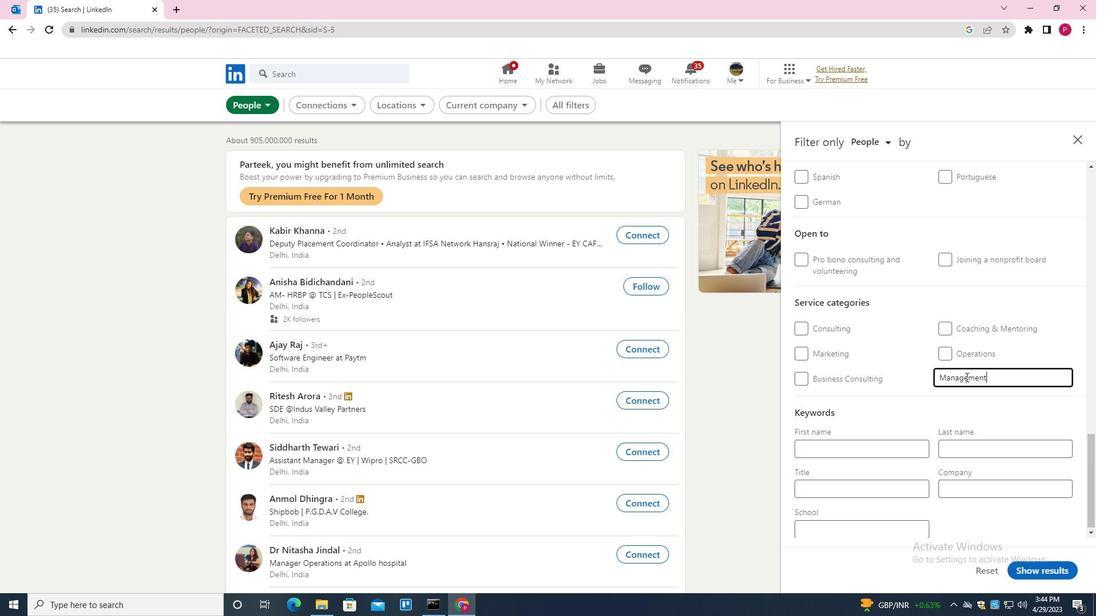 
Action: Mouse moved to (956, 387)
Screenshot: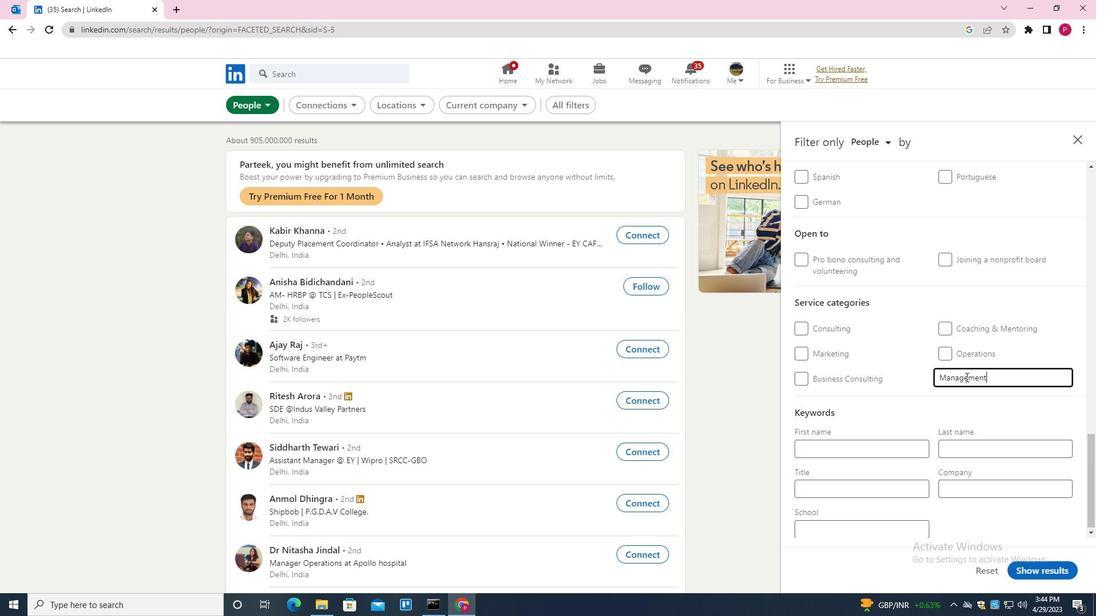 
Action: Mouse scrolled (956, 387) with delta (0, 0)
Screenshot: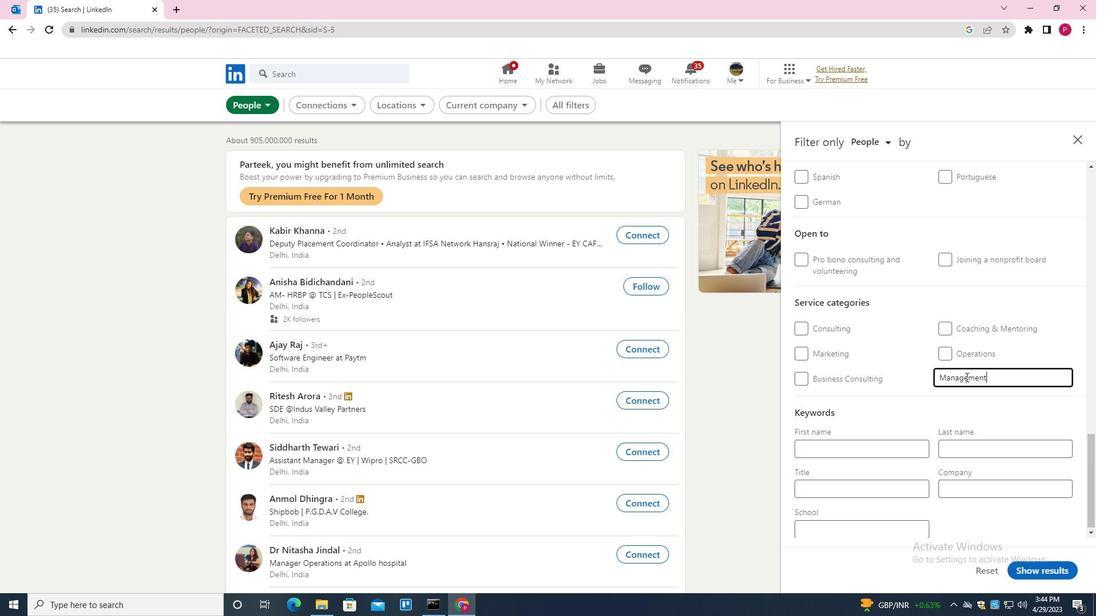 
Action: Mouse moved to (955, 393)
Screenshot: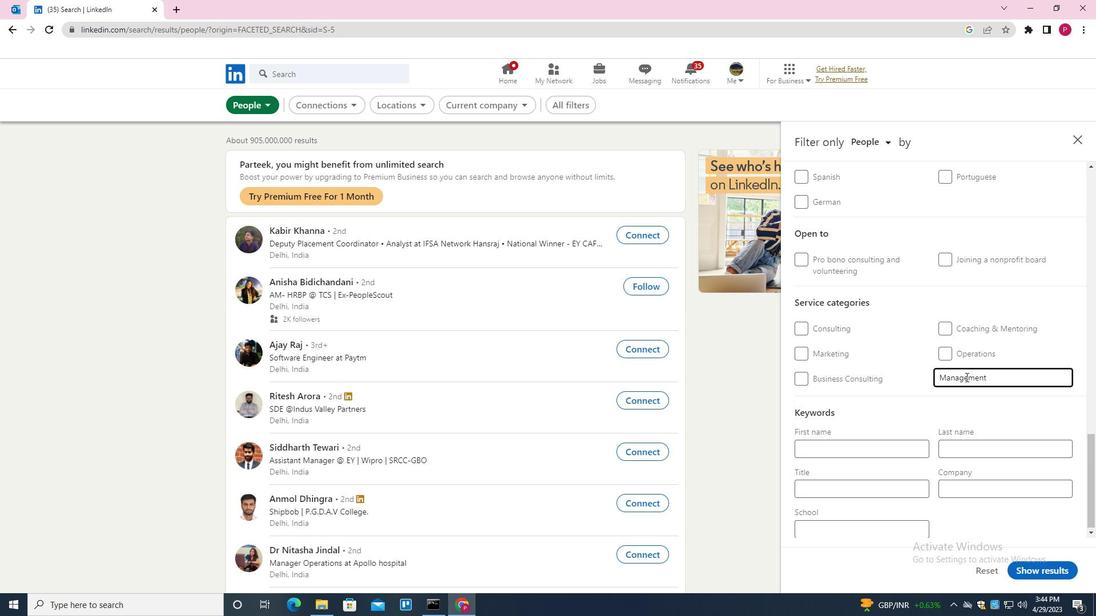 
Action: Mouse scrolled (955, 393) with delta (0, 0)
Screenshot: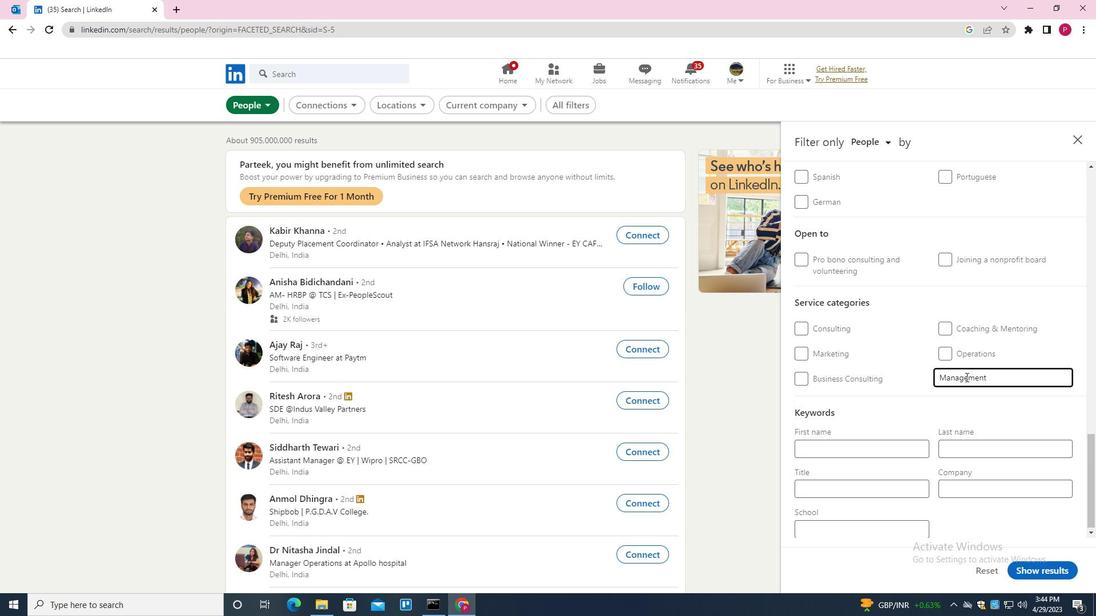 
Action: Mouse moved to (840, 484)
Screenshot: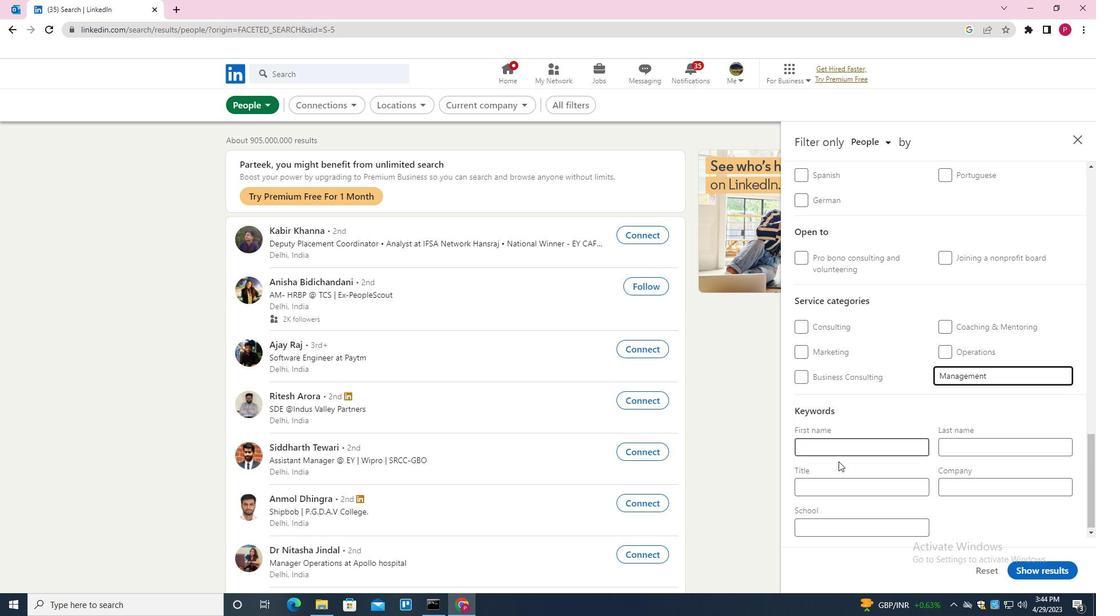 
Action: Mouse pressed left at (840, 484)
Screenshot: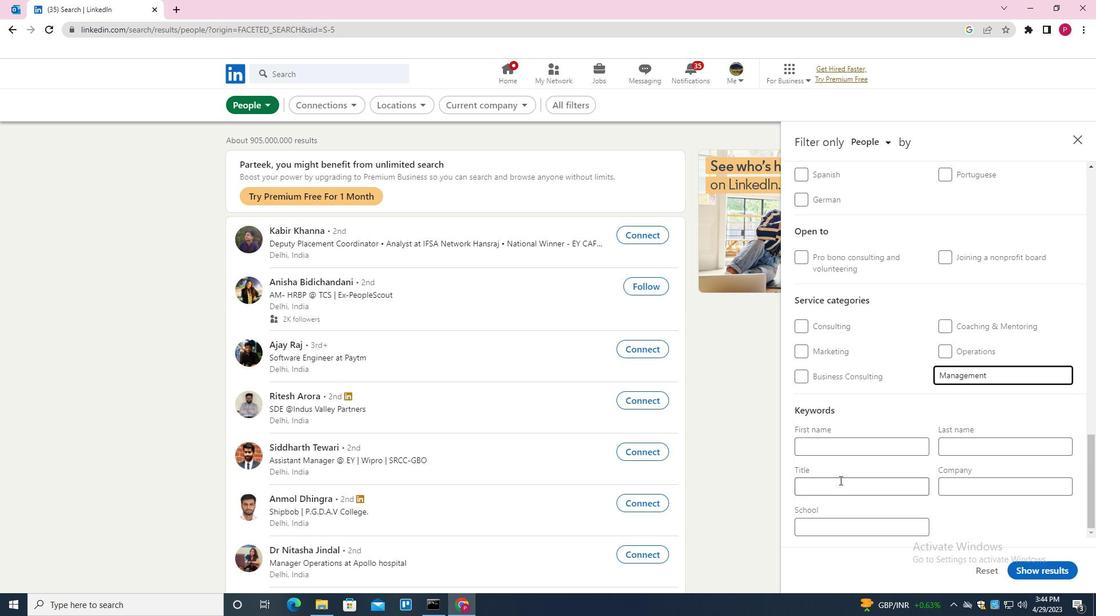 
Action: Mouse moved to (841, 484)
Screenshot: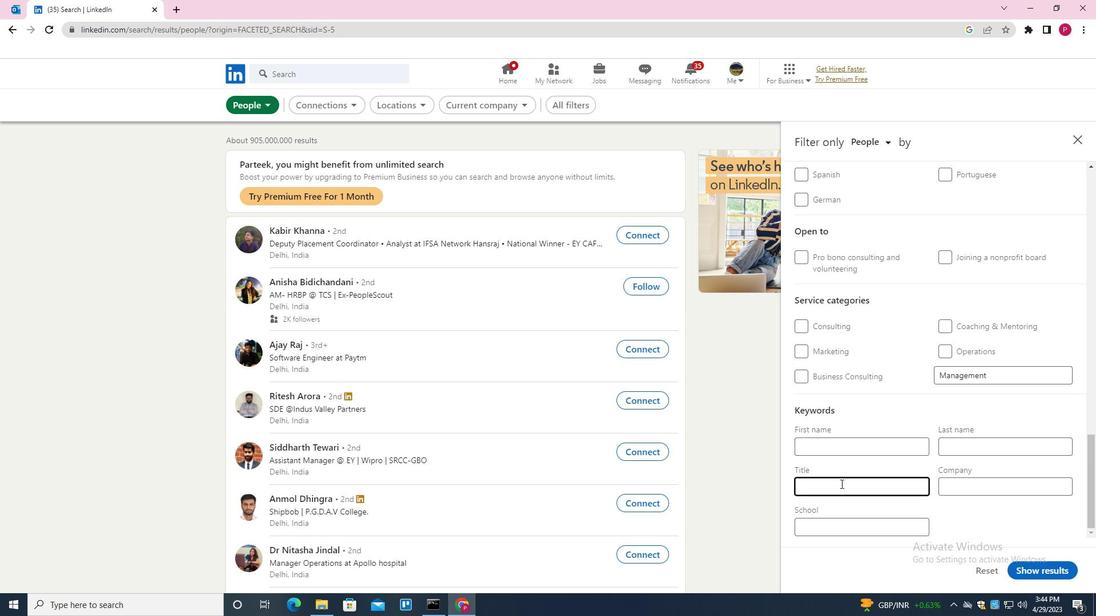 
Action: Key pressed <Key.shift>SUBSTITUTION<Key.space><Key.shift>TEACHER
Screenshot: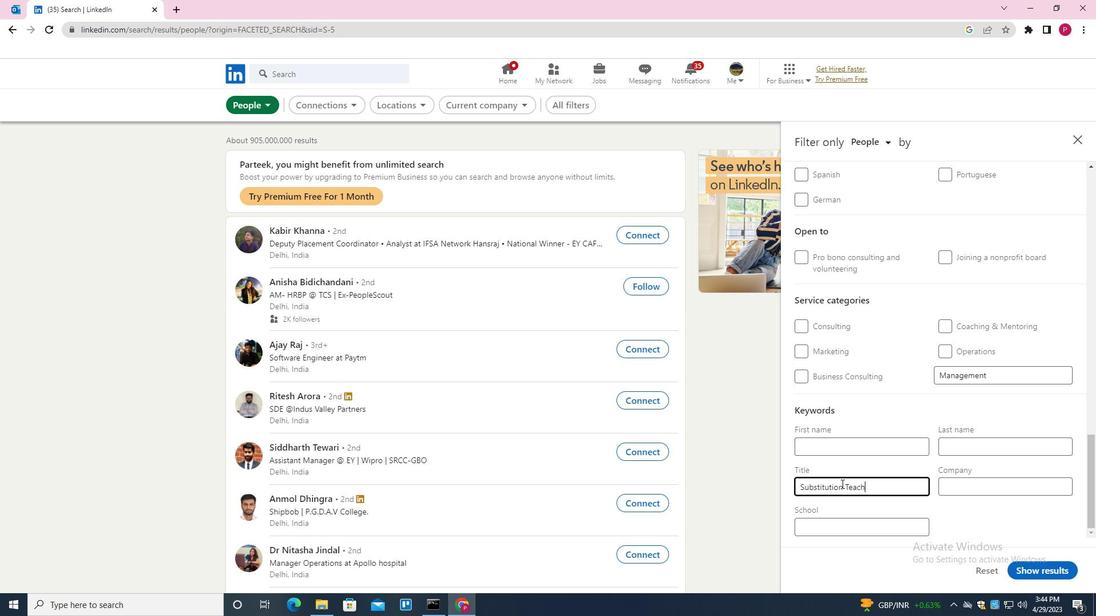 
Action: Mouse moved to (1046, 575)
Screenshot: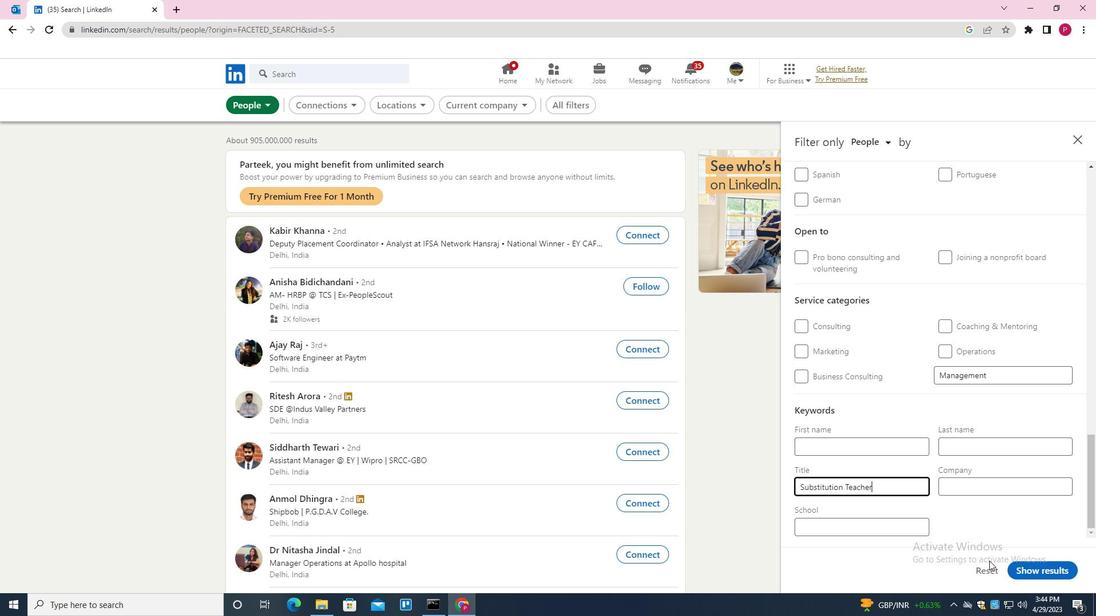 
Action: Mouse pressed left at (1046, 575)
Screenshot: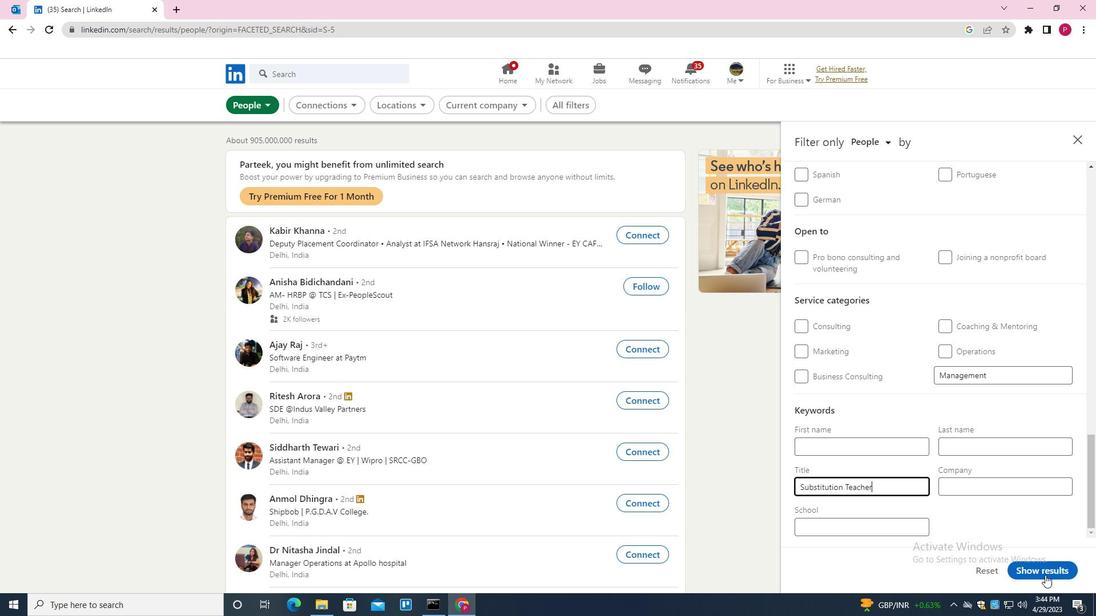 
Action: Mouse moved to (516, 222)
Screenshot: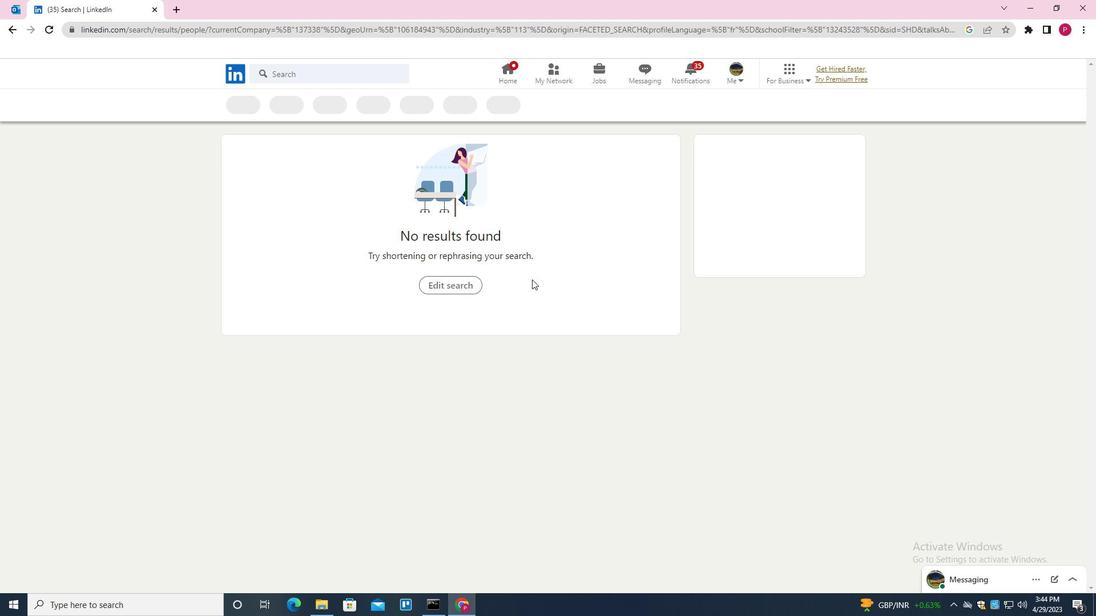 
